 Task: Find an Airbnb in Boblingen, Germany for 7 guests from 10th to 15th July, with 4 bedrooms, 7 beds, 4 bathrooms, and amenities including breakfast, self check-in, Wifi, free parking, TV, and gym, within a price range of ₹10,000 to ₹15,000.
Action: Mouse moved to (483, 125)
Screenshot: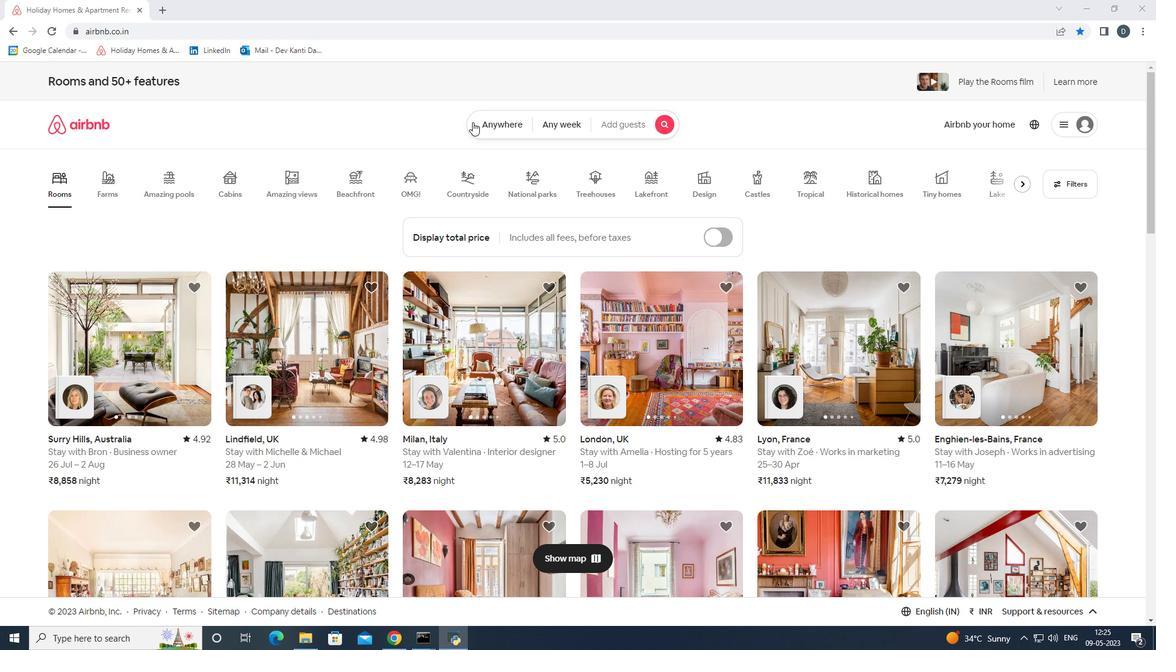 
Action: Mouse pressed left at (483, 125)
Screenshot: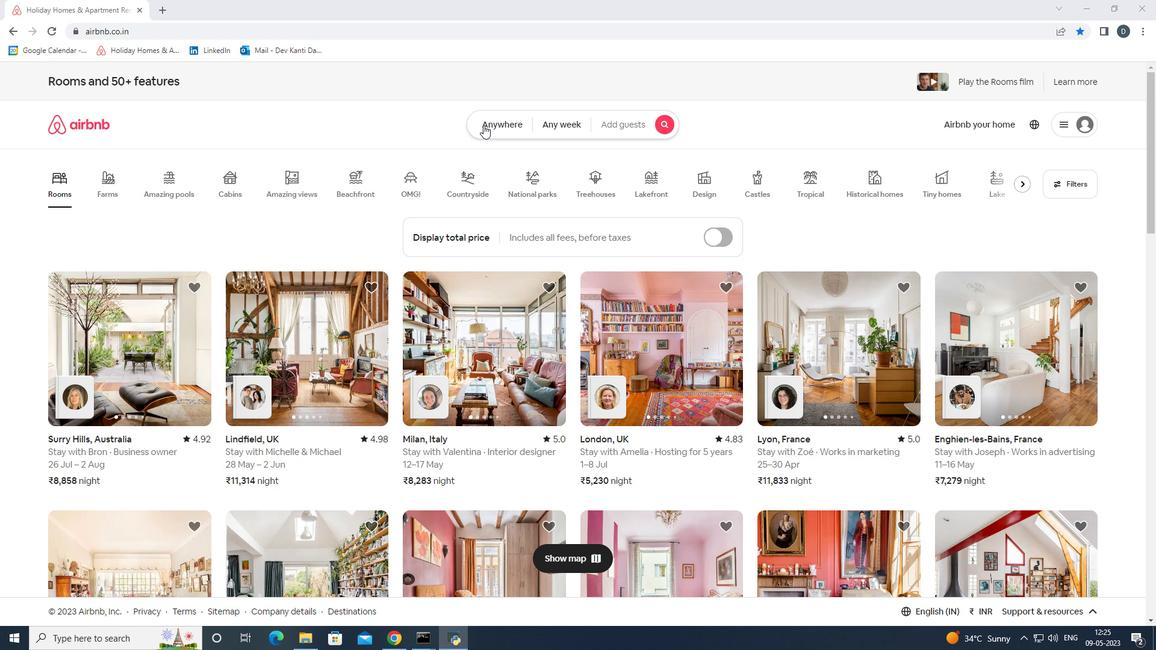 
Action: Mouse moved to (420, 172)
Screenshot: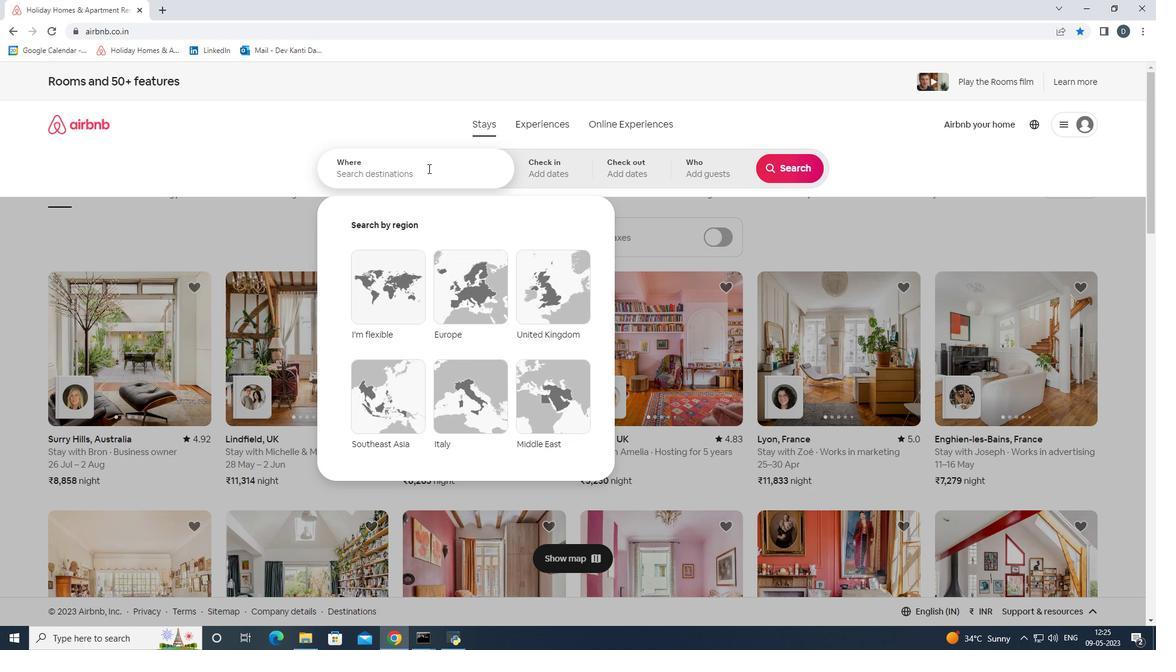 
Action: Mouse pressed left at (420, 172)
Screenshot: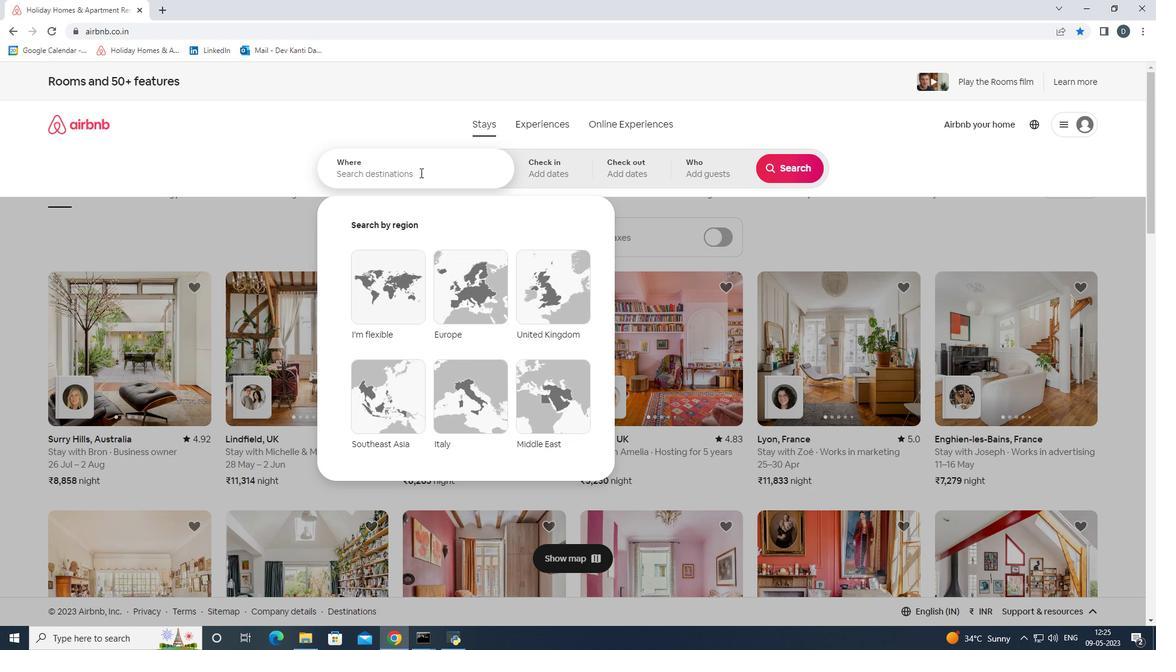 
Action: Mouse moved to (423, 172)
Screenshot: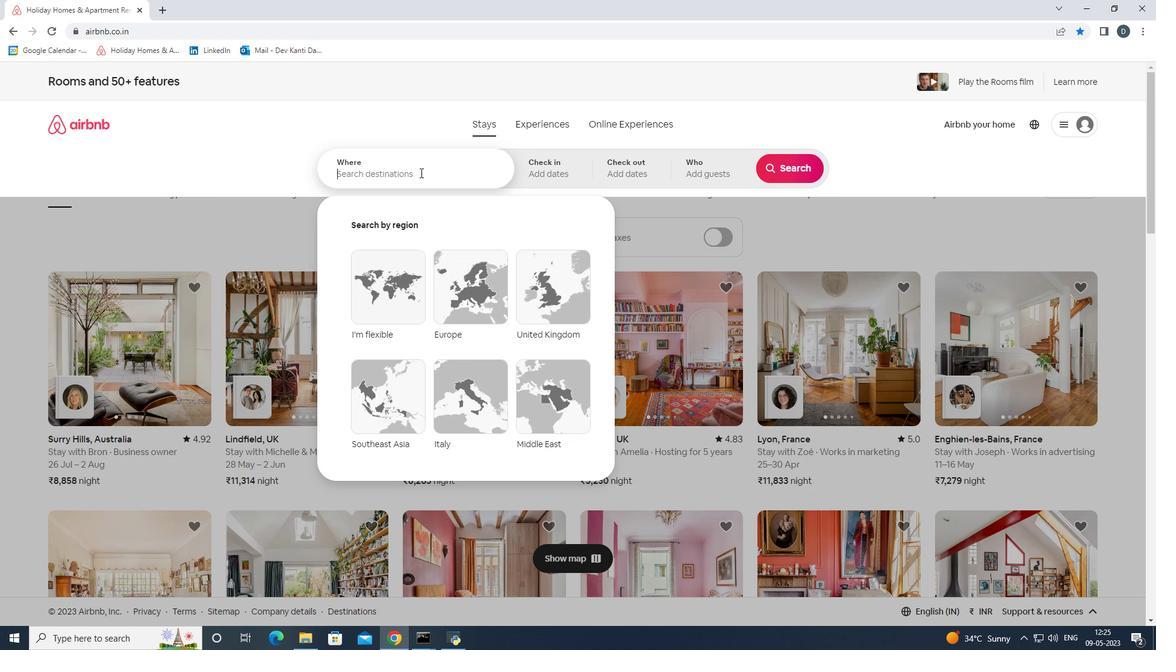 
Action: Key pressed <Key.shift>Boblingen,<Key.space><Key.shift><Key.shift><Key.shift><Key.shift><Key.shift><Key.shift><Key.shift><Key.shift><Key.shift><Key.shift><Key.shift><Key.shift><Key.shift><Key.shift><Key.shift><Key.shift><Key.shift><Key.shift><Key.shift><Key.shift><Key.shift><Key.shift><Key.shift>Germany<Key.enter>
Screenshot: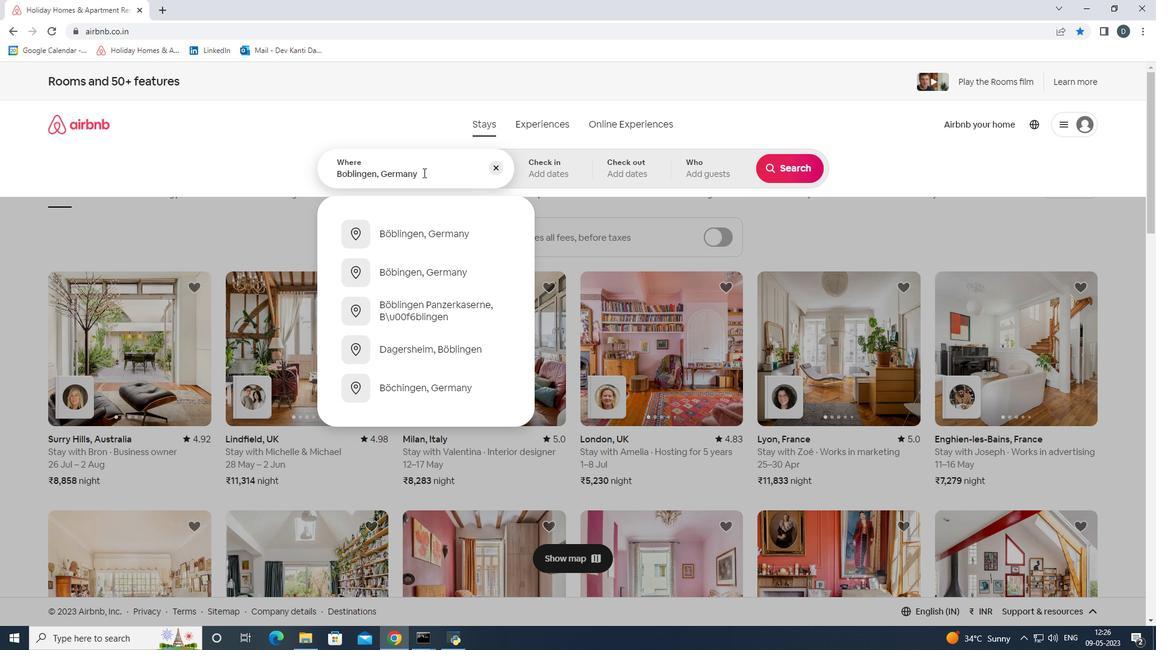 
Action: Mouse moved to (783, 263)
Screenshot: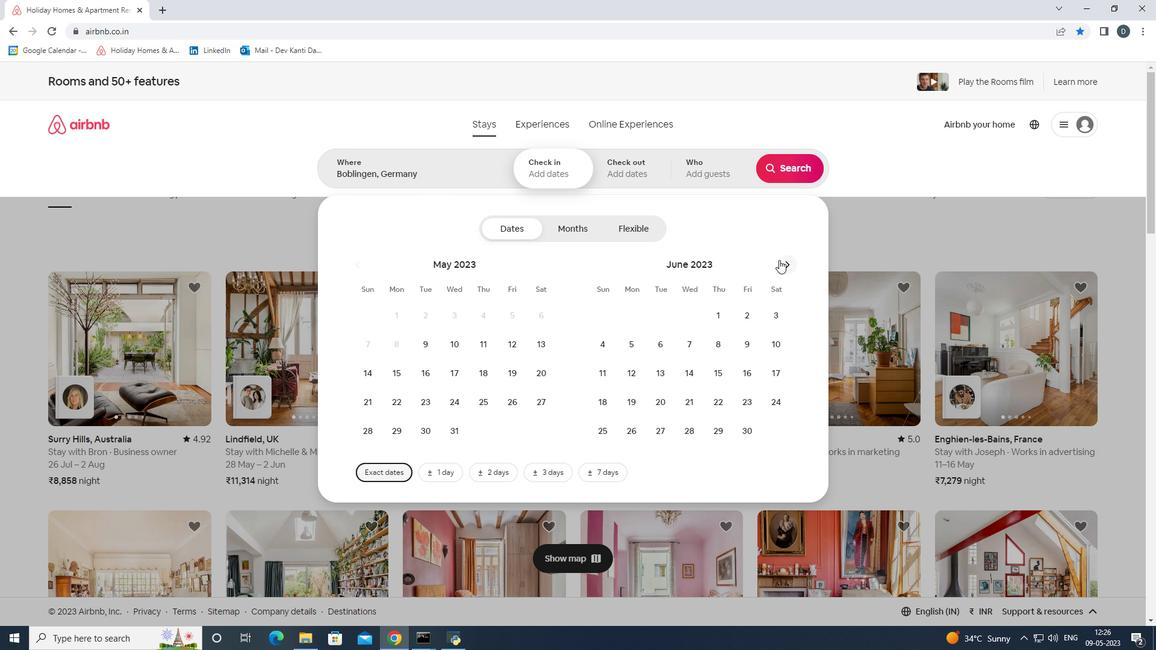 
Action: Mouse pressed left at (783, 263)
Screenshot: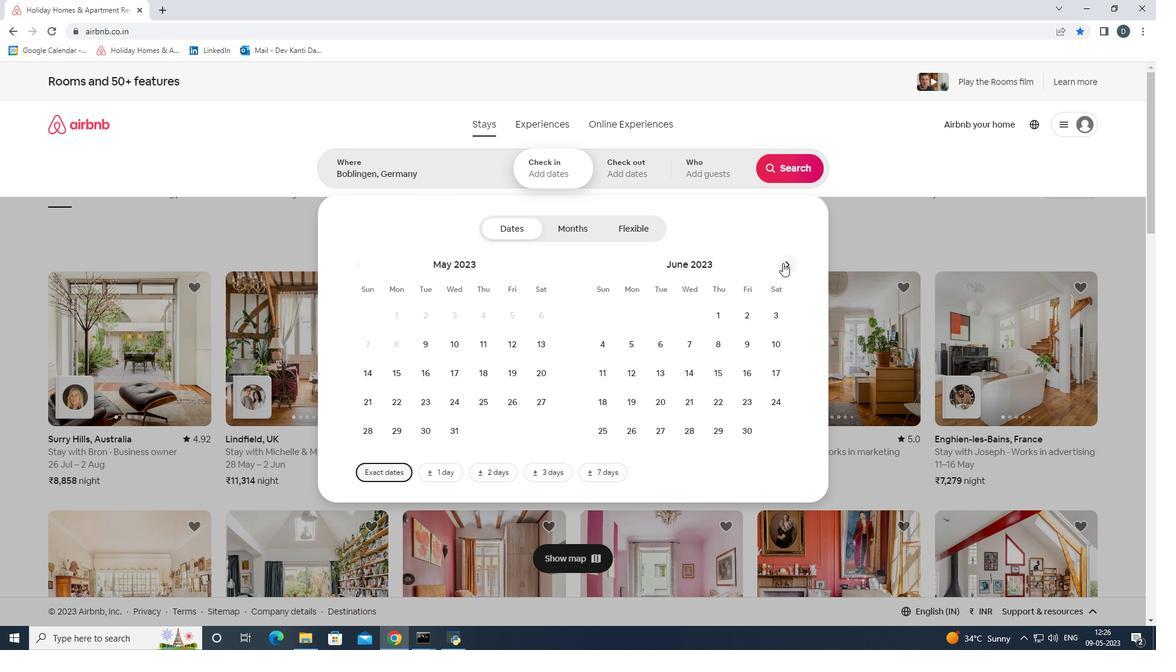 
Action: Mouse moved to (640, 366)
Screenshot: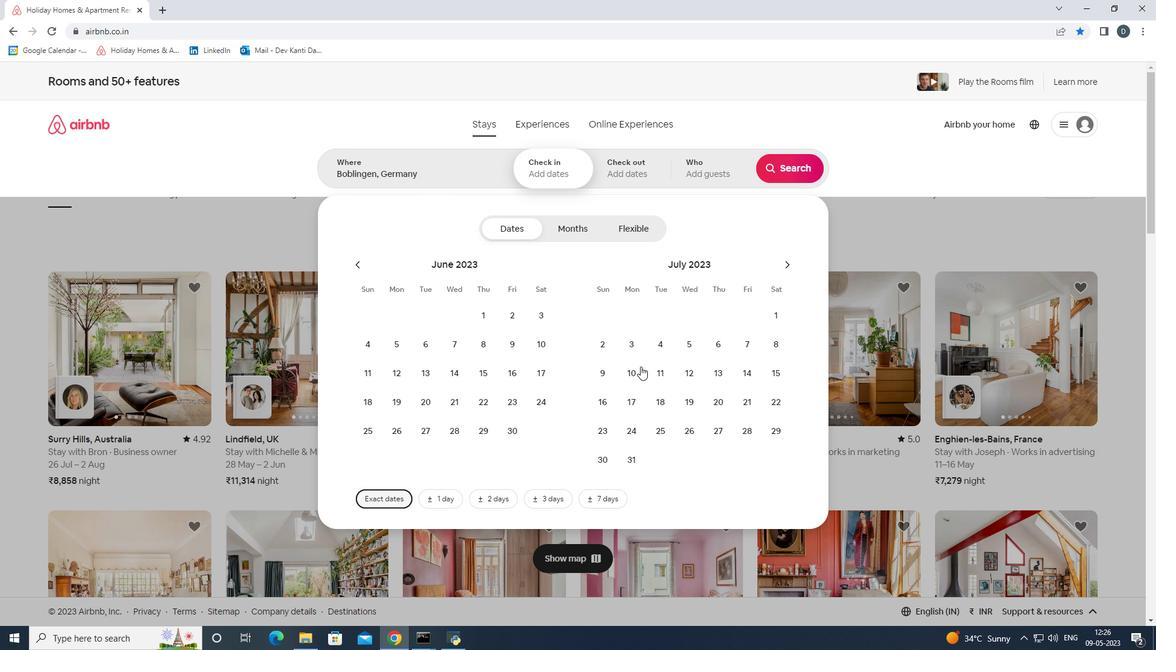 
Action: Mouse pressed left at (640, 366)
Screenshot: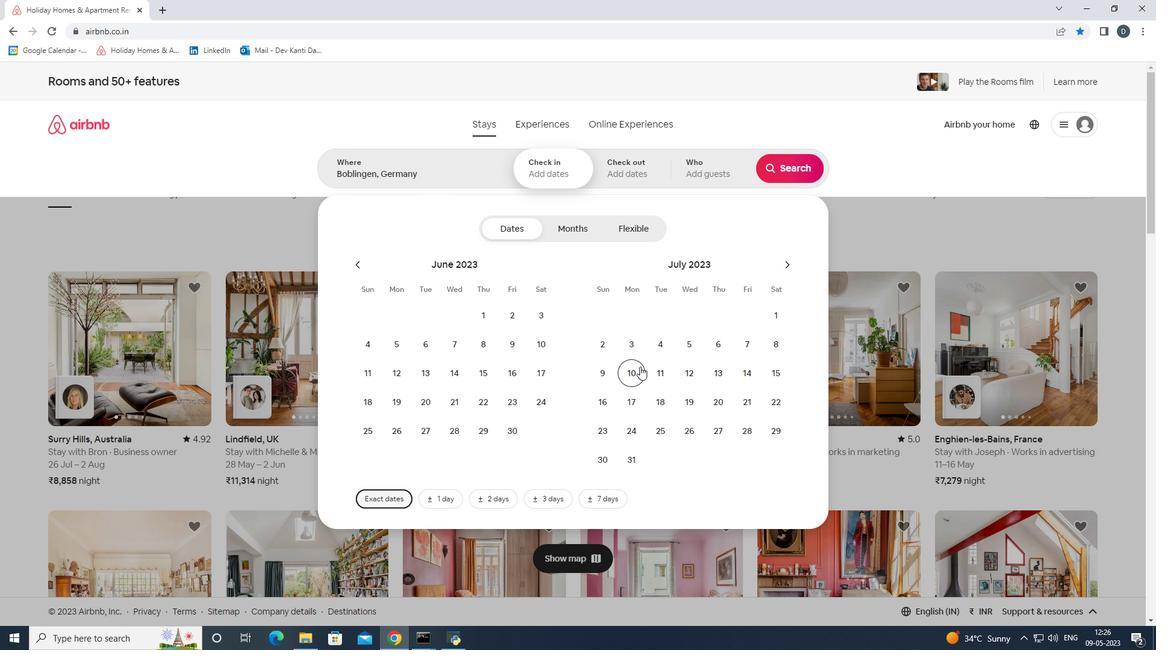 
Action: Mouse moved to (770, 370)
Screenshot: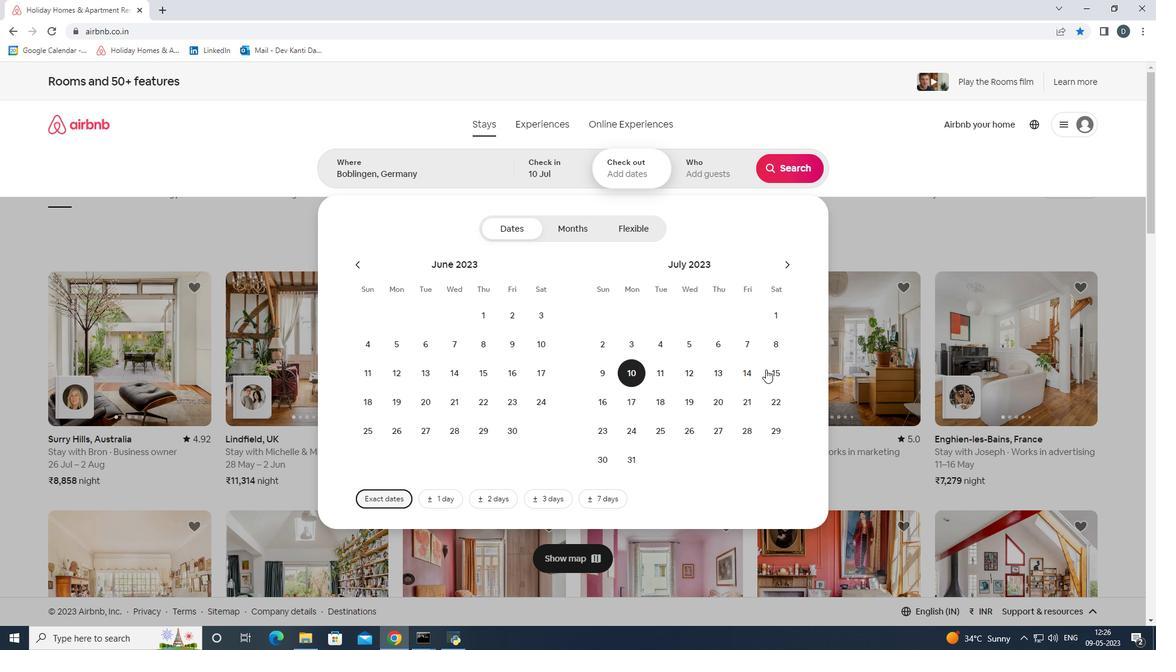 
Action: Mouse pressed left at (770, 370)
Screenshot: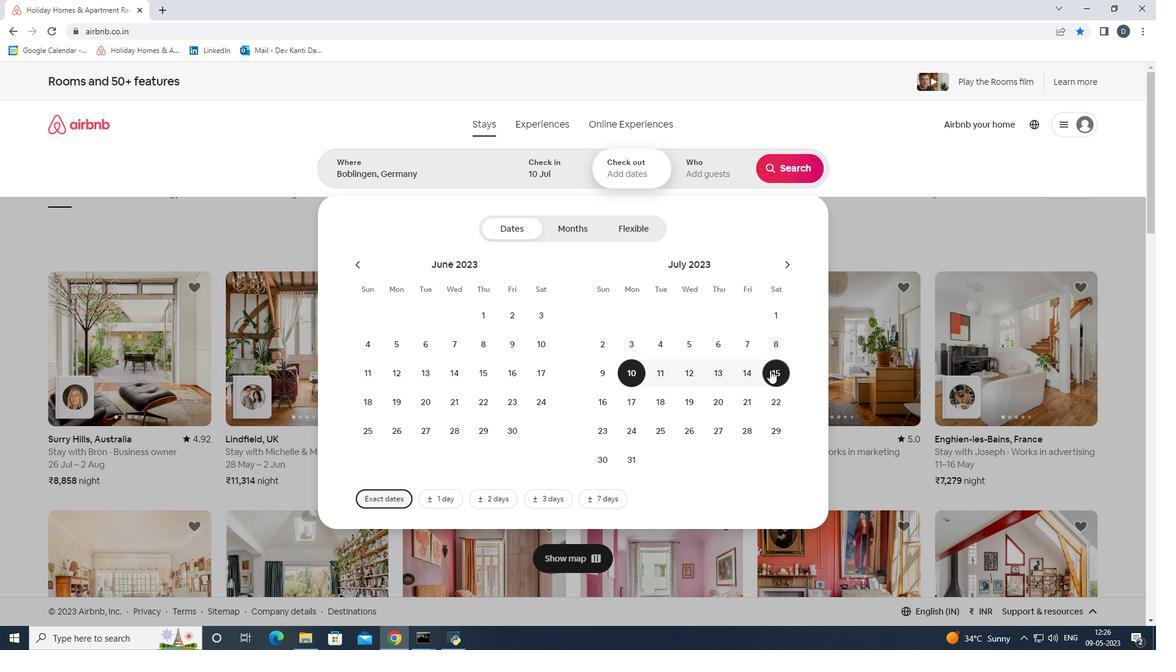 
Action: Mouse moved to (719, 182)
Screenshot: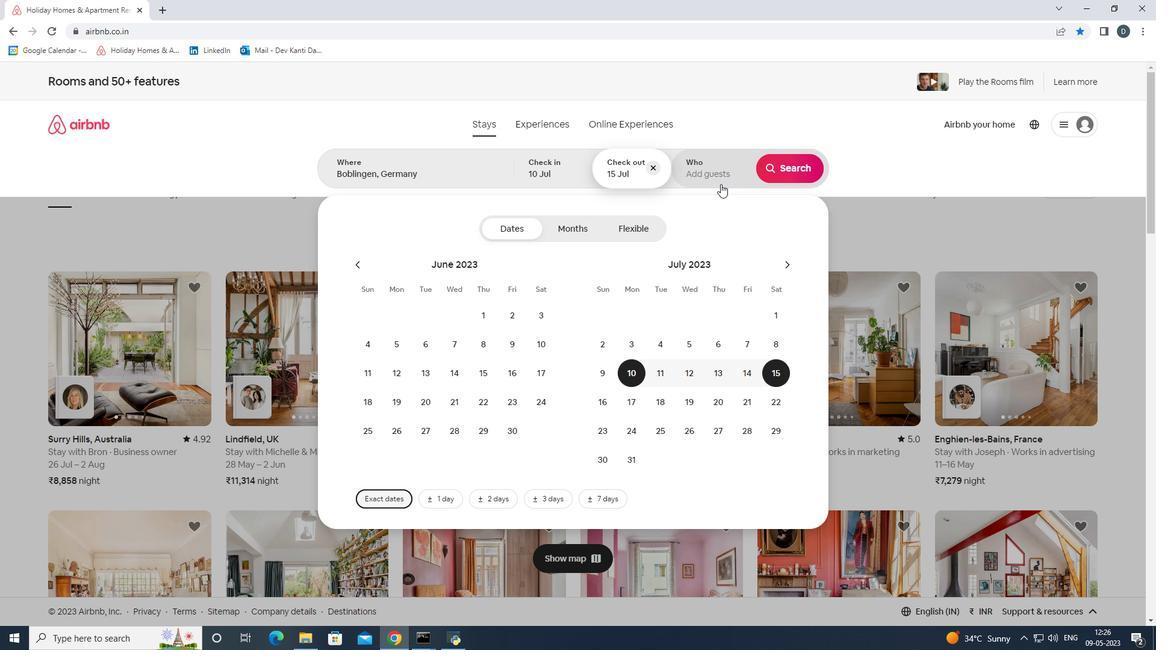 
Action: Mouse pressed left at (719, 182)
Screenshot: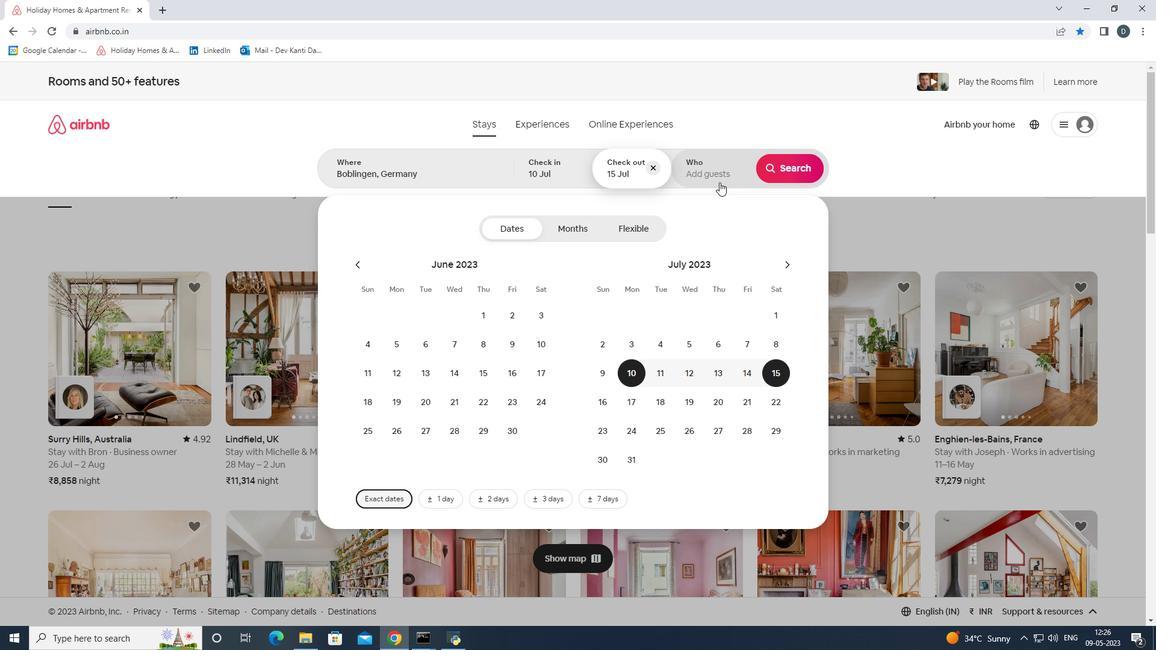 
Action: Mouse moved to (793, 238)
Screenshot: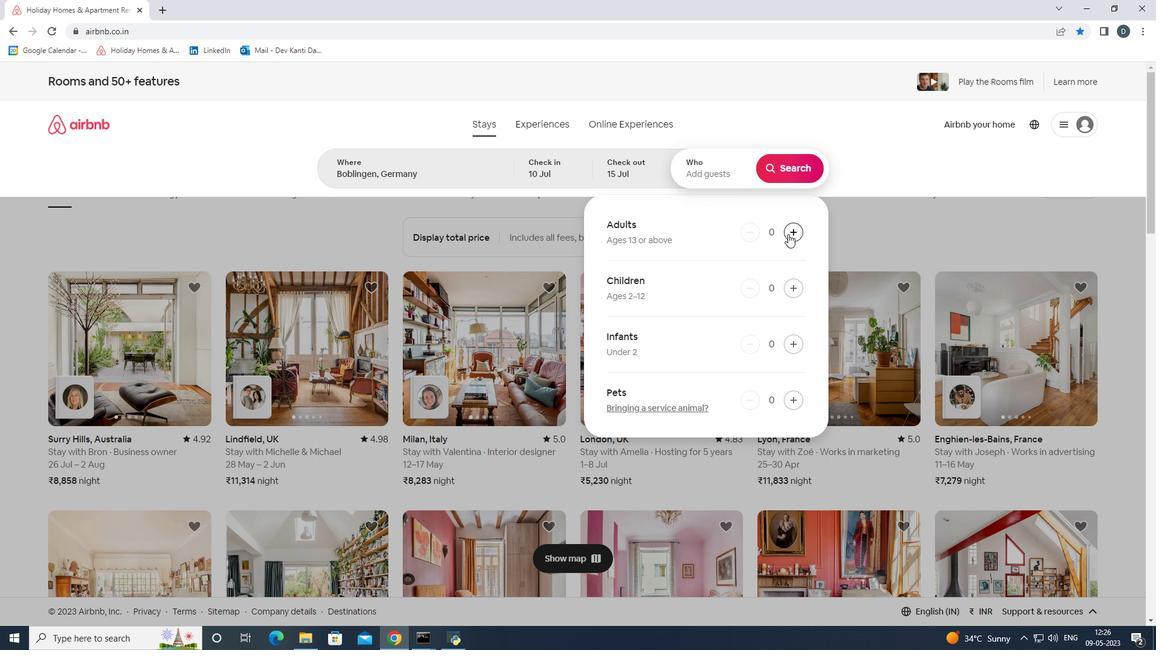 
Action: Mouse pressed left at (793, 238)
Screenshot: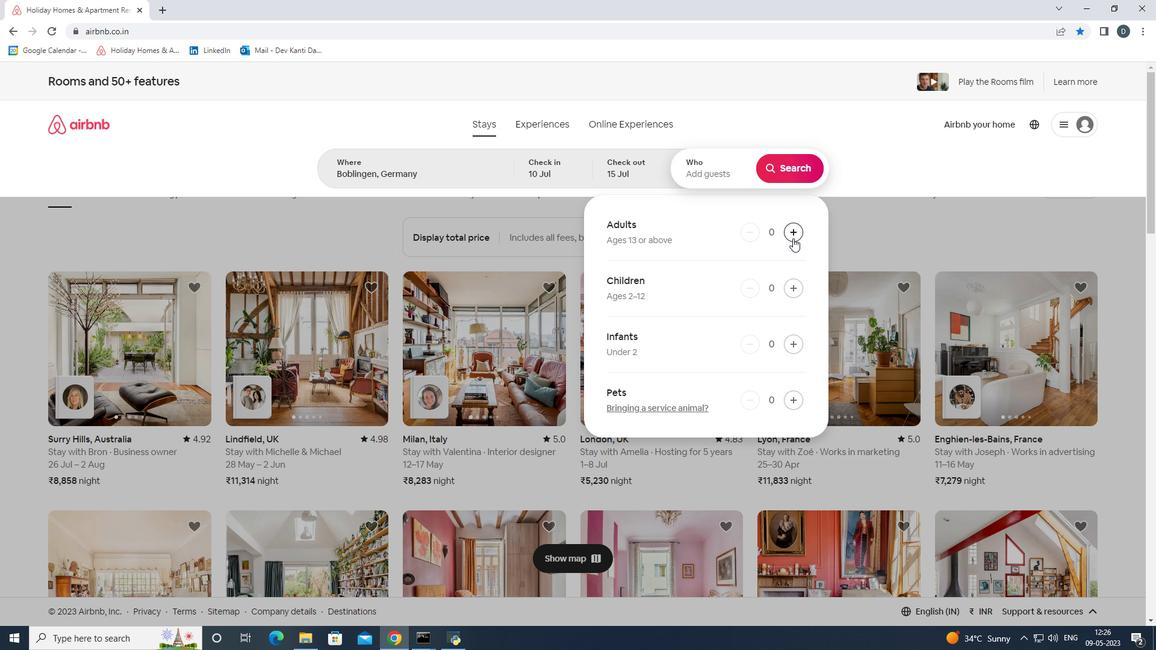 
Action: Mouse pressed left at (793, 238)
Screenshot: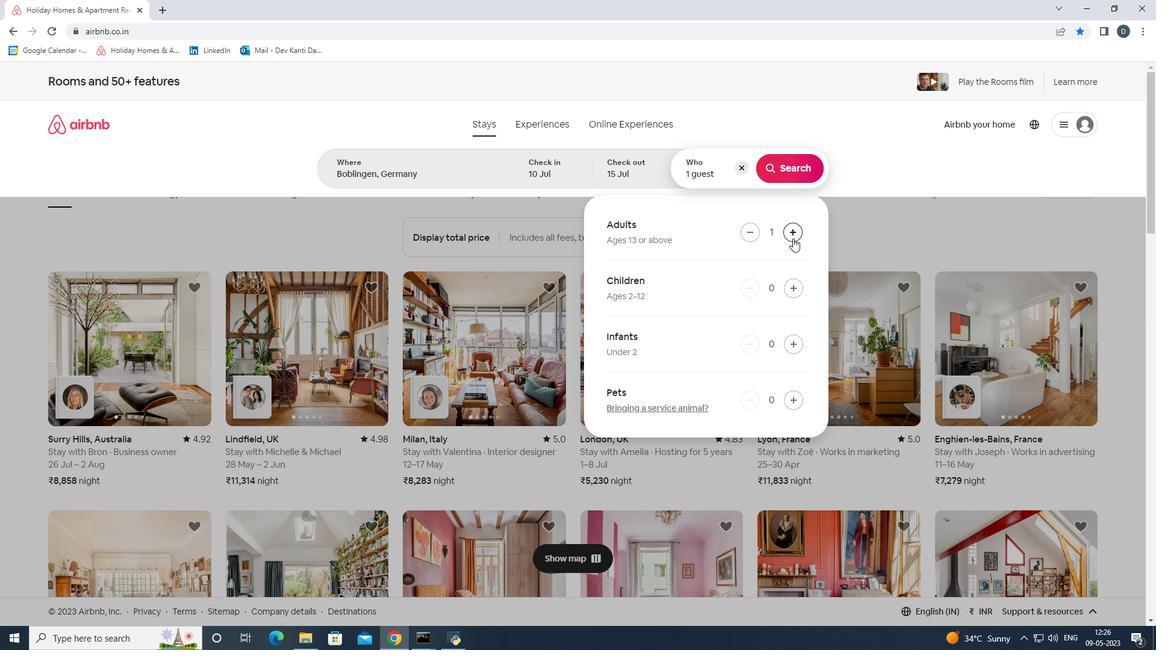 
Action: Mouse pressed left at (793, 238)
Screenshot: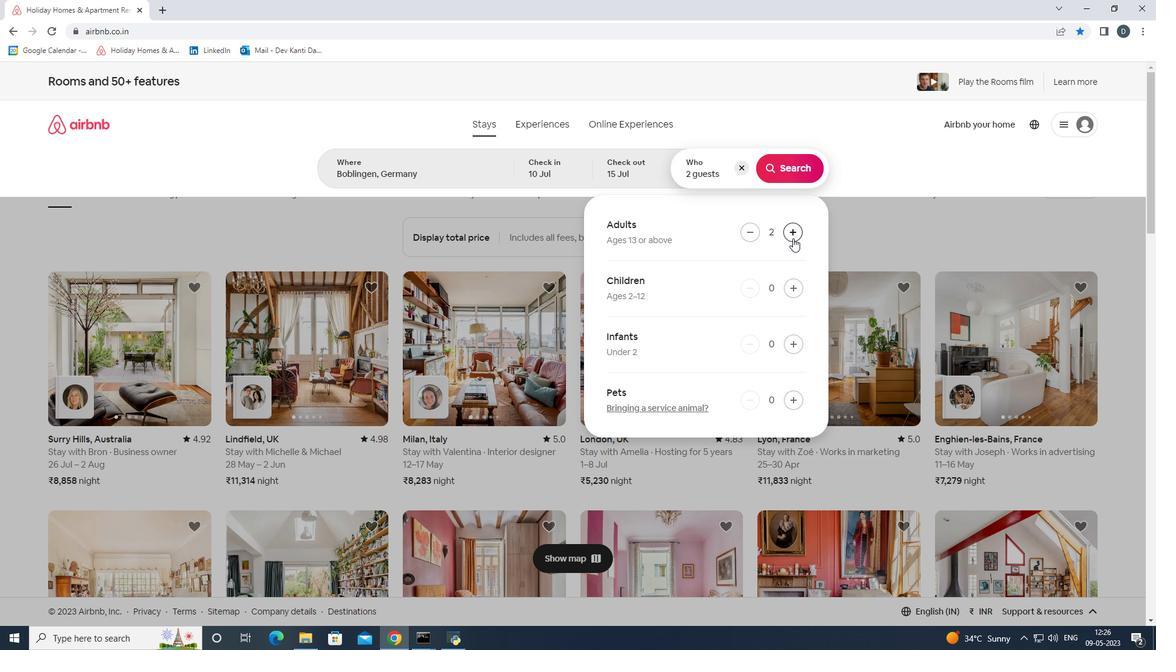 
Action: Mouse moved to (794, 238)
Screenshot: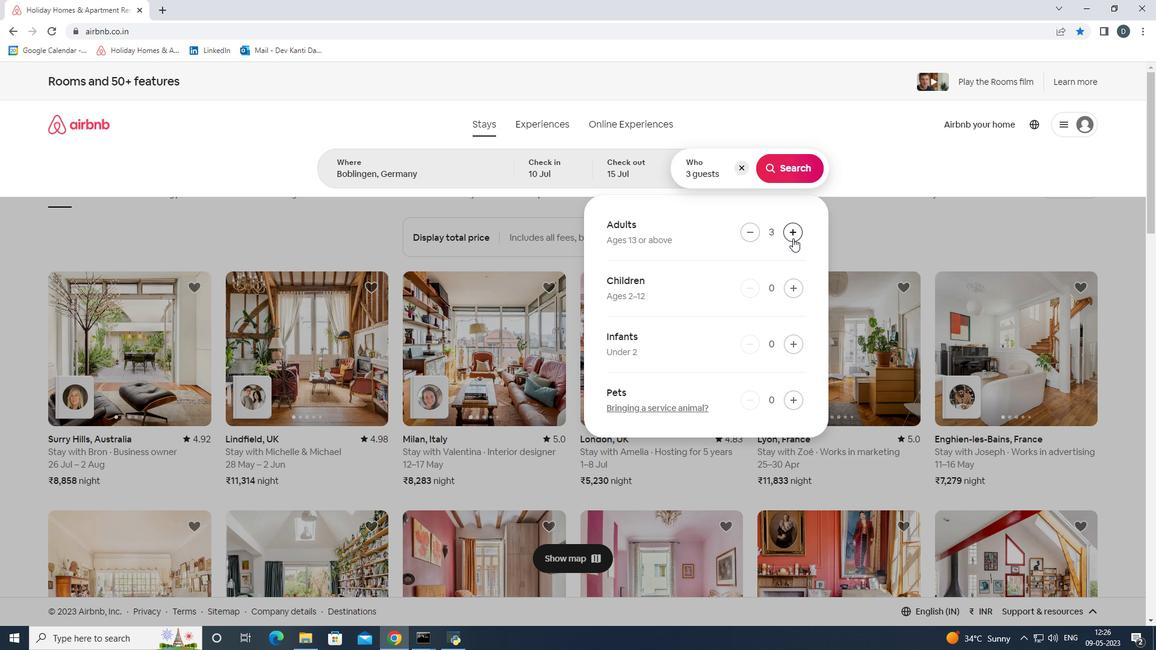 
Action: Mouse pressed left at (794, 238)
Screenshot: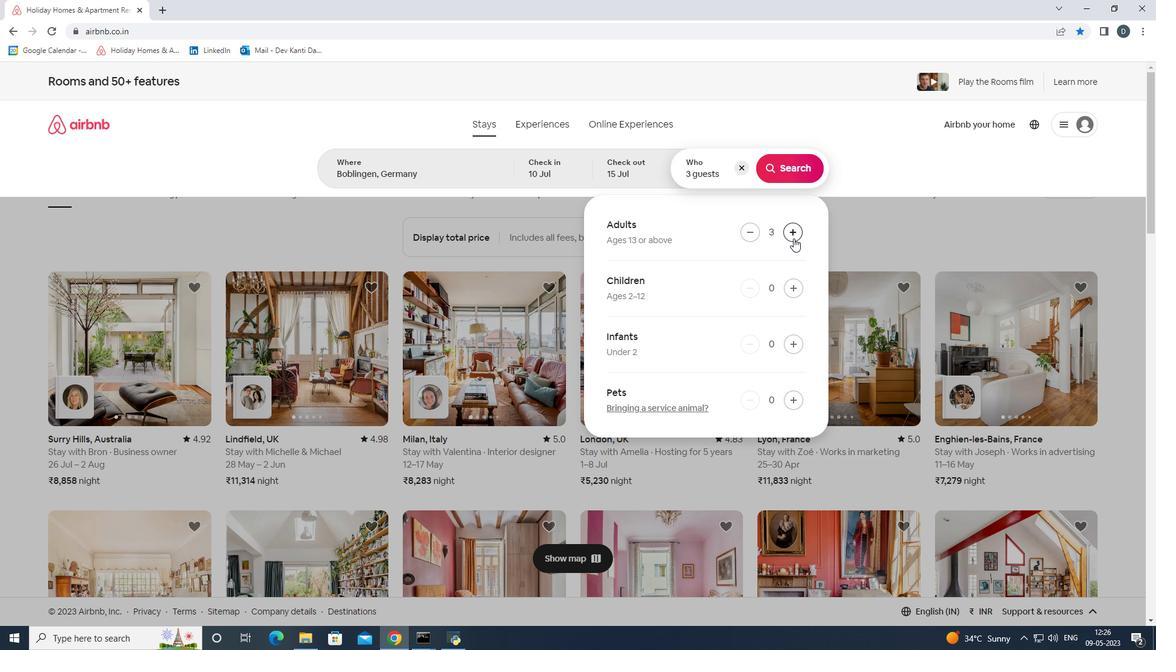 
Action: Mouse pressed left at (794, 238)
Screenshot: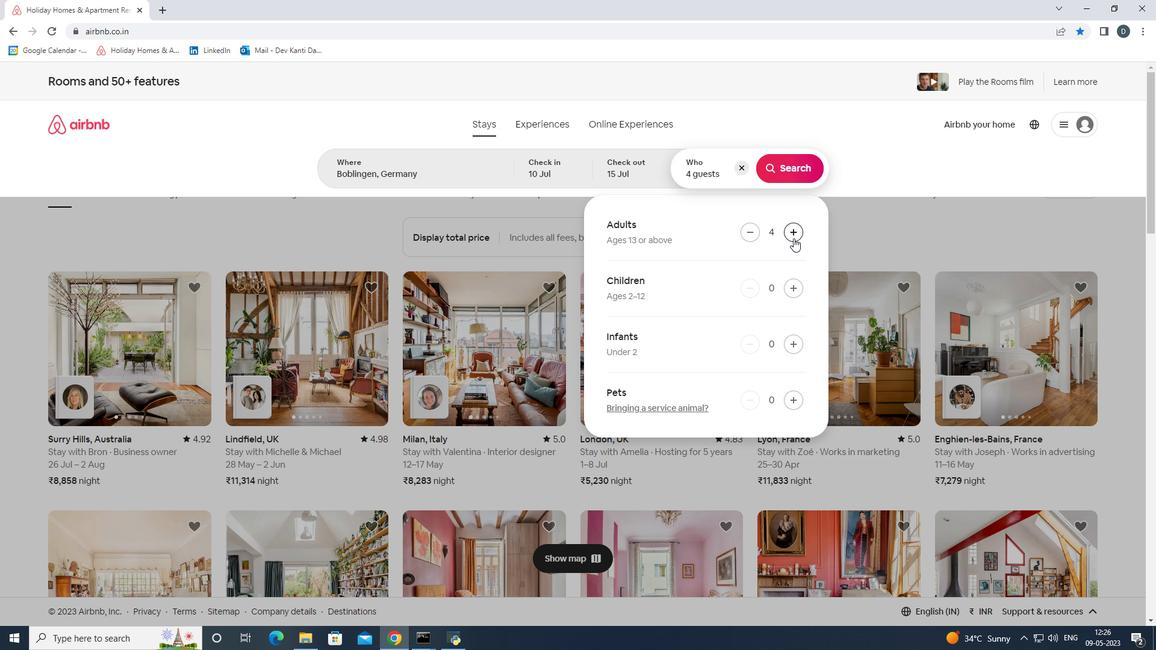 
Action: Mouse pressed left at (794, 238)
Screenshot: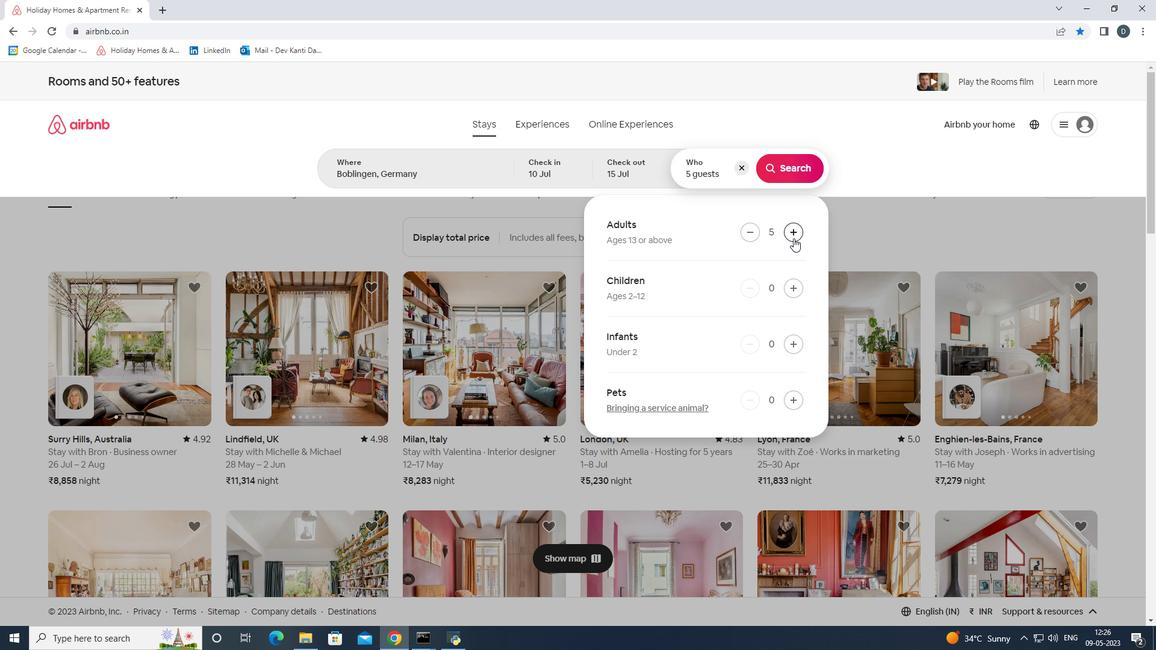 
Action: Mouse pressed left at (794, 238)
Screenshot: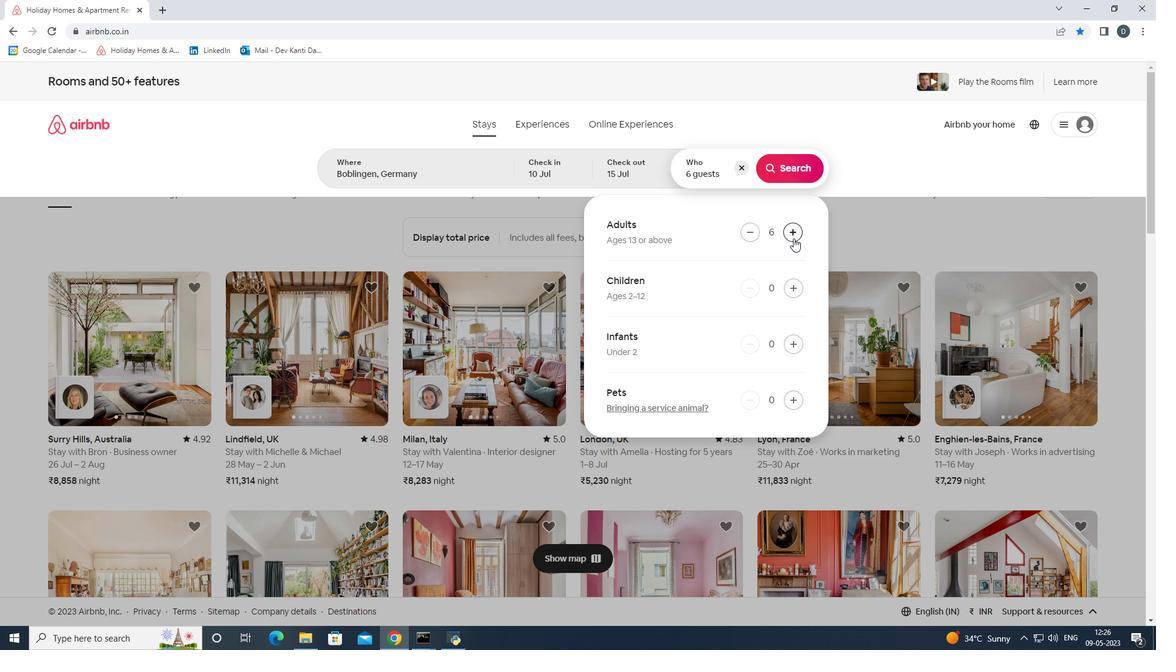 
Action: Mouse moved to (800, 177)
Screenshot: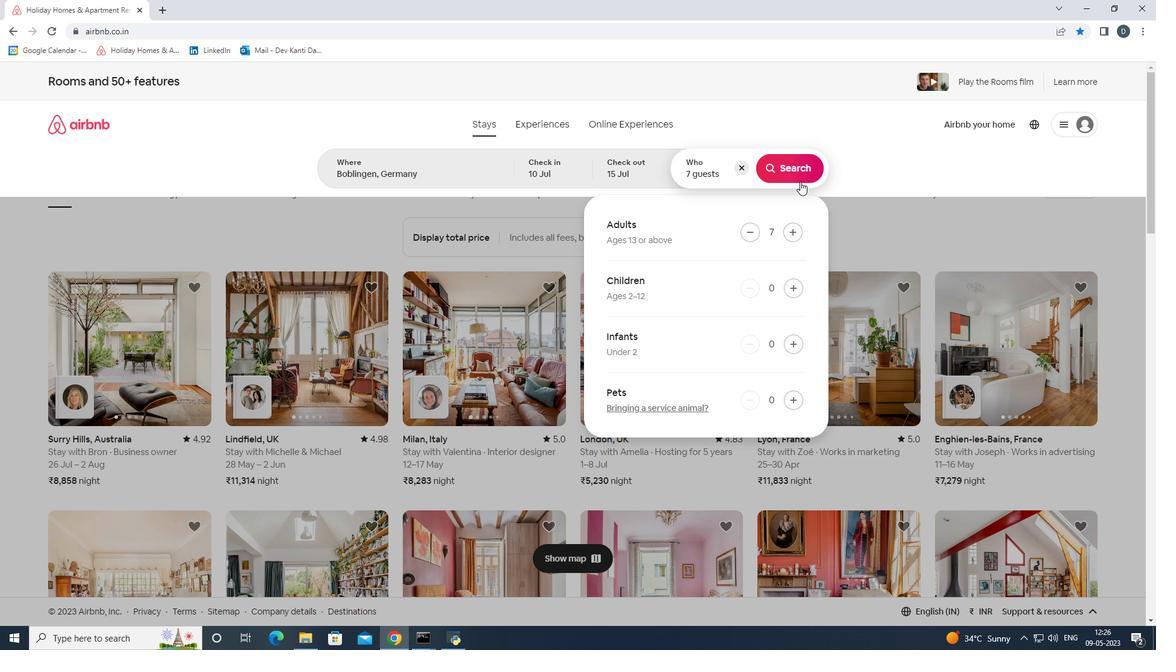 
Action: Mouse pressed left at (800, 177)
Screenshot: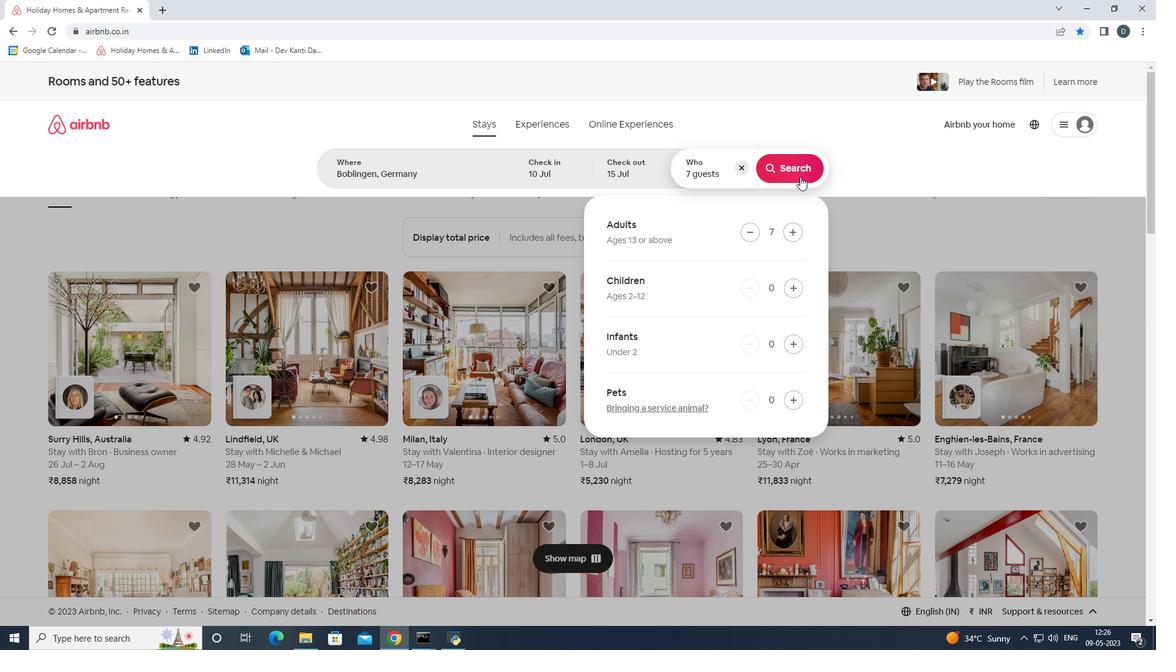 
Action: Mouse moved to (1094, 133)
Screenshot: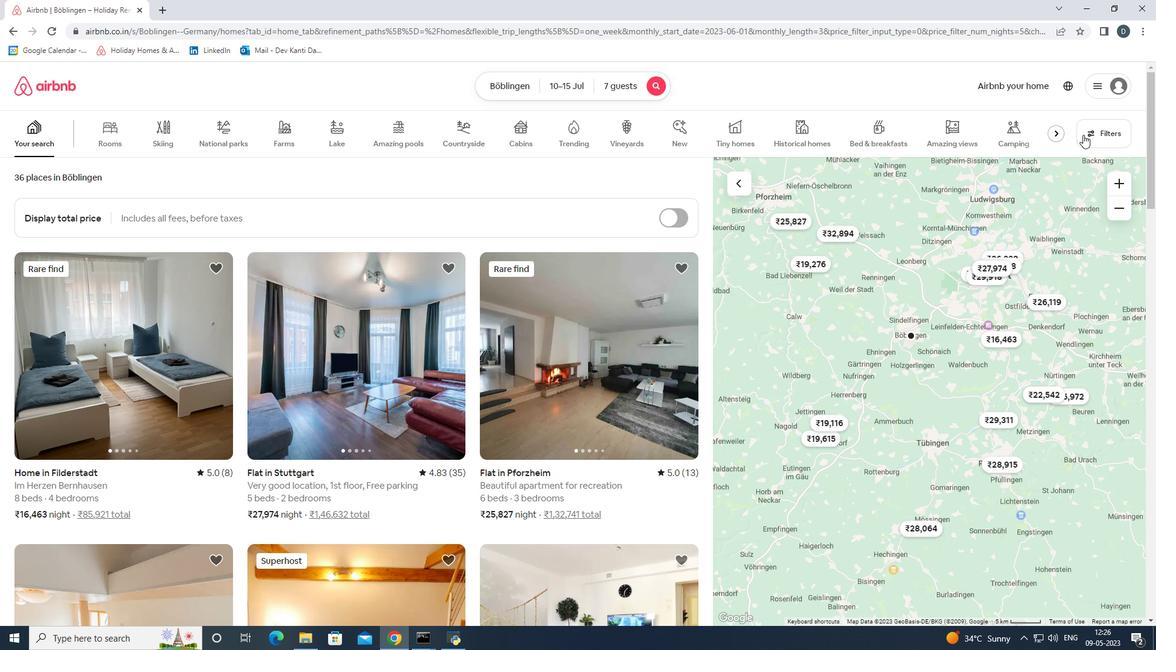 
Action: Mouse pressed left at (1094, 133)
Screenshot: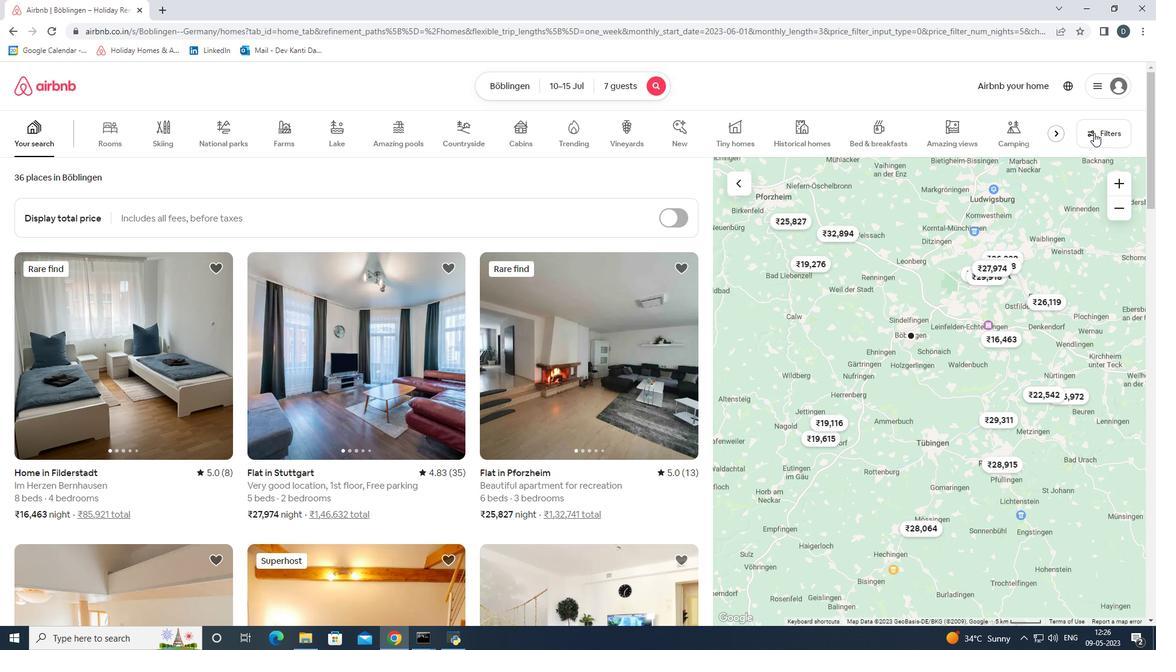 
Action: Mouse moved to (522, 426)
Screenshot: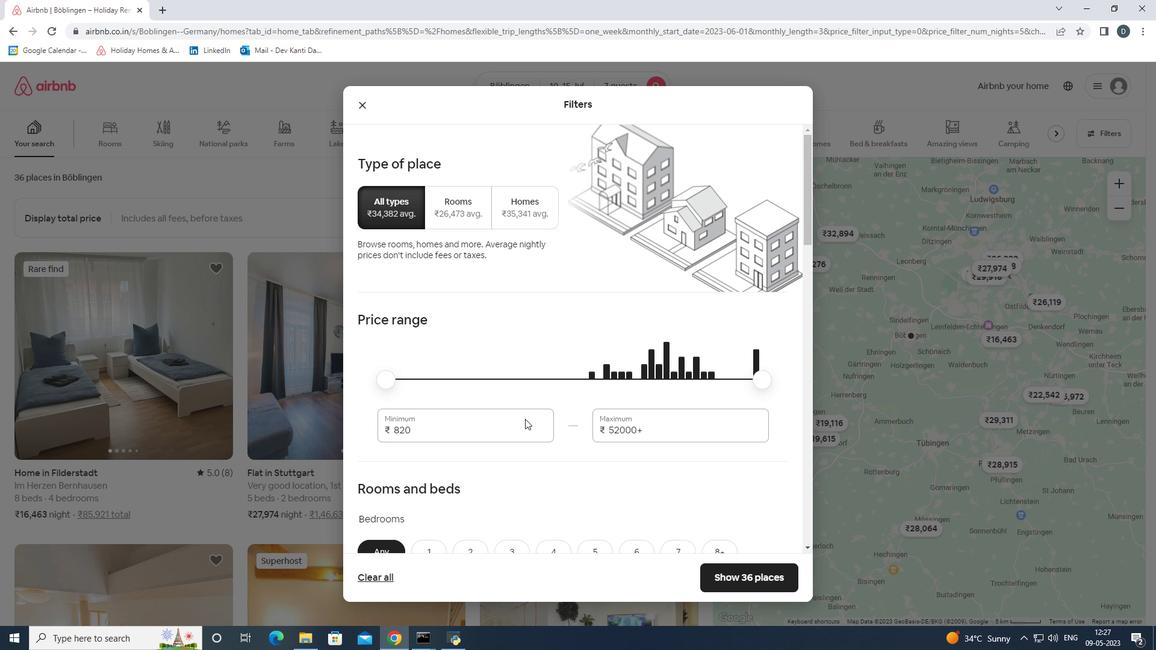 
Action: Mouse pressed left at (522, 426)
Screenshot: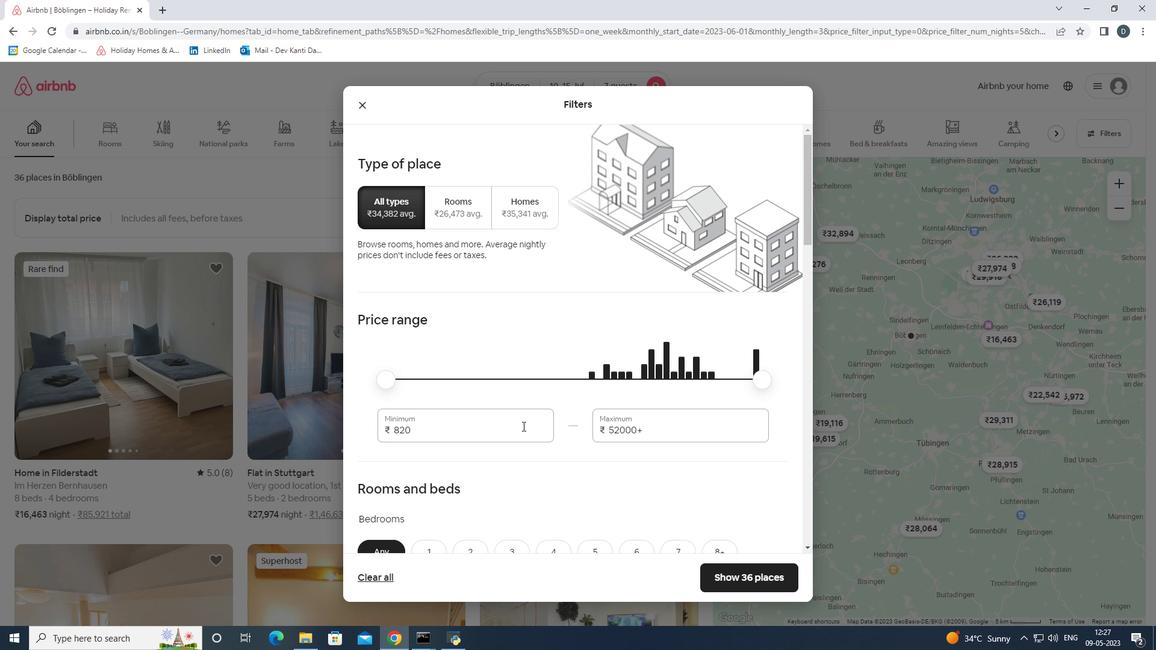 
Action: Mouse pressed left at (522, 426)
Screenshot: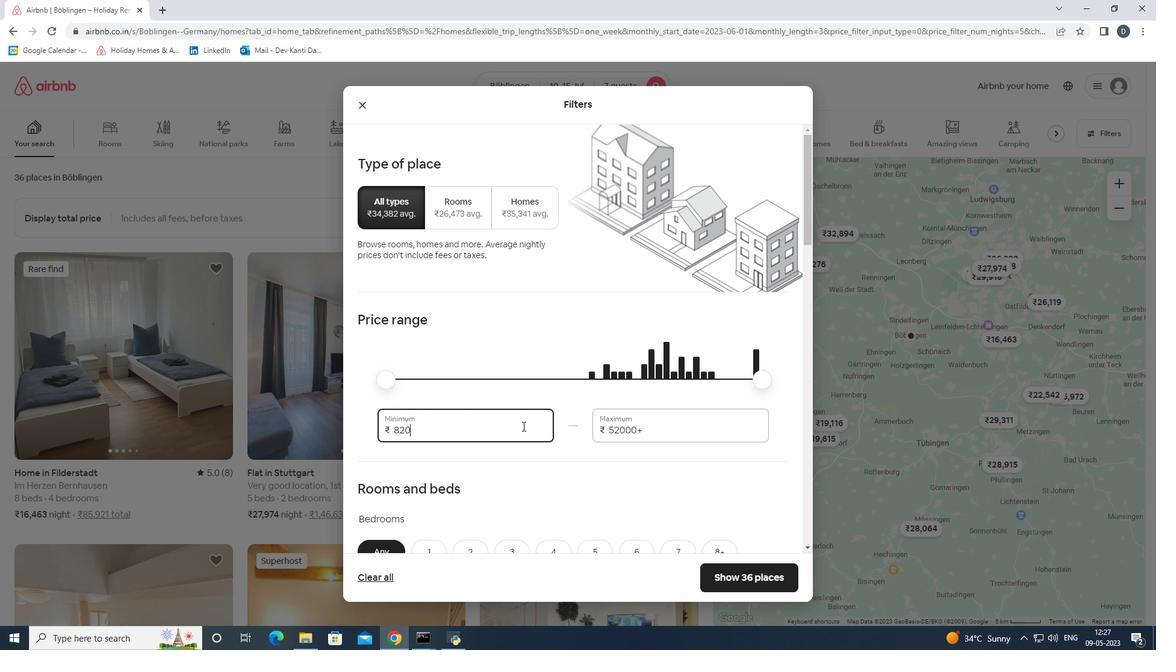 
Action: Key pressed 10000<Key.tab>15000
Screenshot: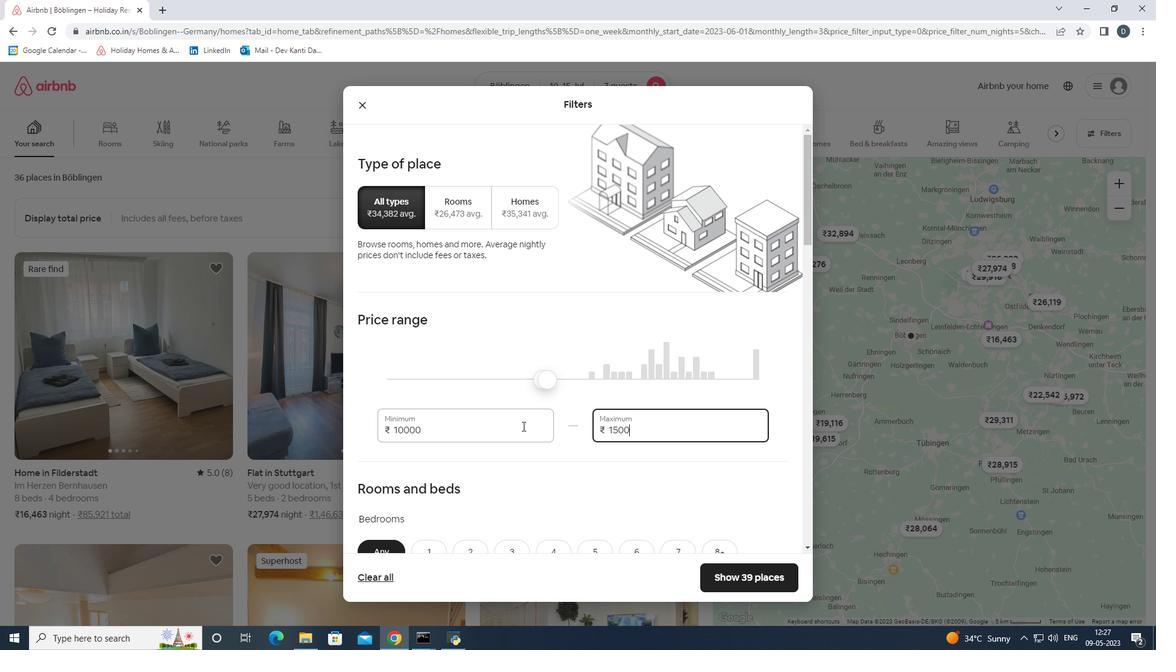 
Action: Mouse moved to (546, 347)
Screenshot: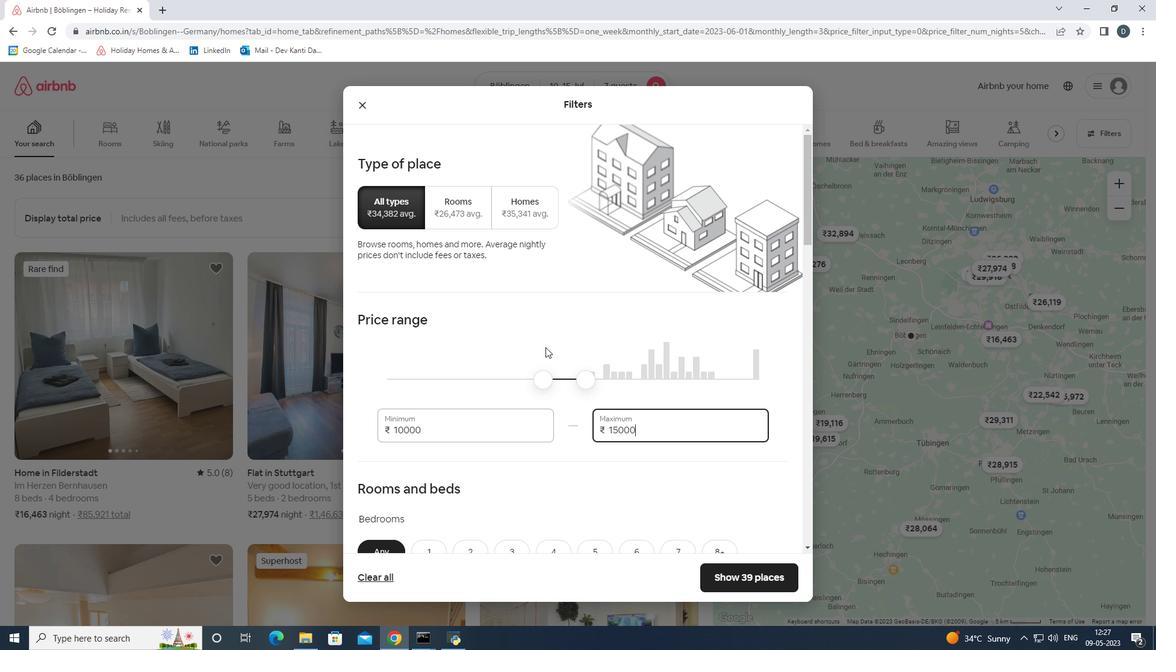 
Action: Mouse scrolled (546, 347) with delta (0, 0)
Screenshot: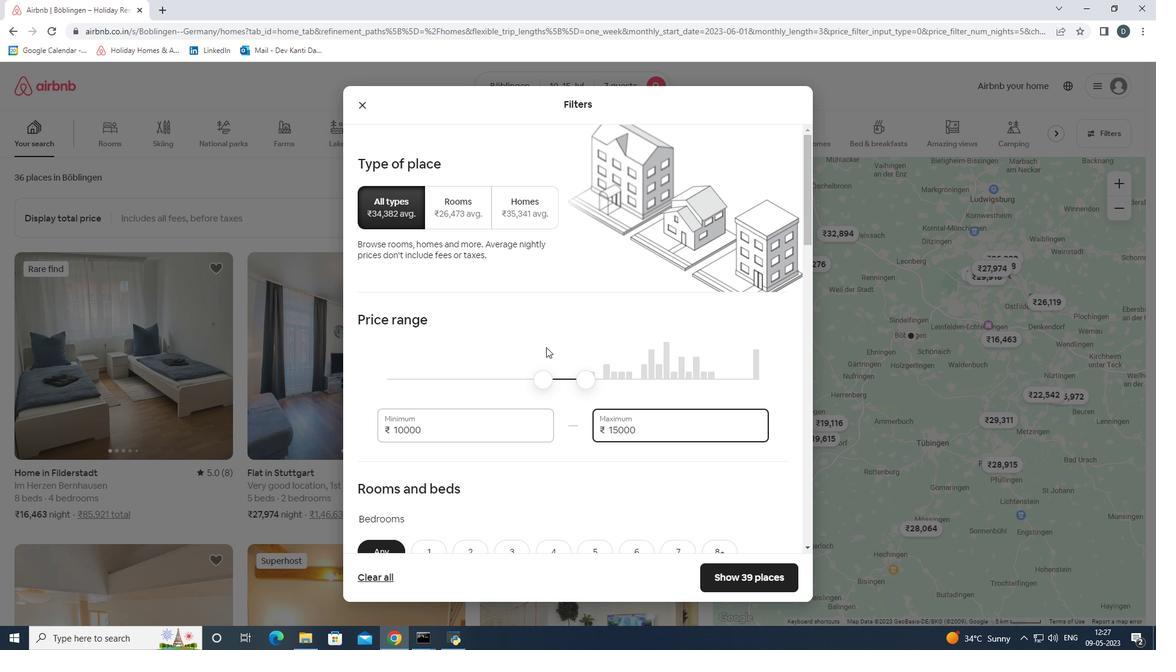 
Action: Mouse scrolled (546, 347) with delta (0, 0)
Screenshot: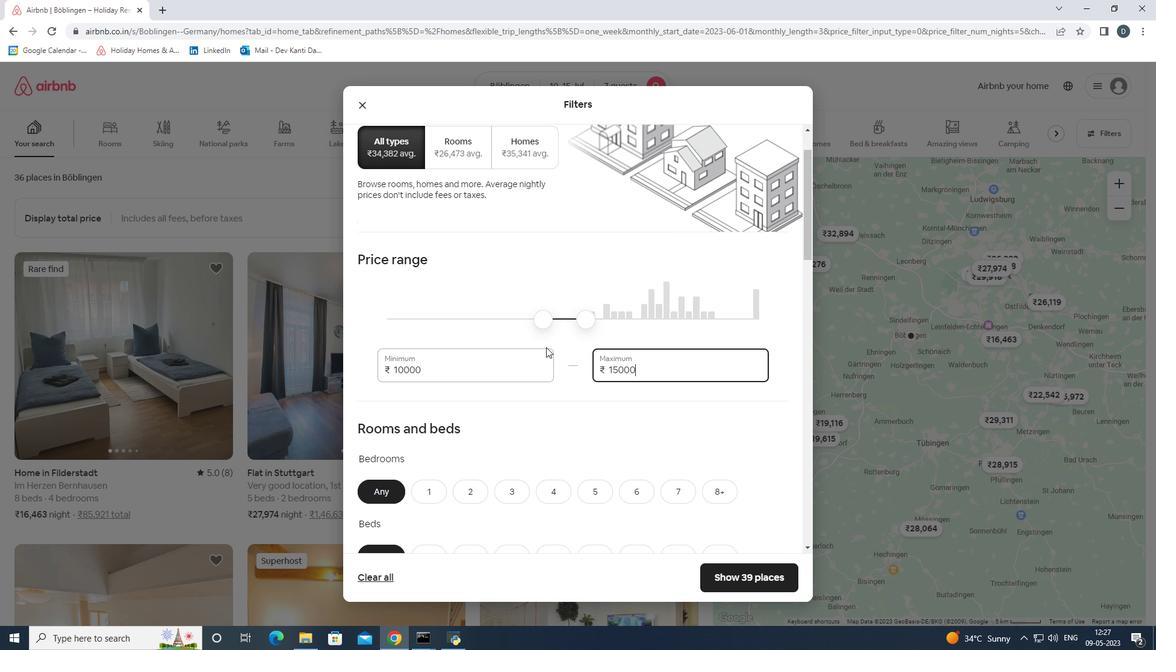 
Action: Mouse scrolled (546, 347) with delta (0, 0)
Screenshot: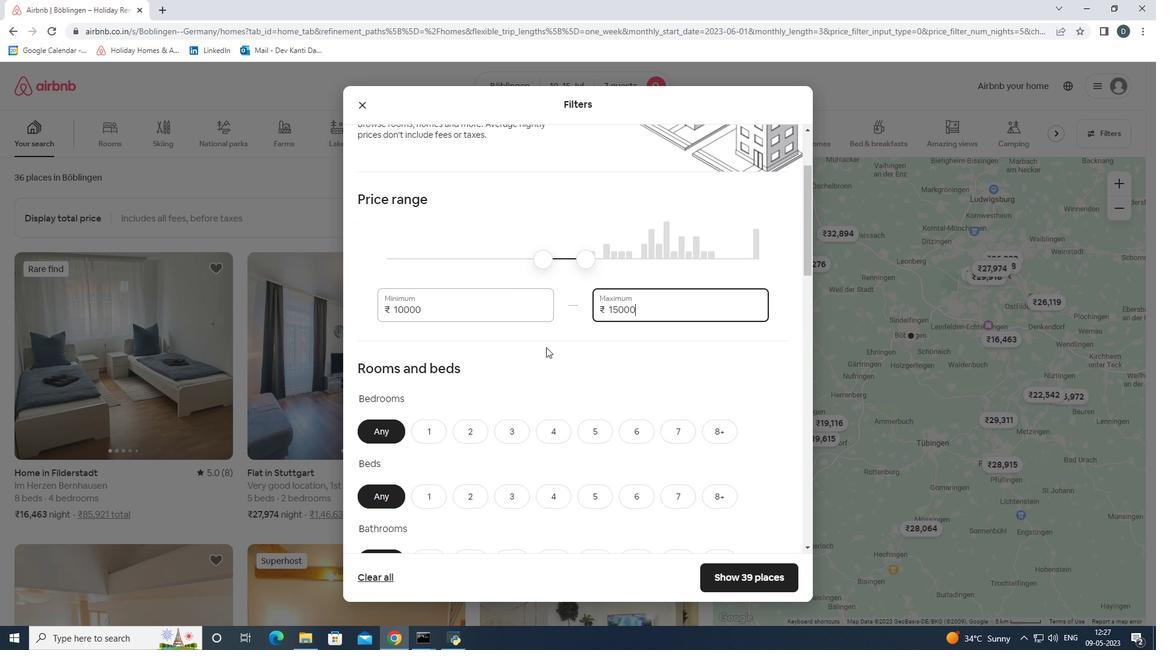
Action: Mouse moved to (547, 363)
Screenshot: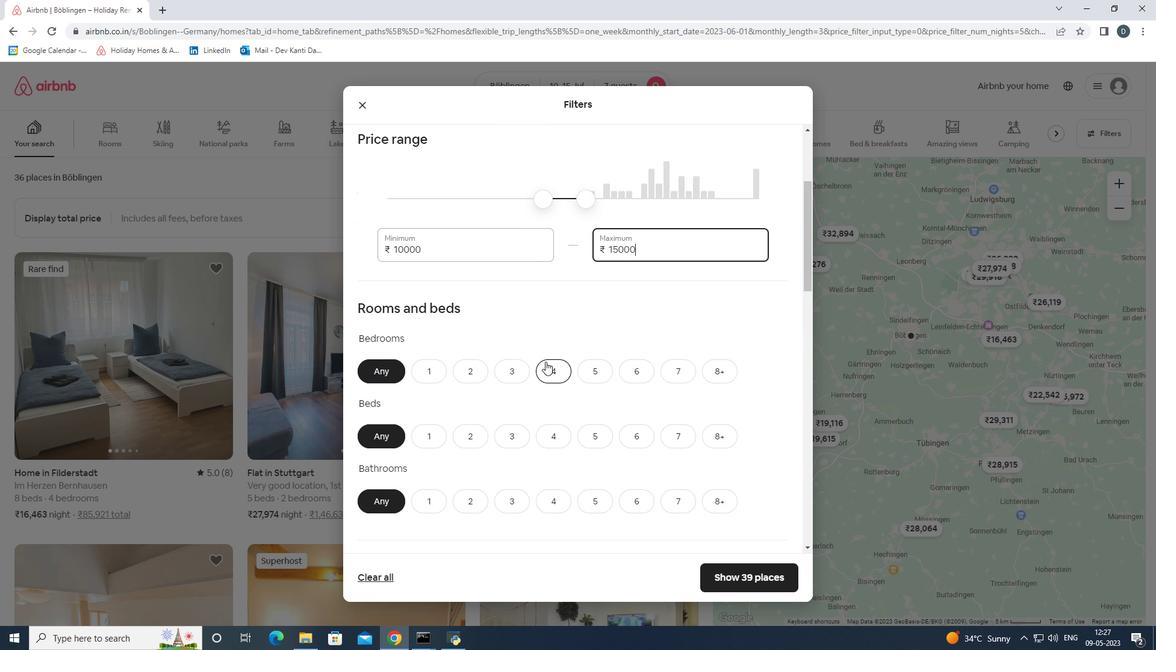 
Action: Mouse pressed left at (547, 363)
Screenshot: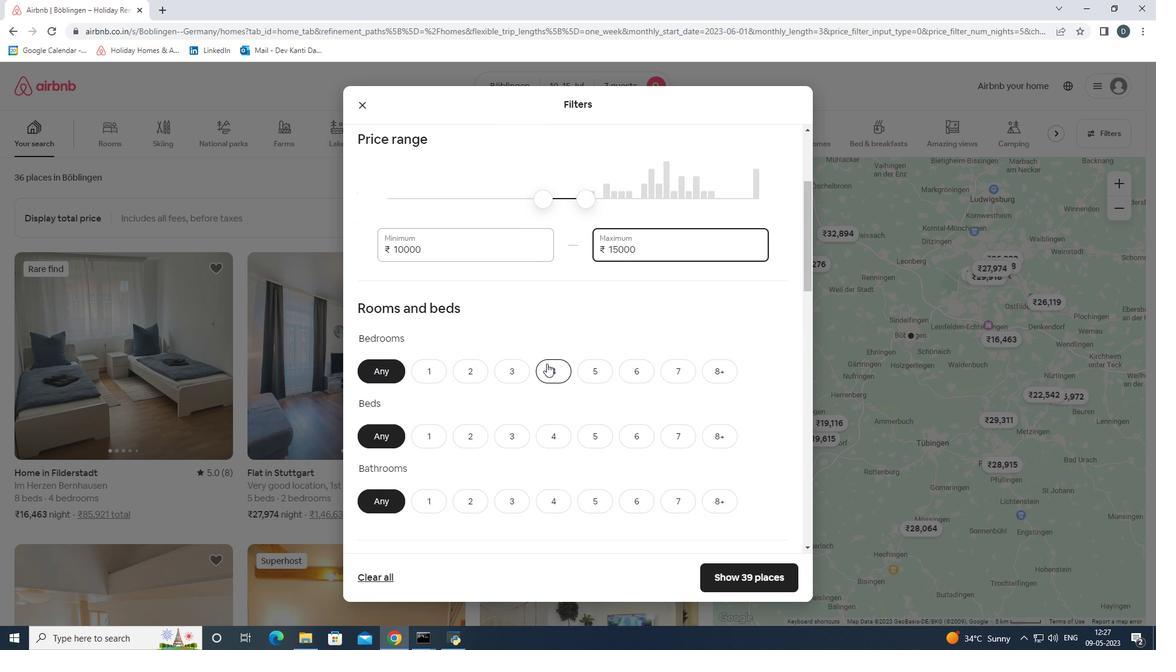 
Action: Mouse scrolled (547, 363) with delta (0, 0)
Screenshot: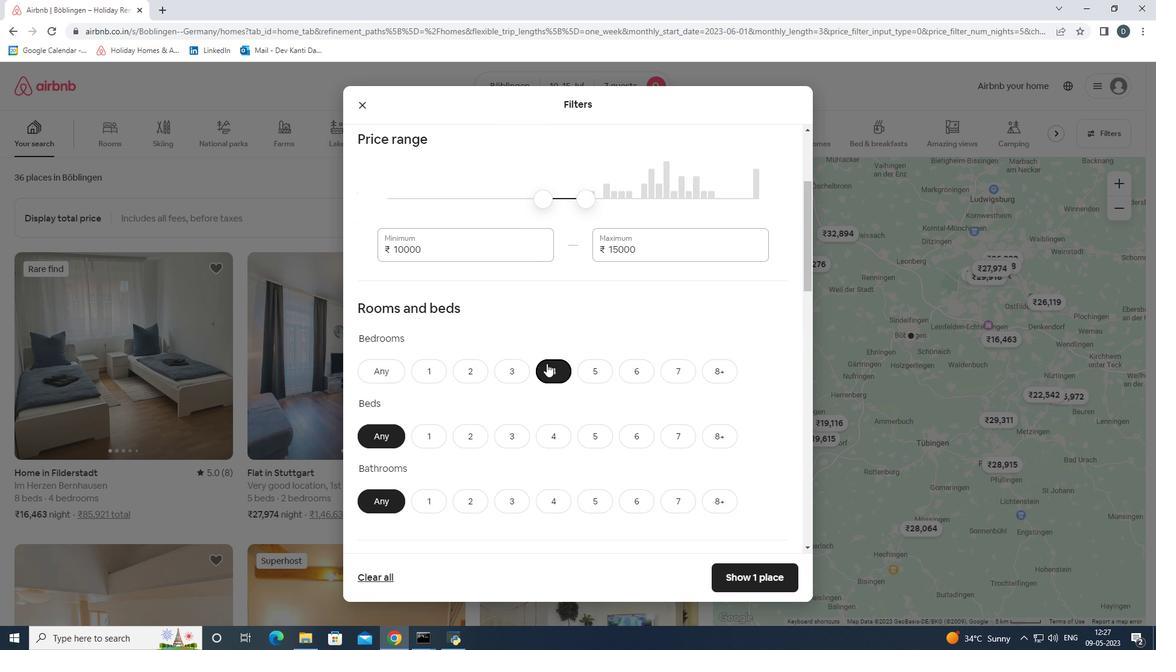 
Action: Mouse moved to (675, 375)
Screenshot: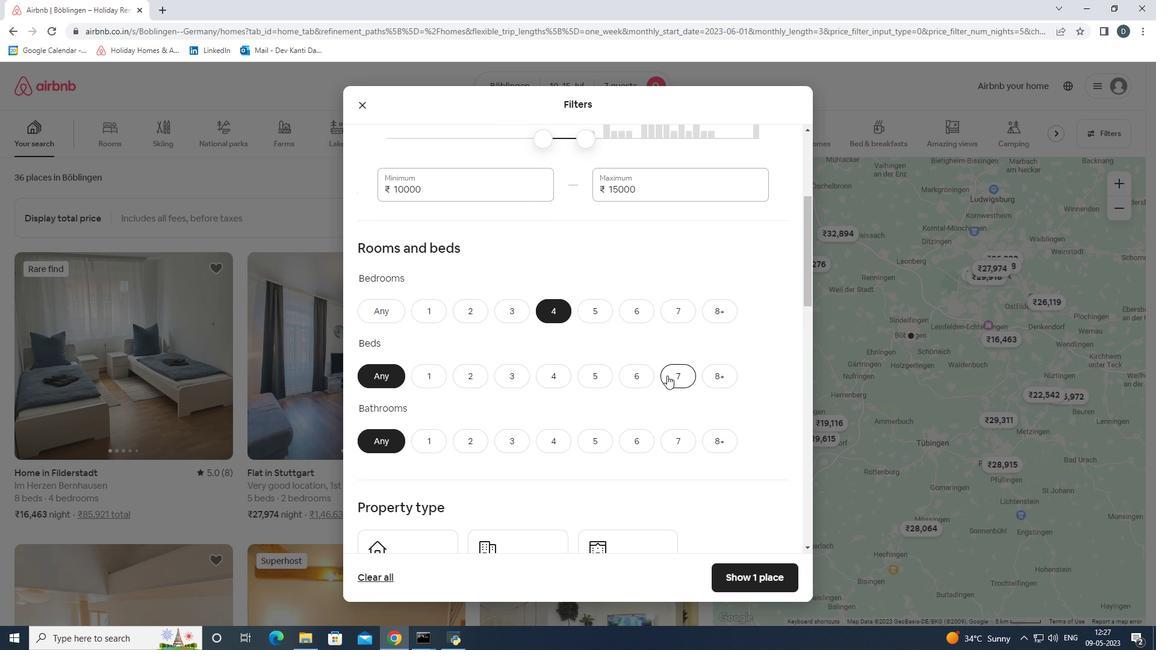 
Action: Mouse pressed left at (675, 375)
Screenshot: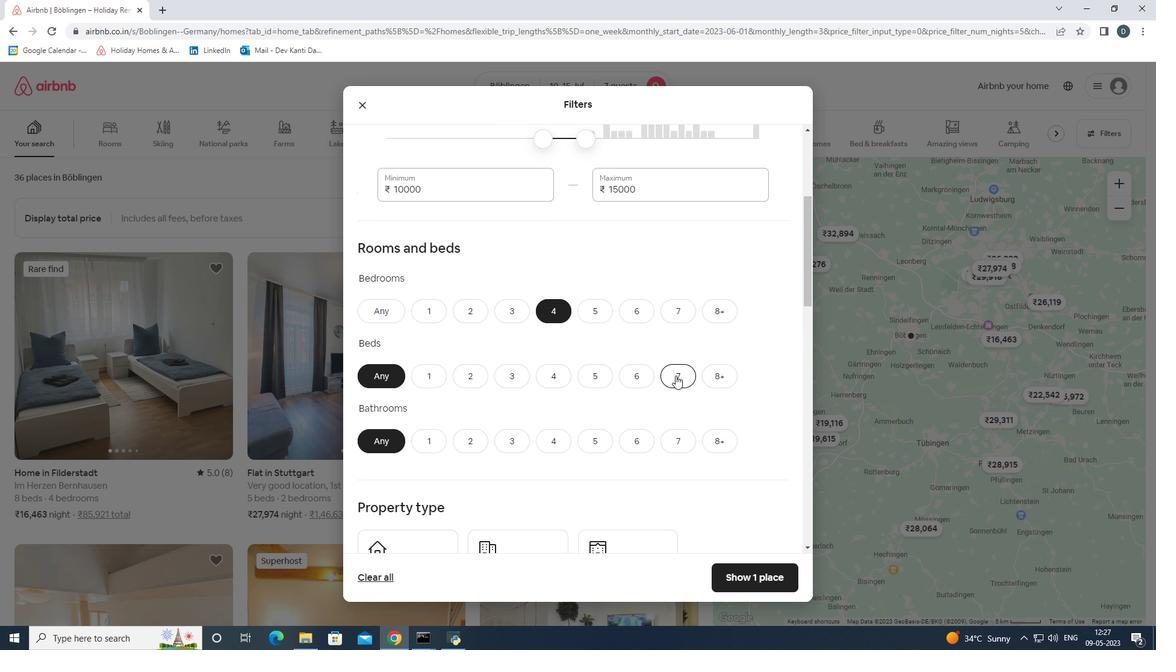 
Action: Mouse moved to (548, 436)
Screenshot: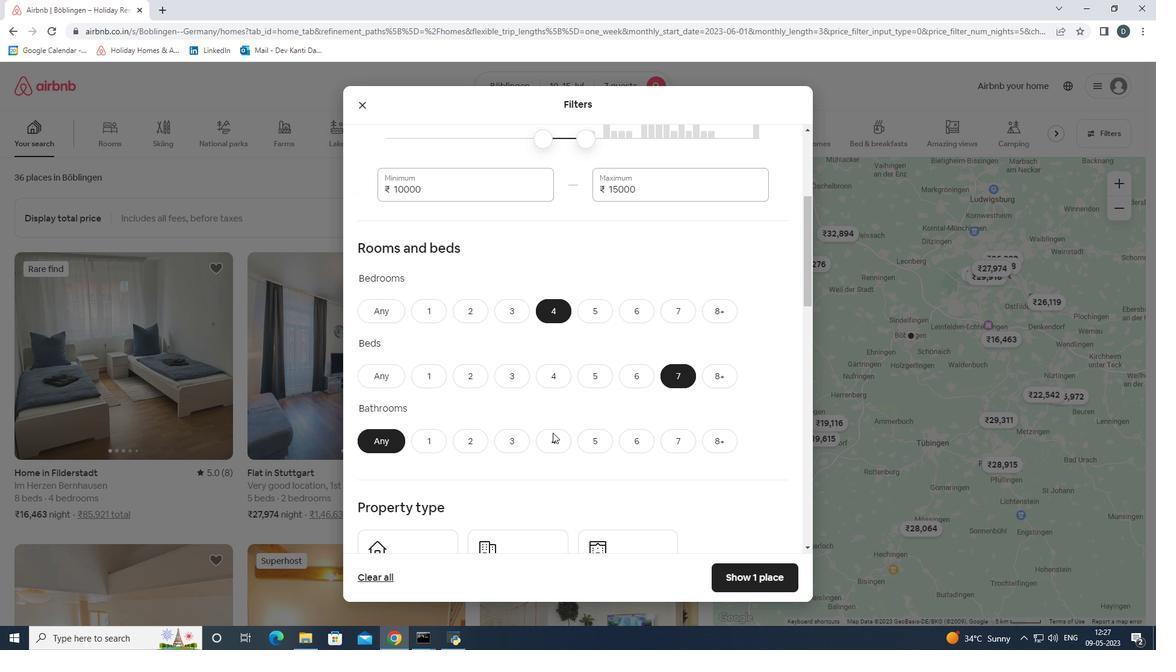 
Action: Mouse pressed left at (548, 436)
Screenshot: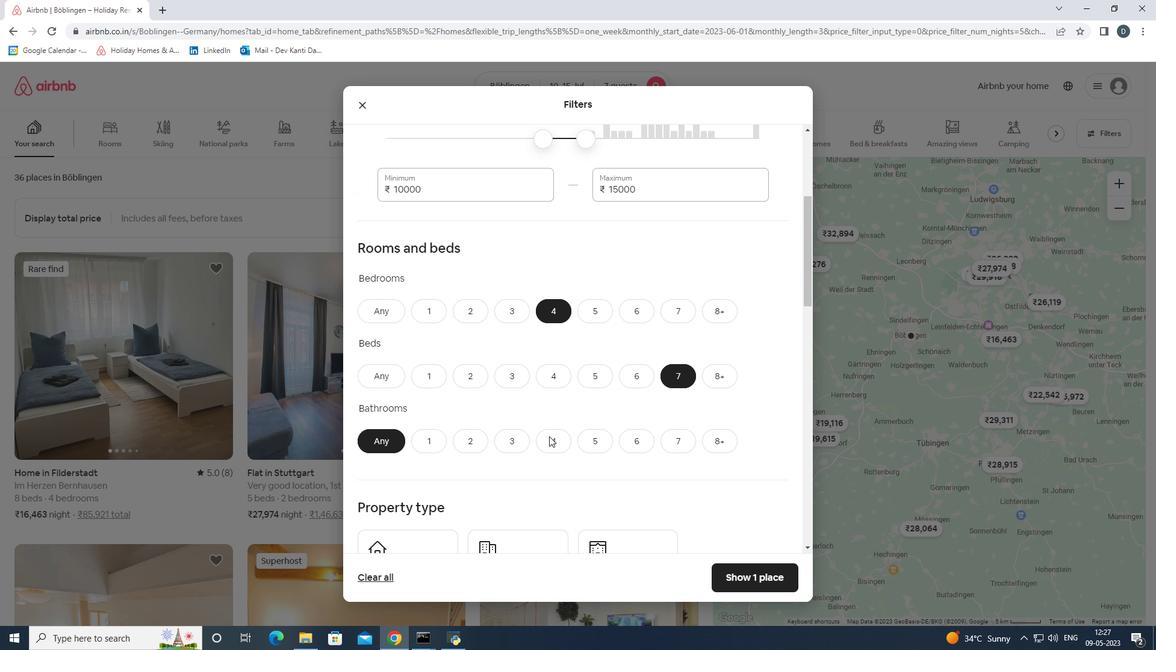 
Action: Mouse scrolled (548, 436) with delta (0, 0)
Screenshot: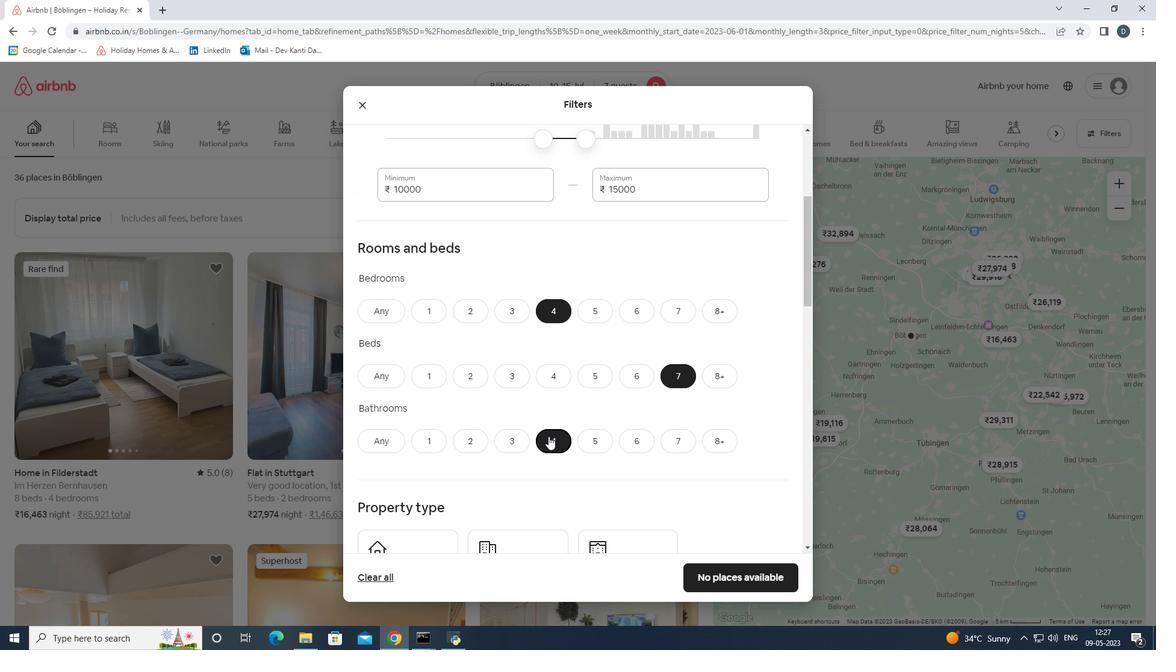 
Action: Mouse scrolled (548, 436) with delta (0, 0)
Screenshot: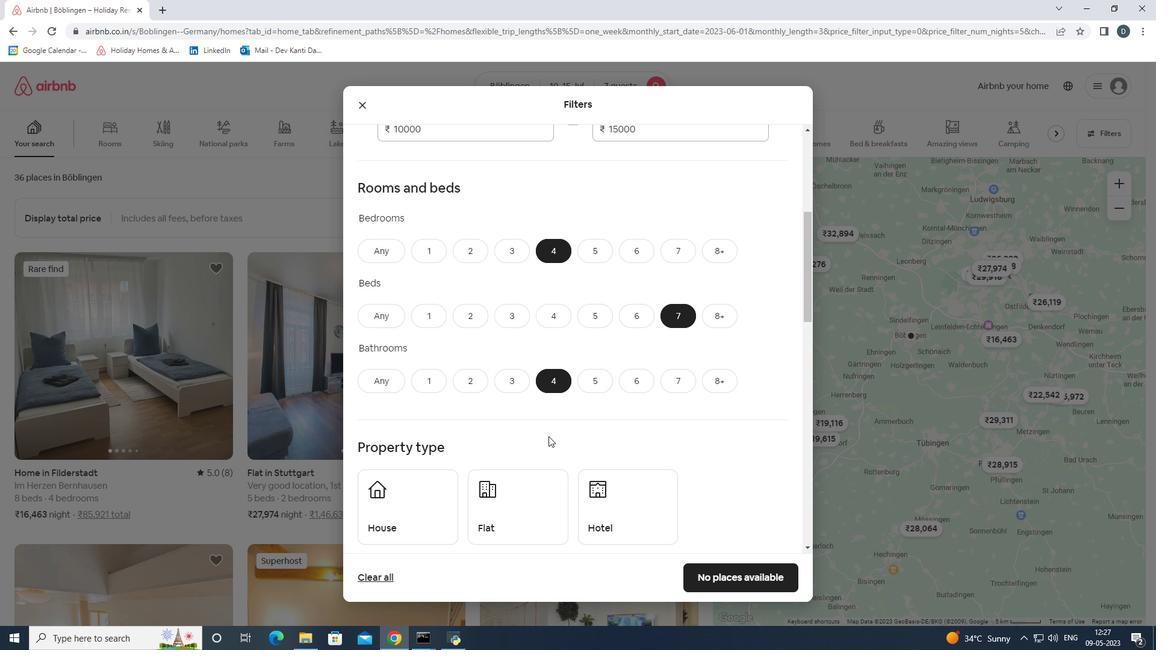 
Action: Mouse moved to (412, 441)
Screenshot: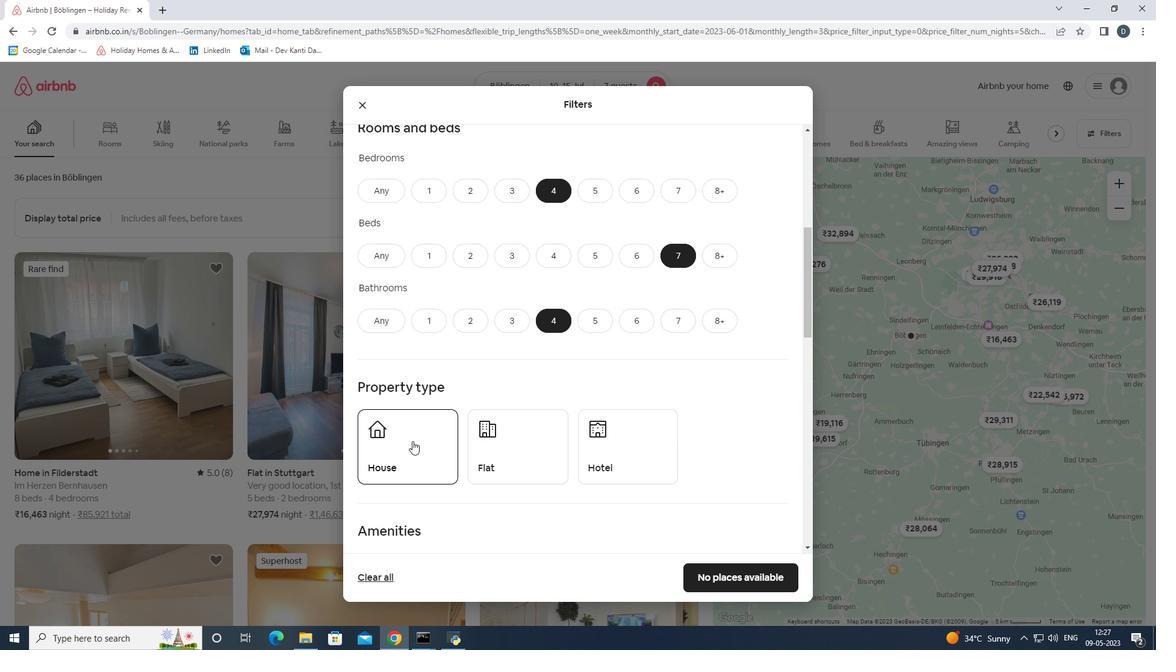 
Action: Mouse pressed left at (412, 441)
Screenshot: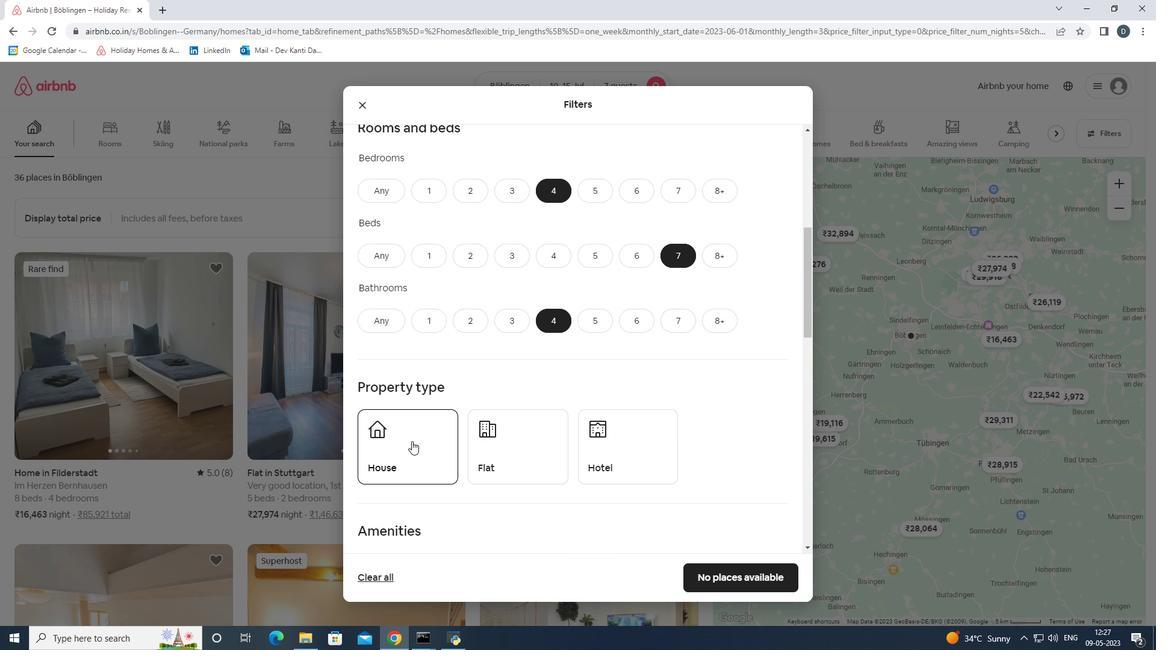 
Action: Mouse moved to (507, 437)
Screenshot: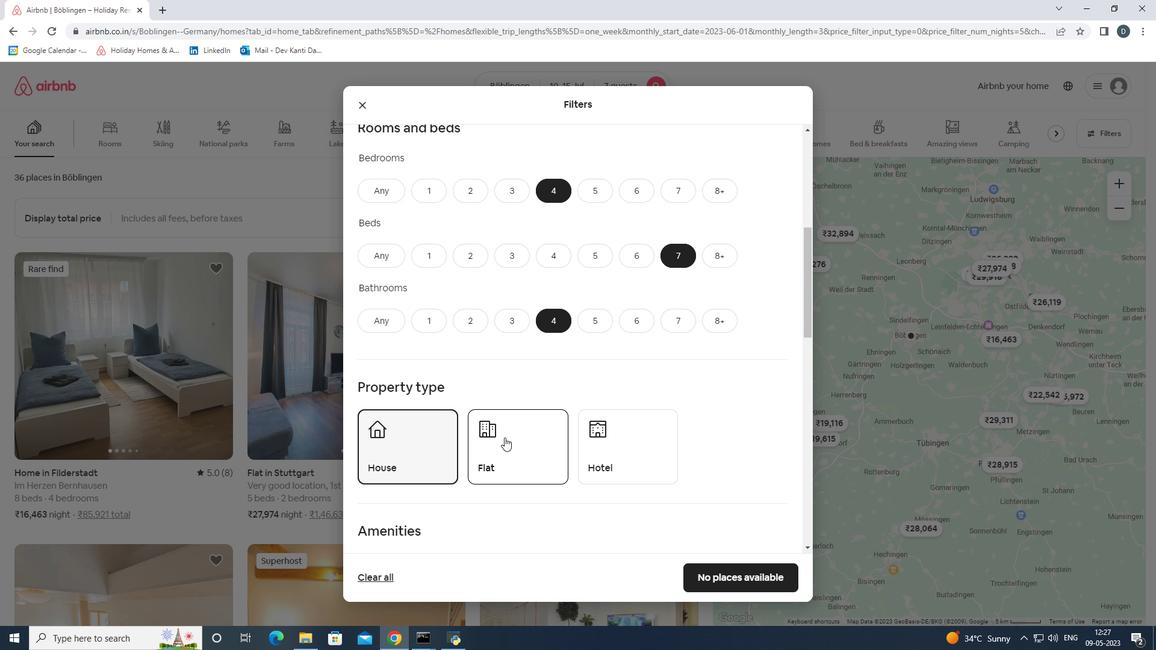 
Action: Mouse pressed left at (507, 437)
Screenshot: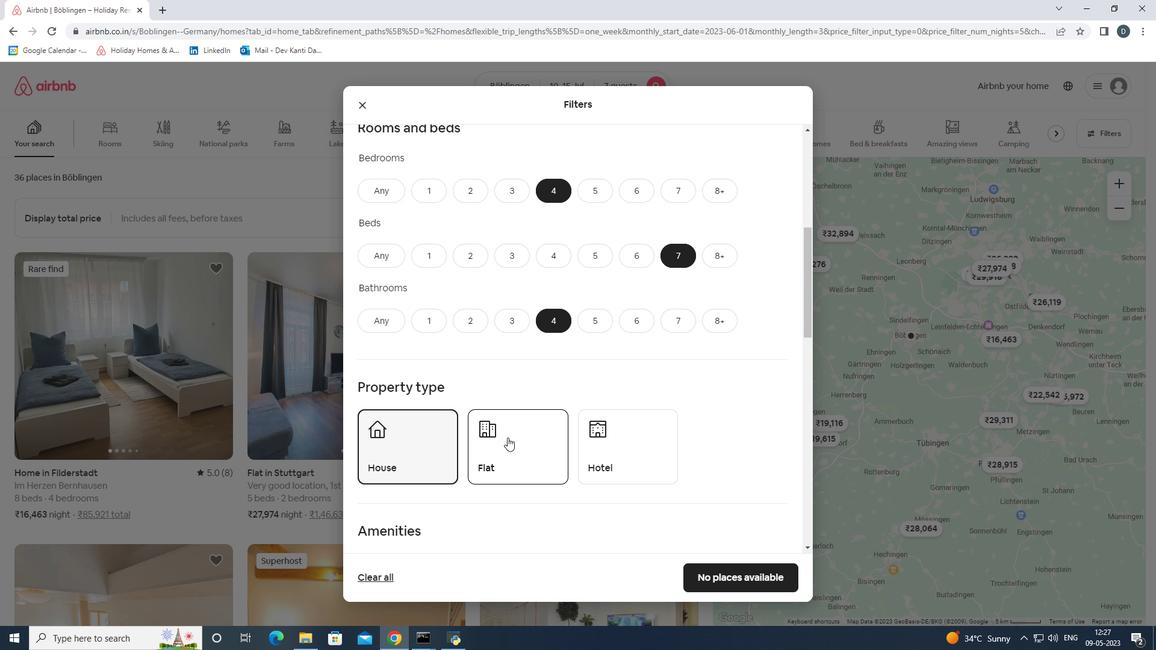 
Action: Mouse scrolled (507, 437) with delta (0, 0)
Screenshot: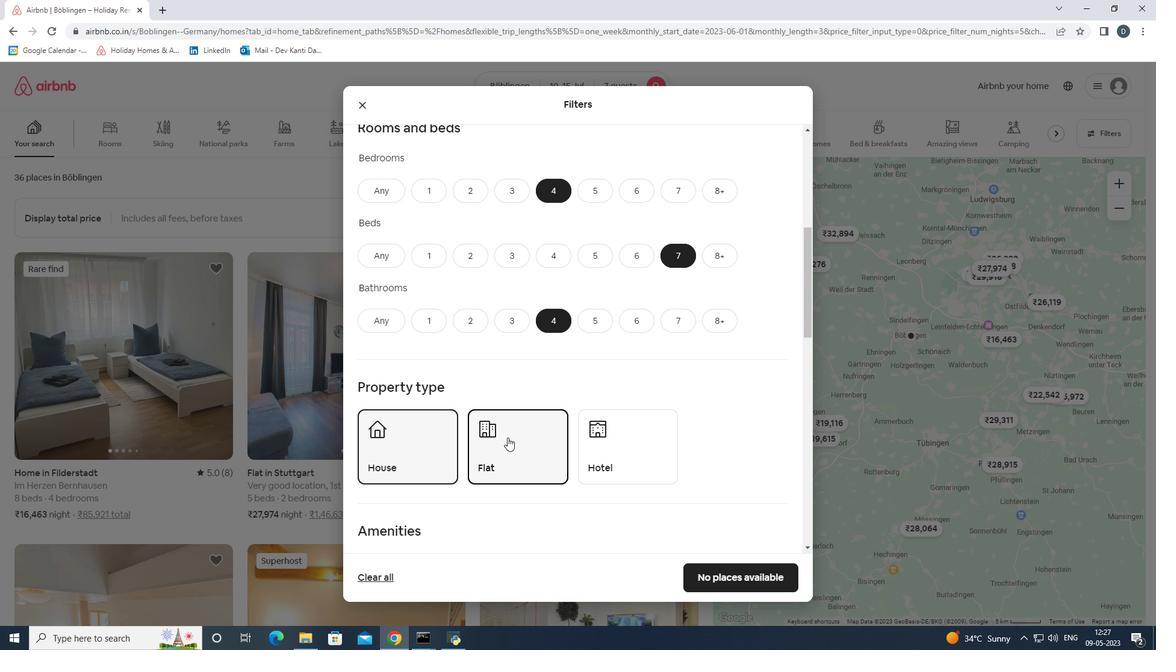
Action: Mouse moved to (509, 436)
Screenshot: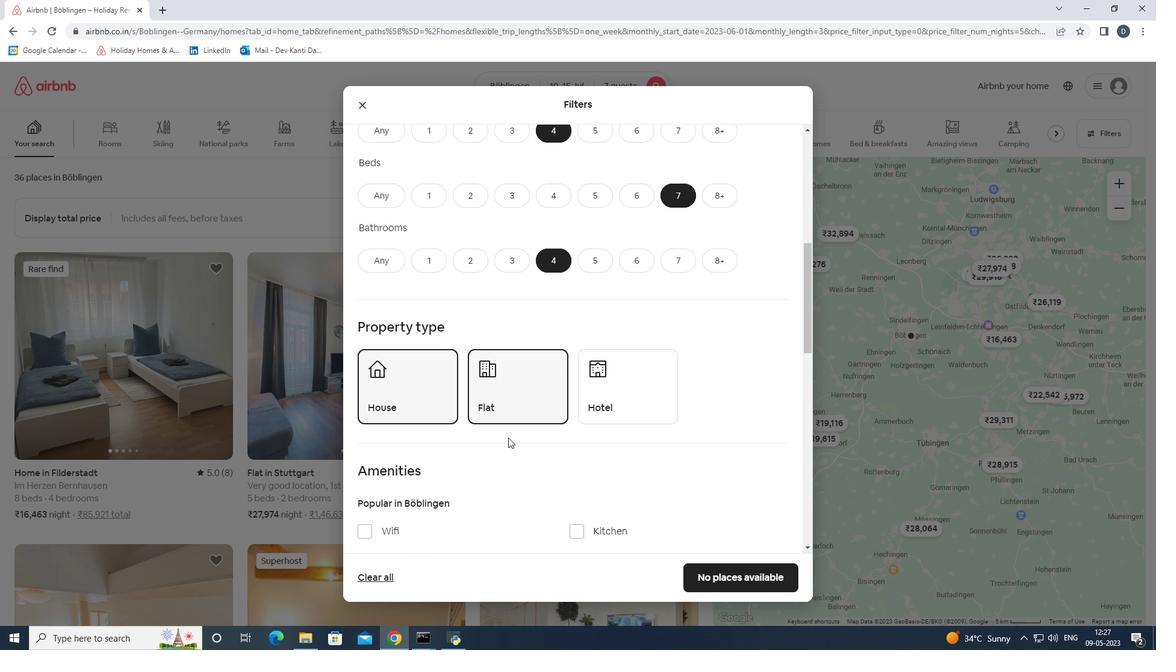 
Action: Mouse scrolled (509, 436) with delta (0, 0)
Screenshot: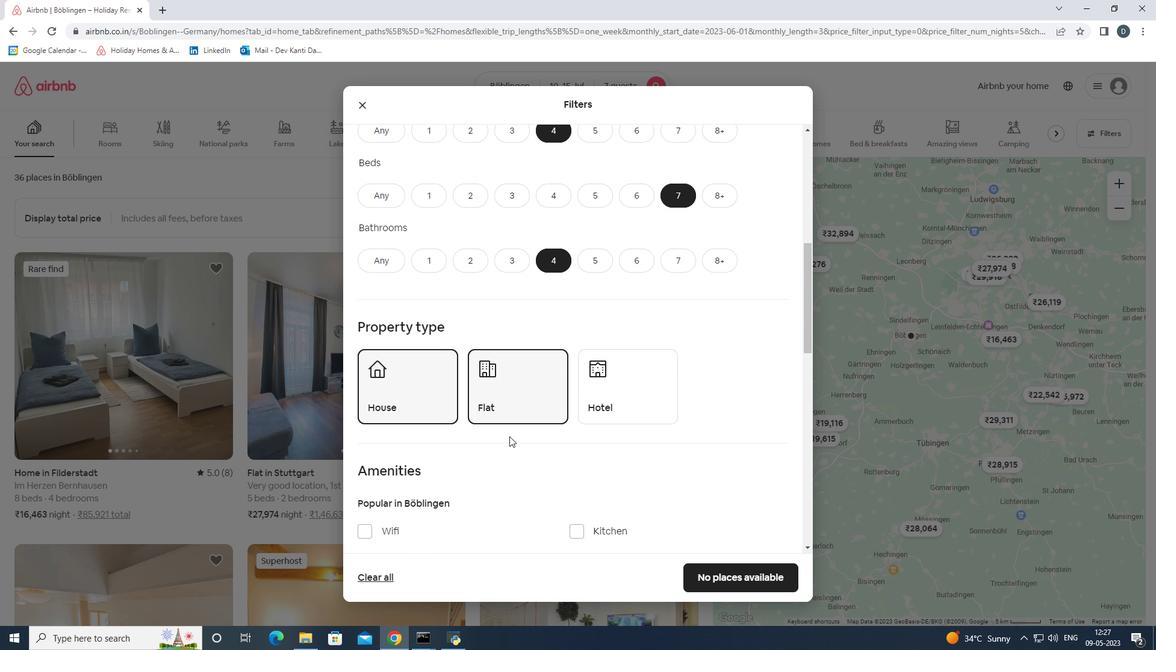 
Action: Mouse moved to (509, 436)
Screenshot: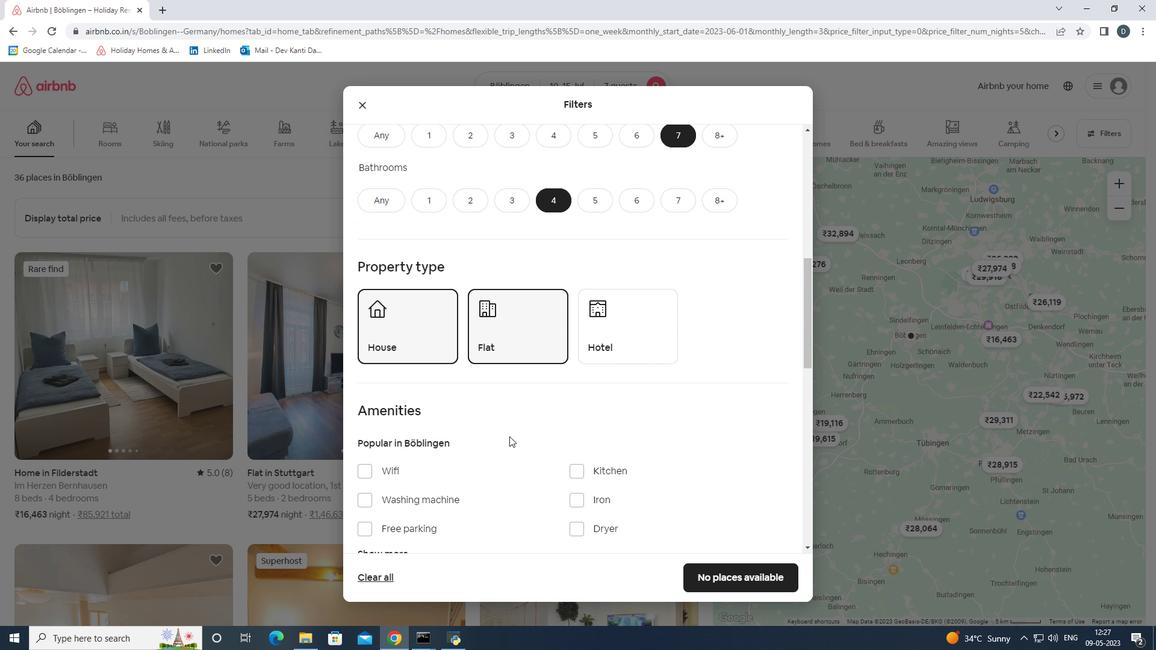 
Action: Mouse scrolled (509, 435) with delta (0, 0)
Screenshot: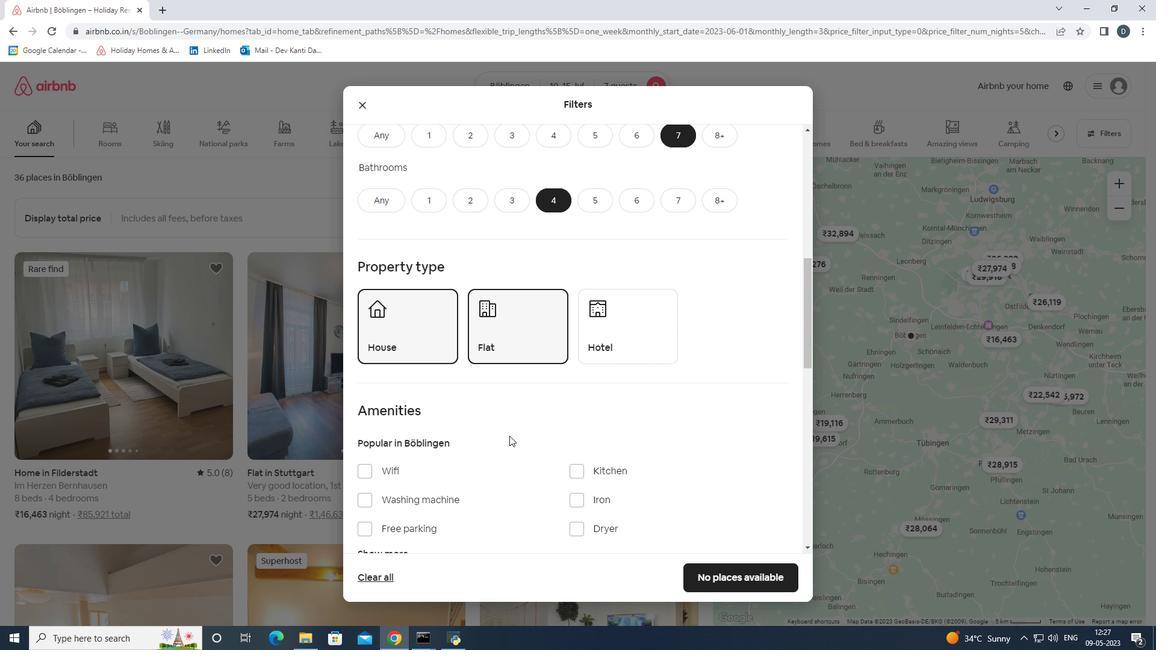 
Action: Mouse moved to (509, 433)
Screenshot: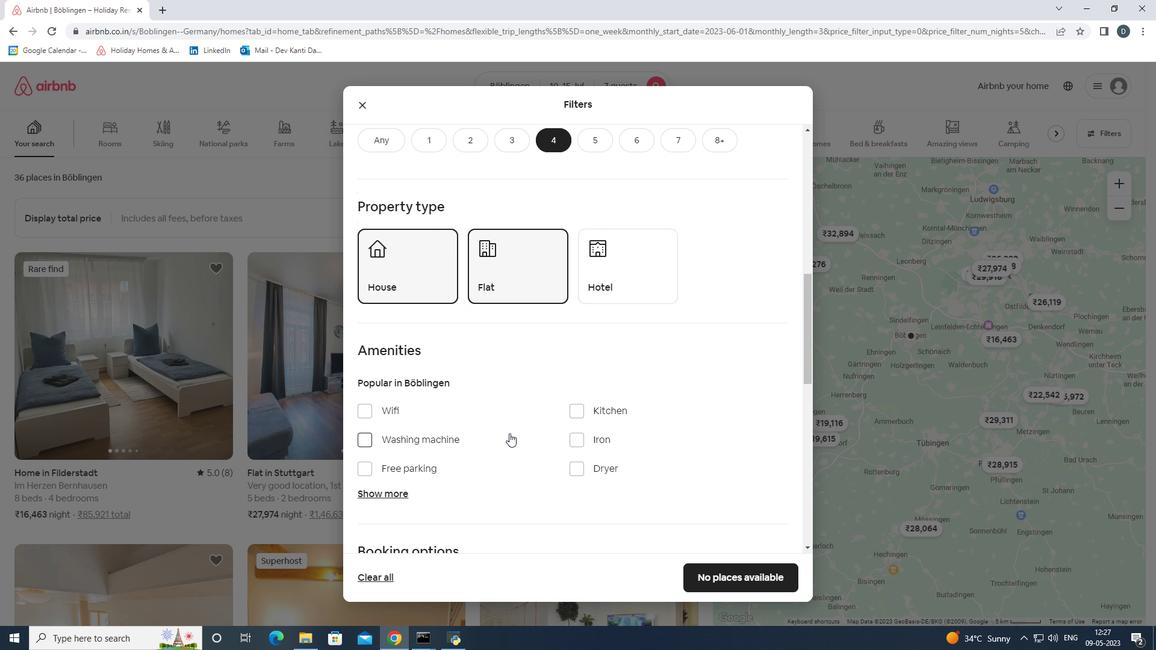 
Action: Mouse scrolled (509, 432) with delta (0, 0)
Screenshot: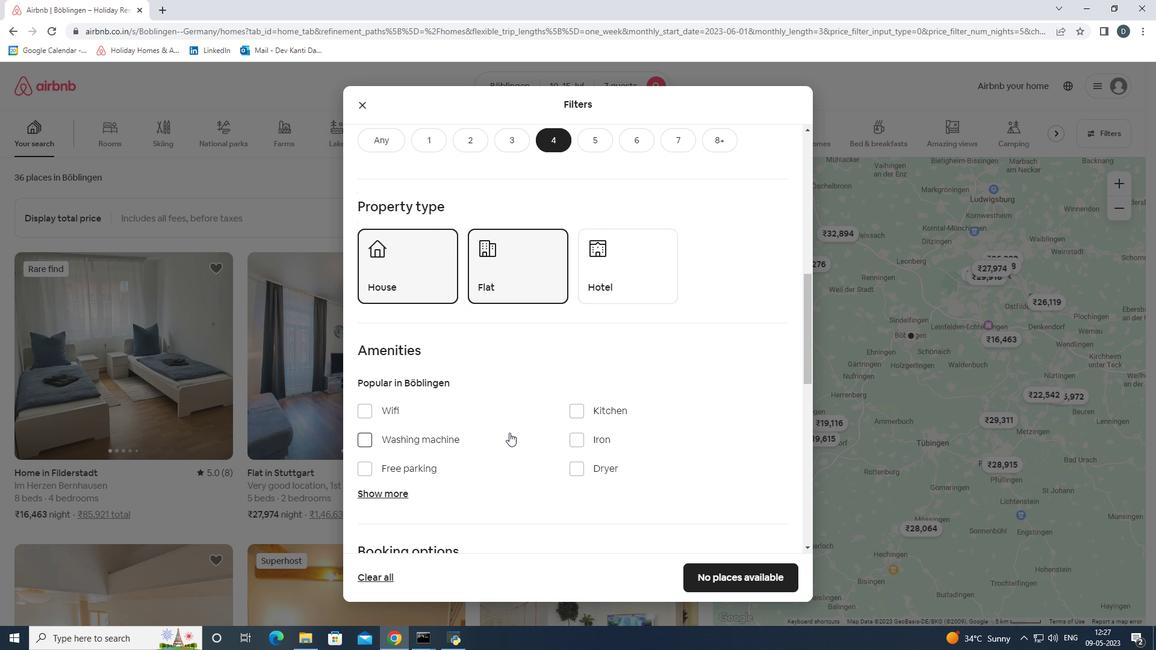 
Action: Mouse moved to (390, 354)
Screenshot: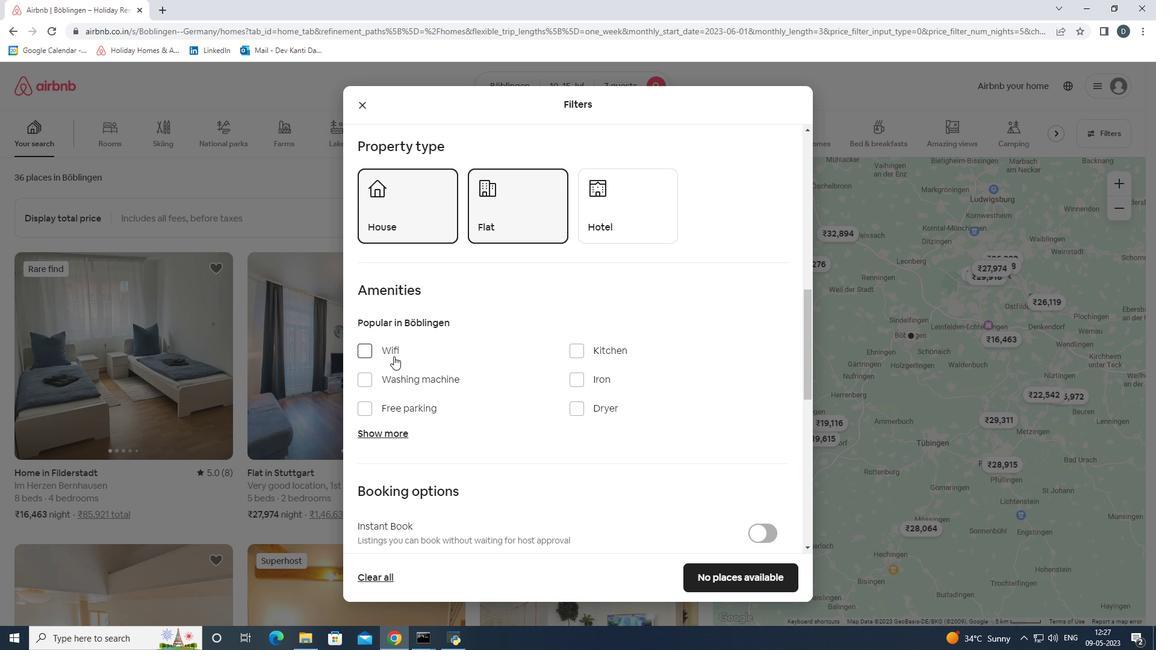 
Action: Mouse pressed left at (390, 354)
Screenshot: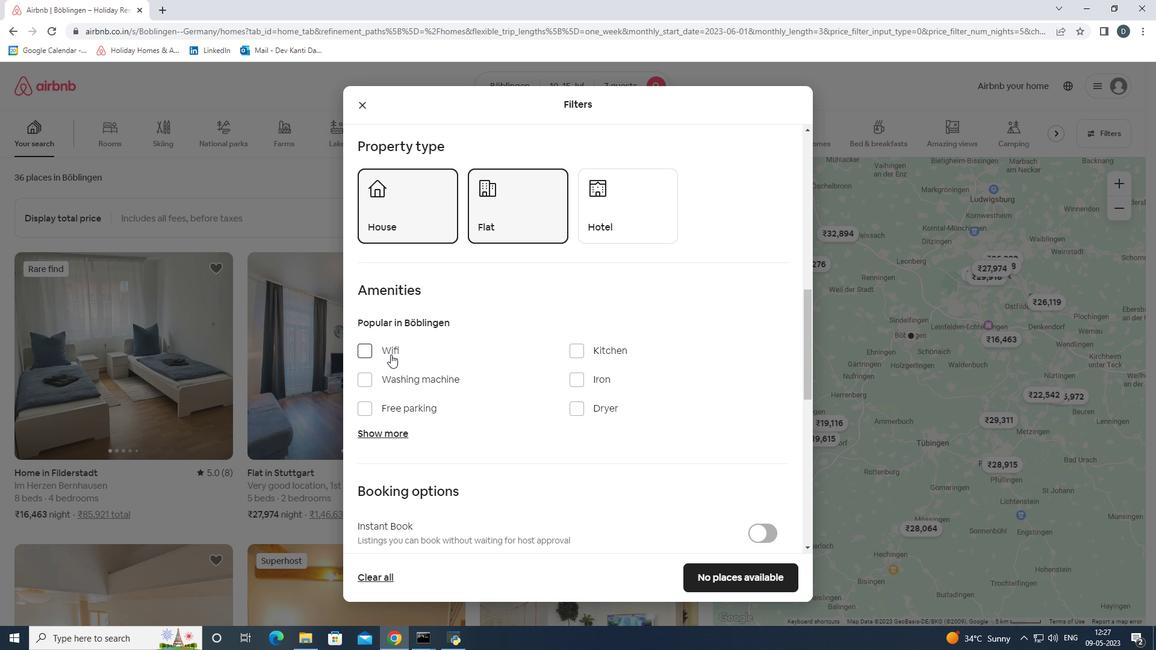 
Action: Mouse moved to (390, 407)
Screenshot: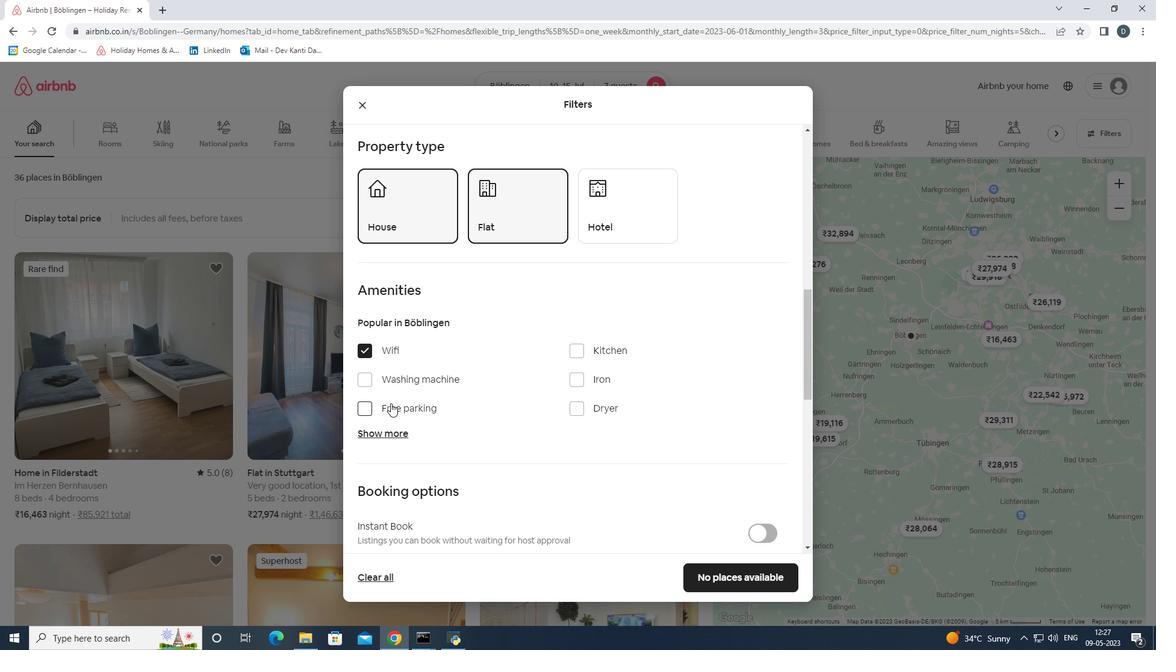 
Action: Mouse pressed left at (390, 407)
Screenshot: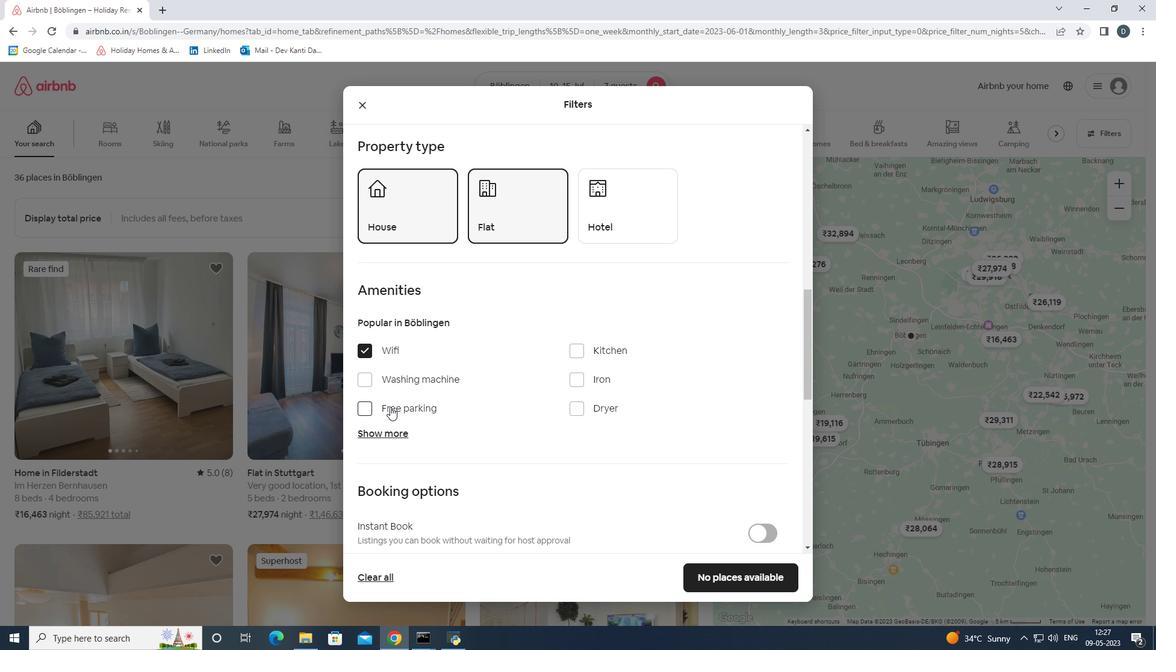 
Action: Mouse moved to (390, 428)
Screenshot: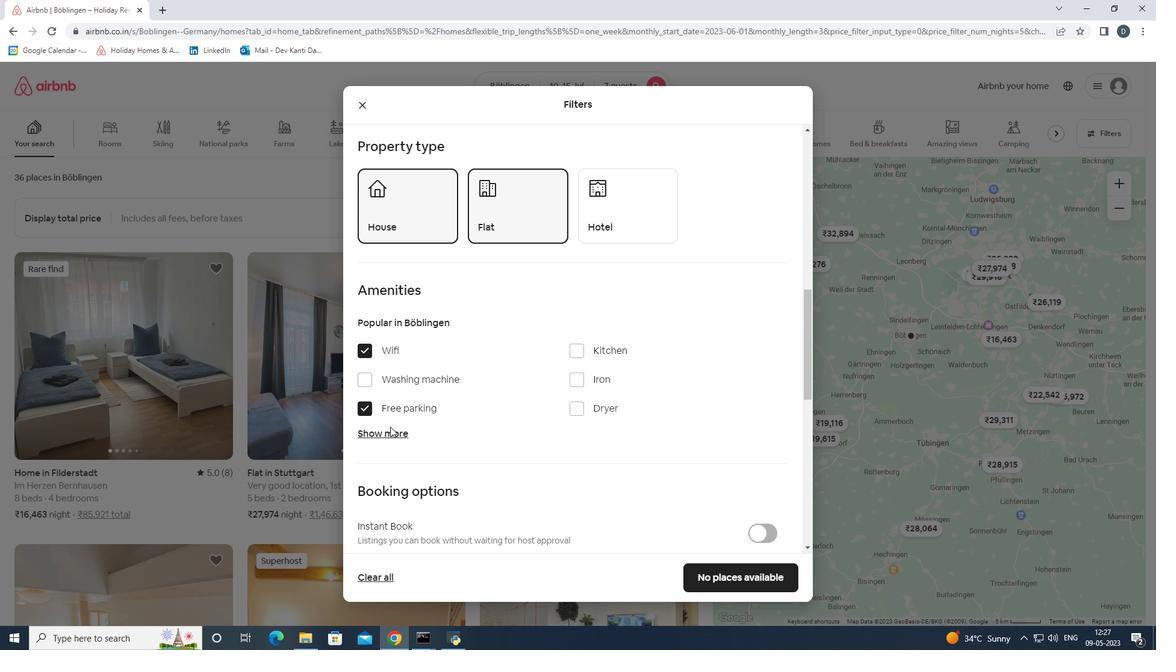 
Action: Mouse pressed left at (390, 428)
Screenshot: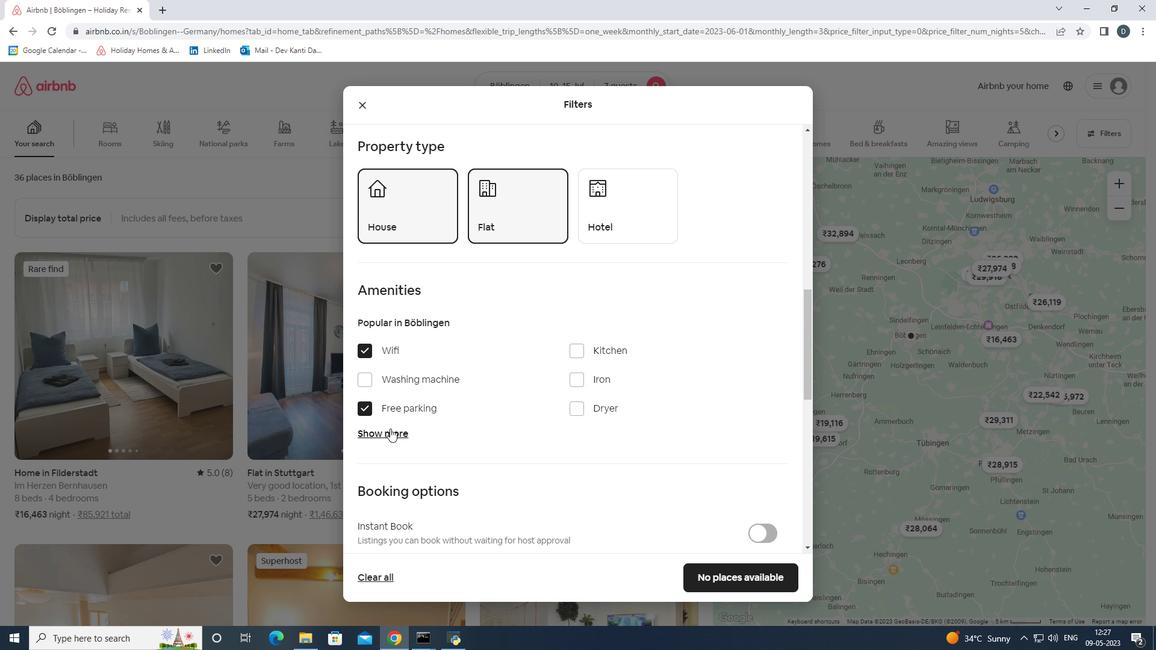 
Action: Mouse moved to (495, 451)
Screenshot: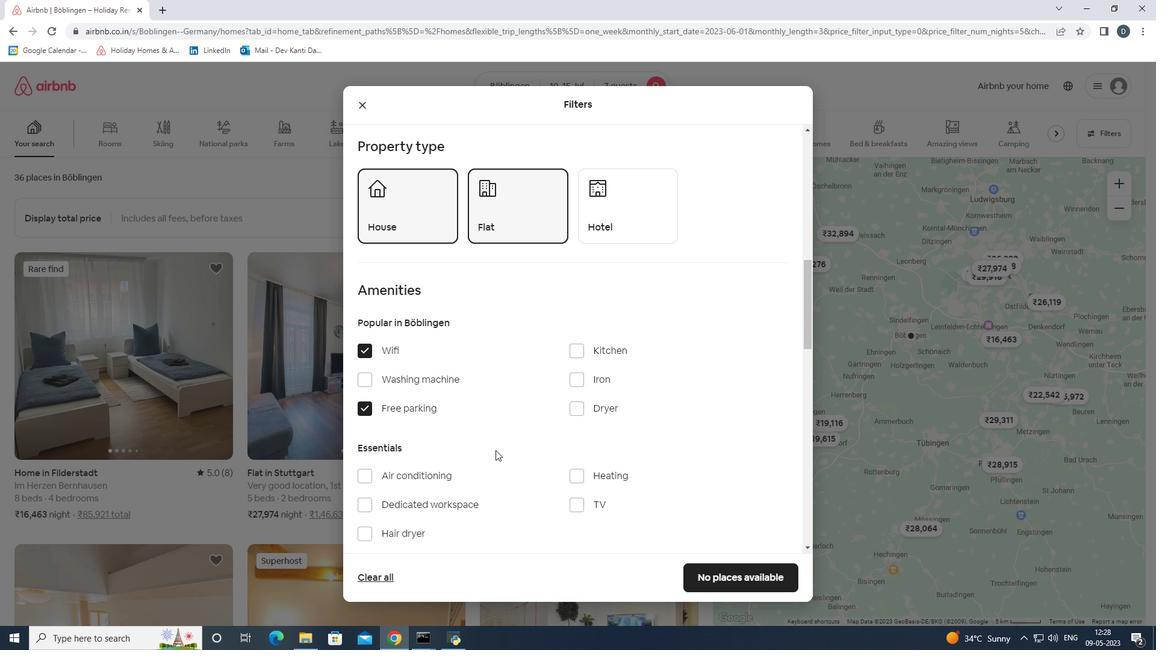 
Action: Mouse scrolled (495, 451) with delta (0, 0)
Screenshot: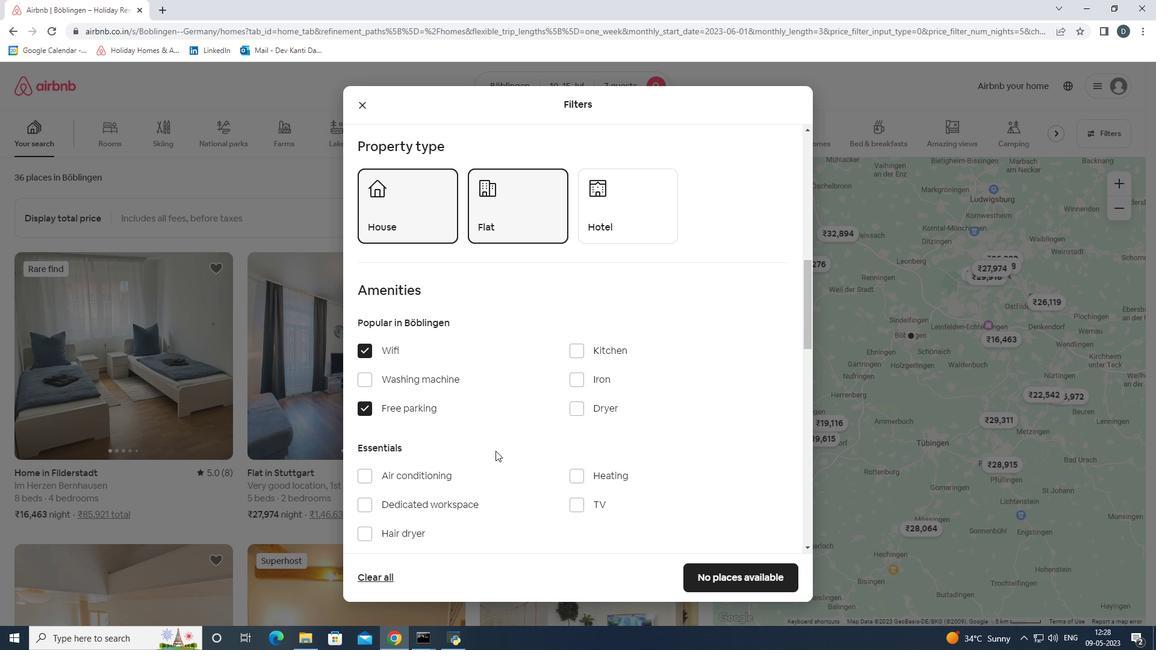 
Action: Mouse moved to (577, 440)
Screenshot: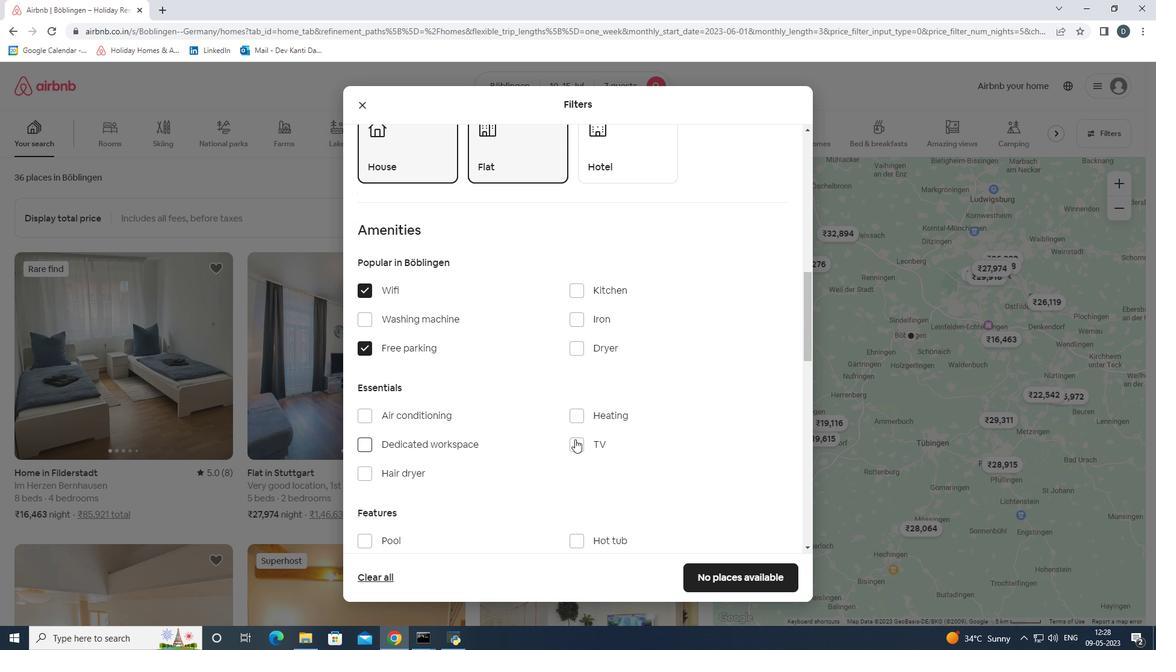 
Action: Mouse pressed left at (577, 440)
Screenshot: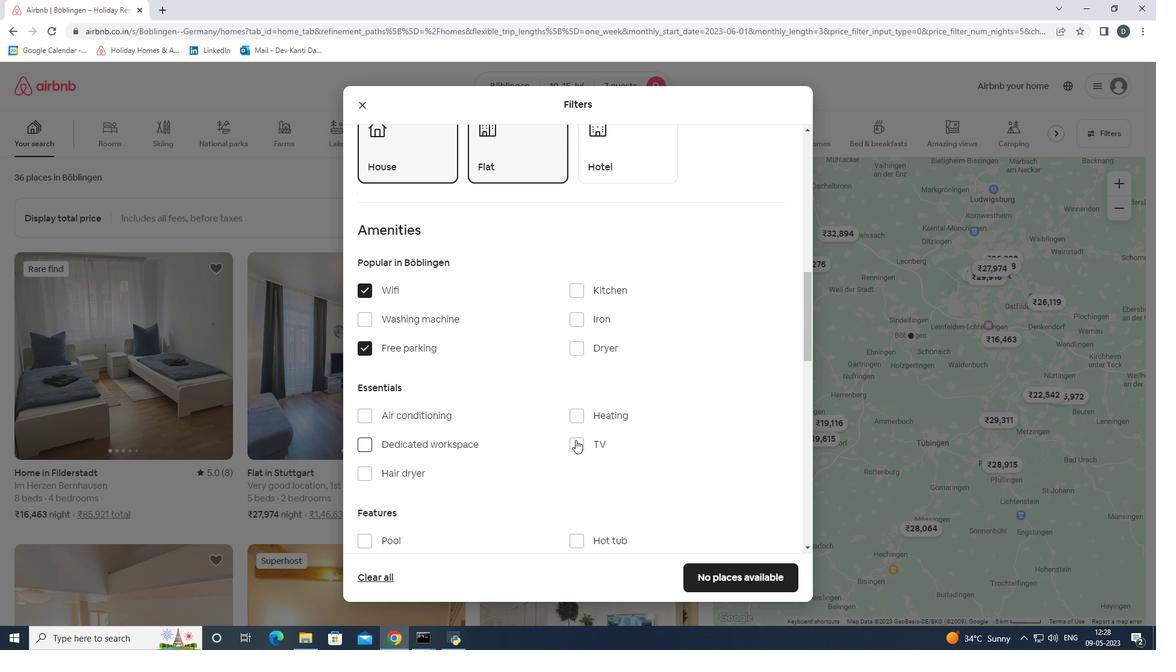 
Action: Mouse scrolled (577, 440) with delta (0, 0)
Screenshot: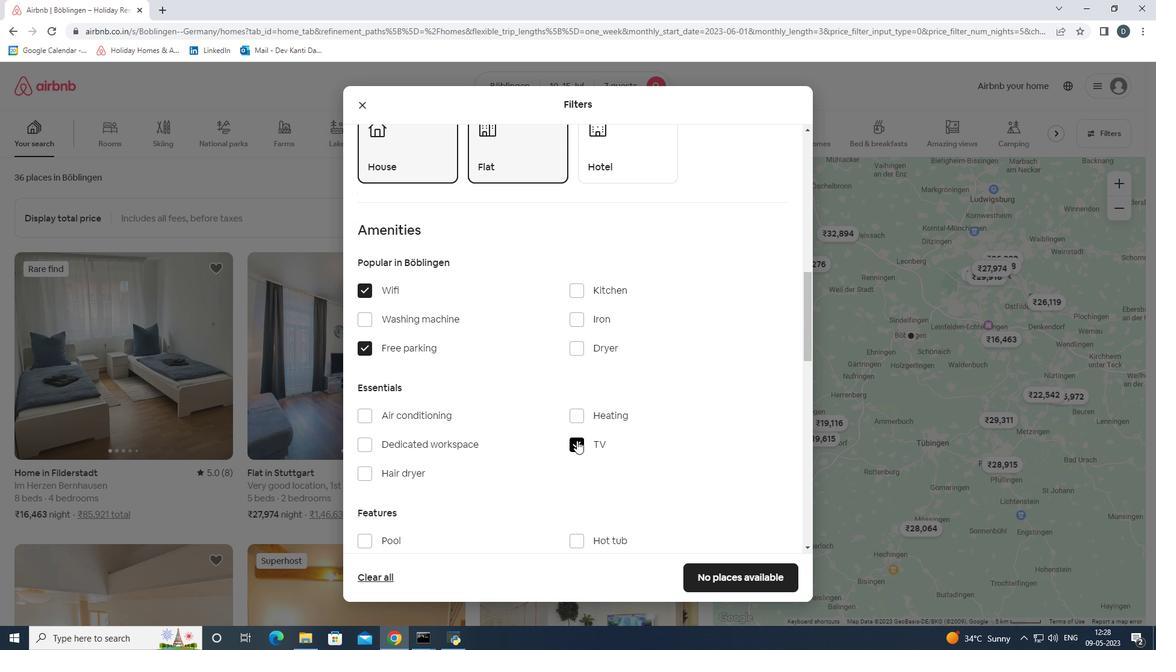 
Action: Mouse scrolled (577, 440) with delta (0, 0)
Screenshot: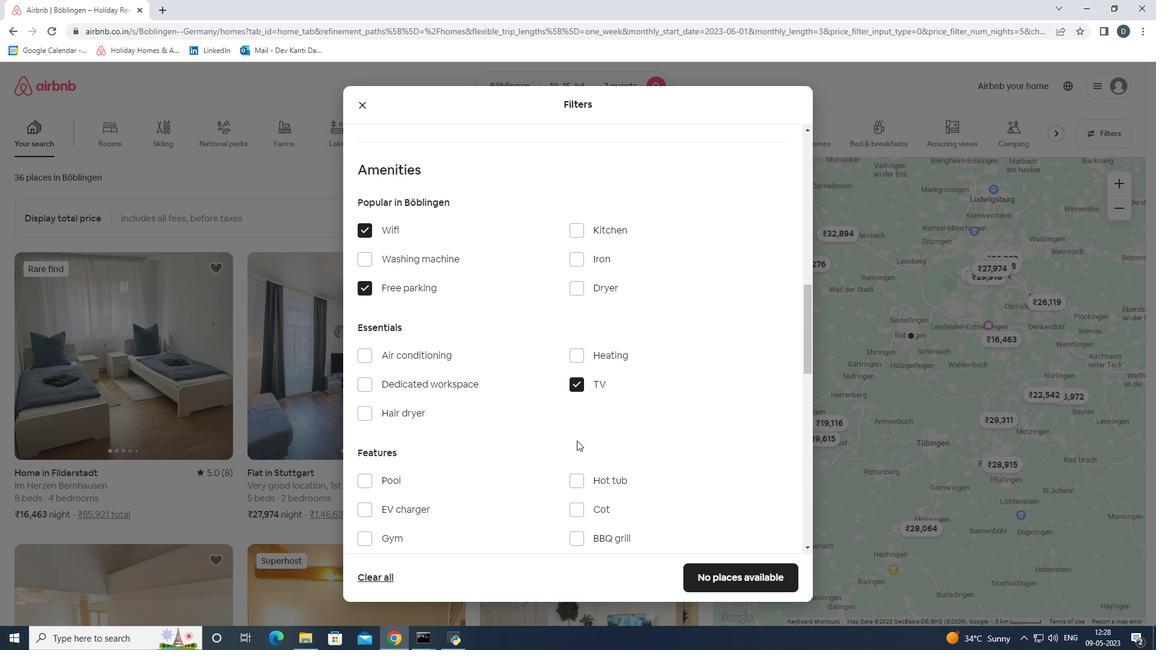 
Action: Mouse moved to (383, 474)
Screenshot: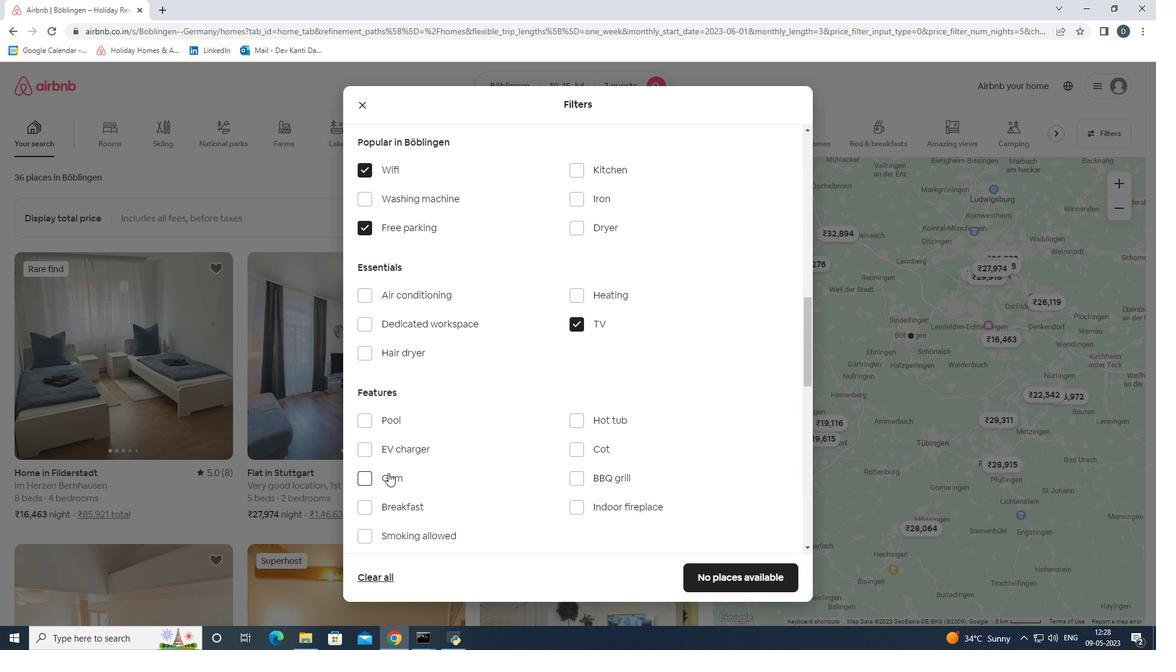 
Action: Mouse pressed left at (383, 474)
Screenshot: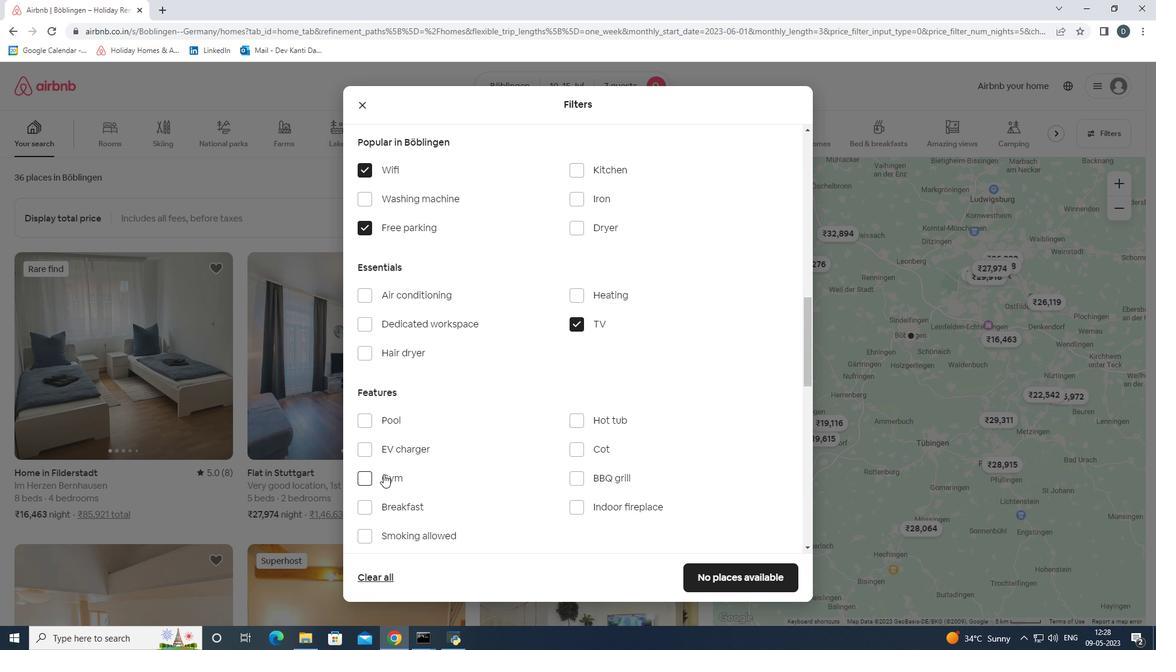 
Action: Mouse moved to (371, 502)
Screenshot: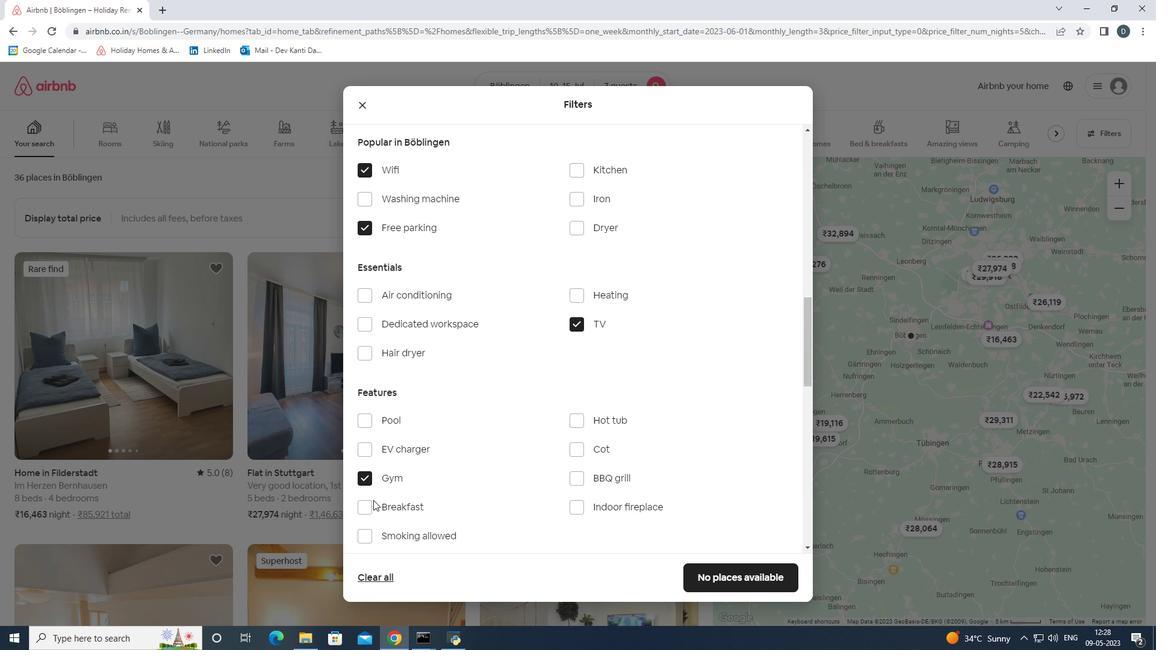 
Action: Mouse pressed left at (371, 502)
Screenshot: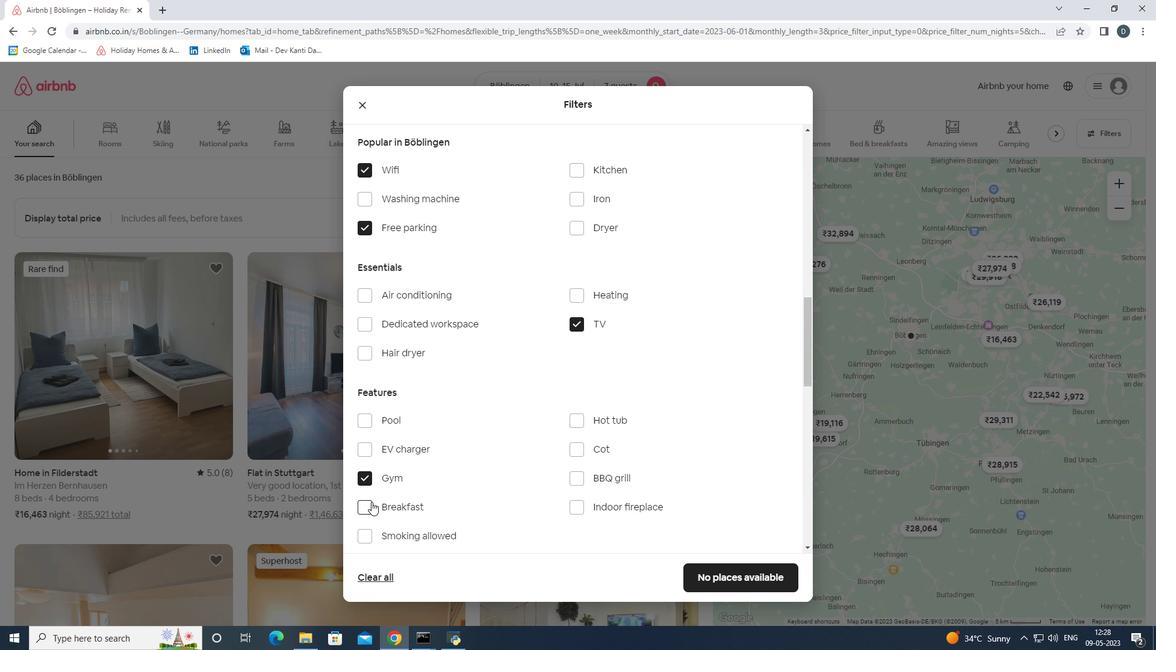 
Action: Mouse moved to (544, 469)
Screenshot: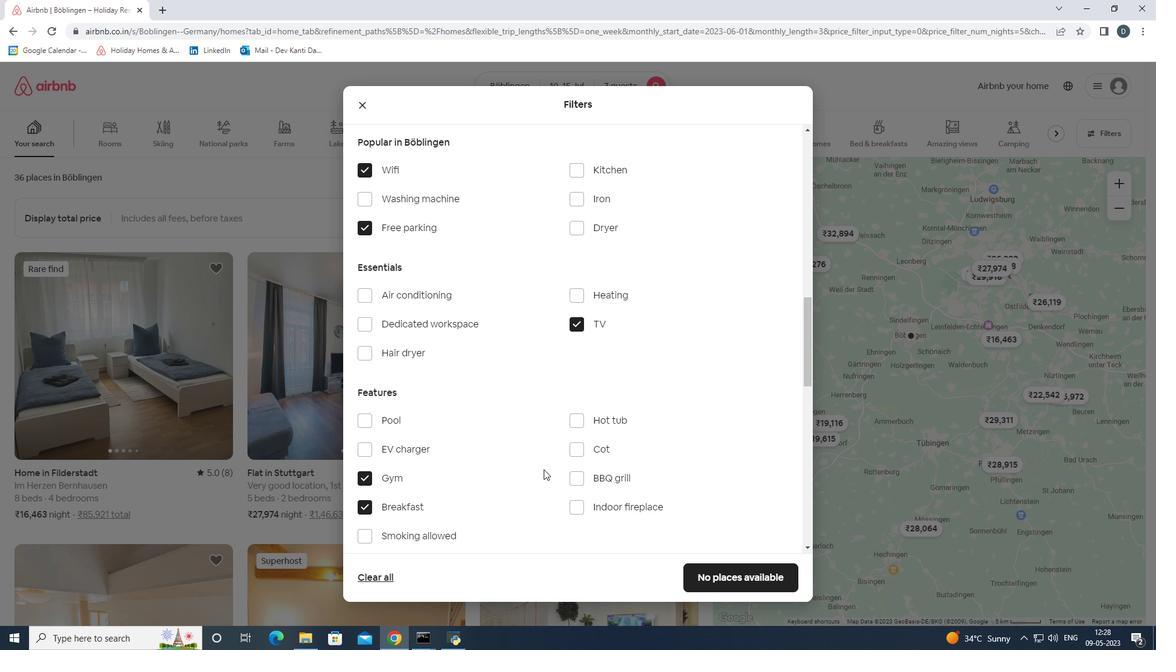 
Action: Mouse scrolled (544, 468) with delta (0, 0)
Screenshot: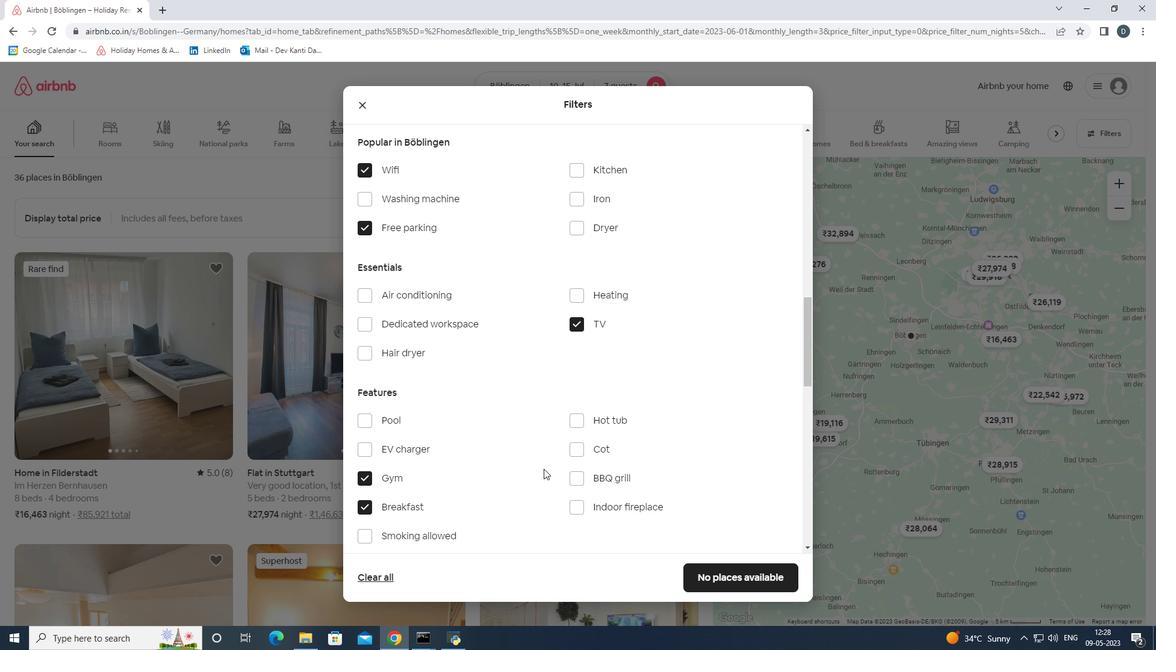
Action: Mouse moved to (544, 468)
Screenshot: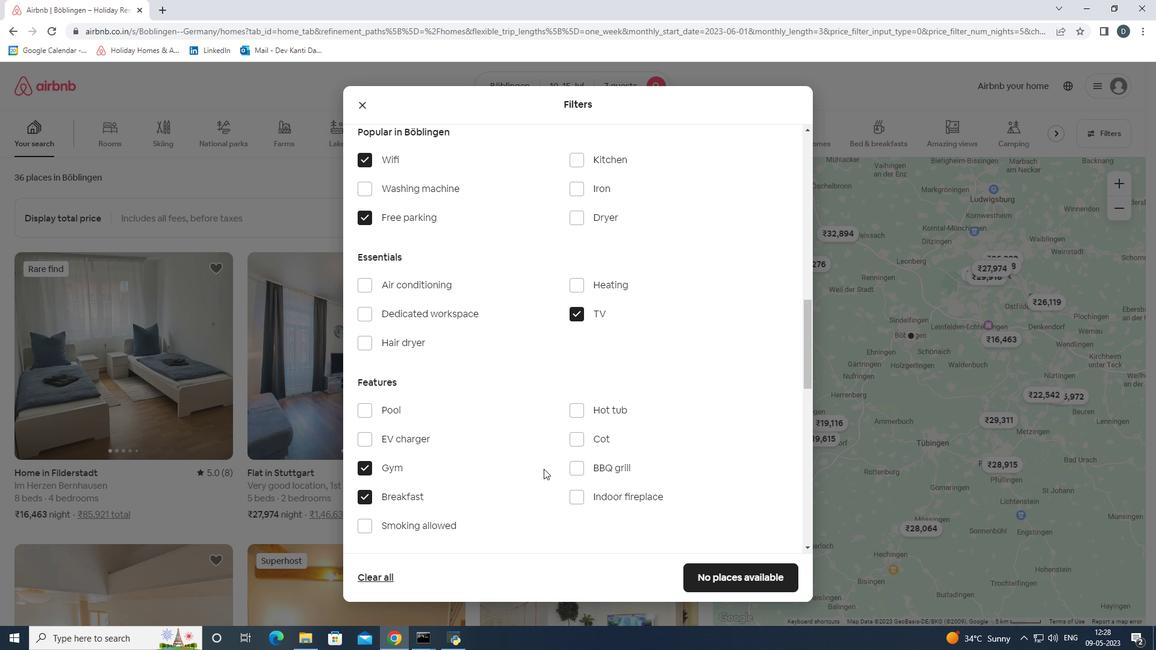 
Action: Mouse scrolled (544, 468) with delta (0, 0)
Screenshot: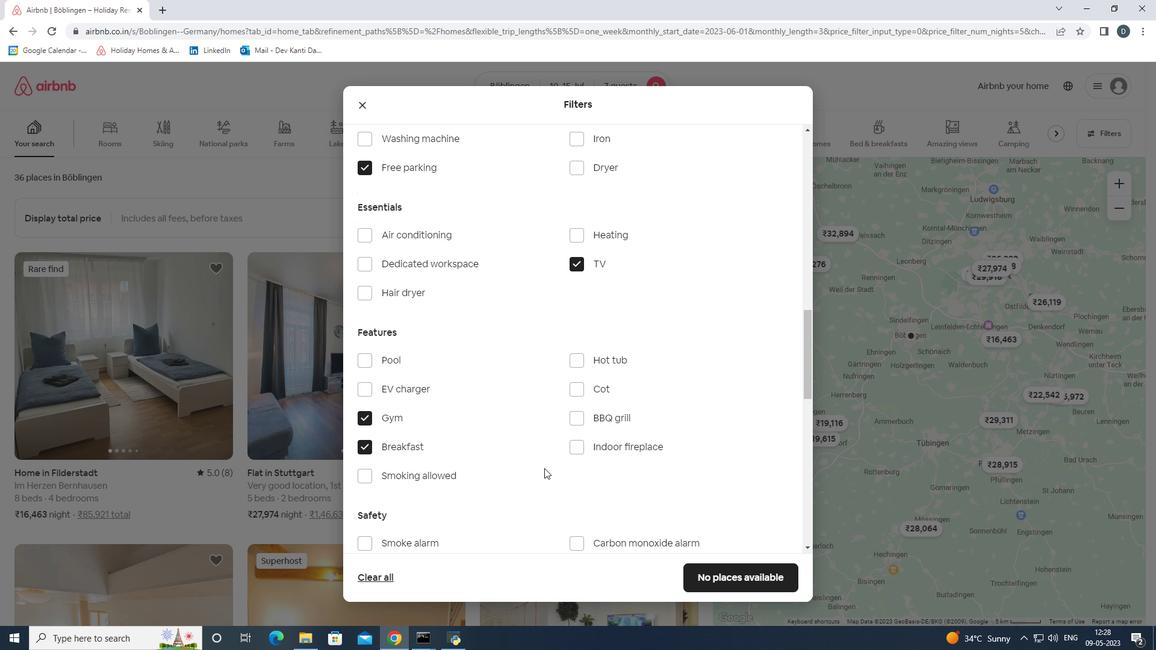 
Action: Mouse scrolled (544, 468) with delta (0, 0)
Screenshot: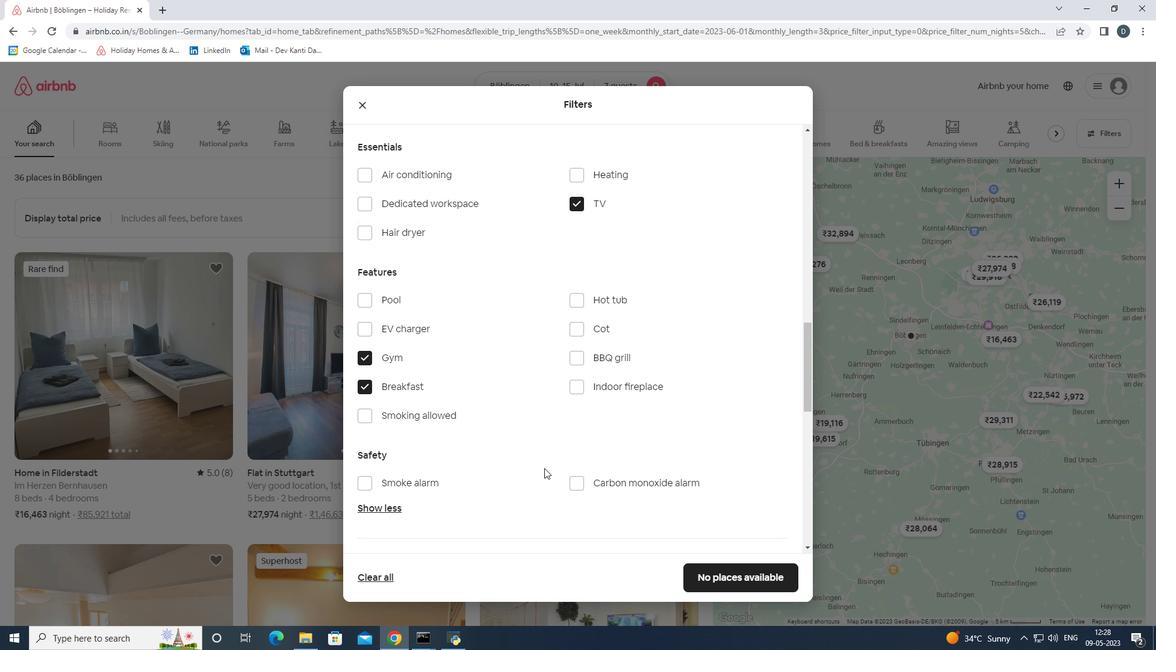 
Action: Mouse scrolled (544, 468) with delta (0, 0)
Screenshot: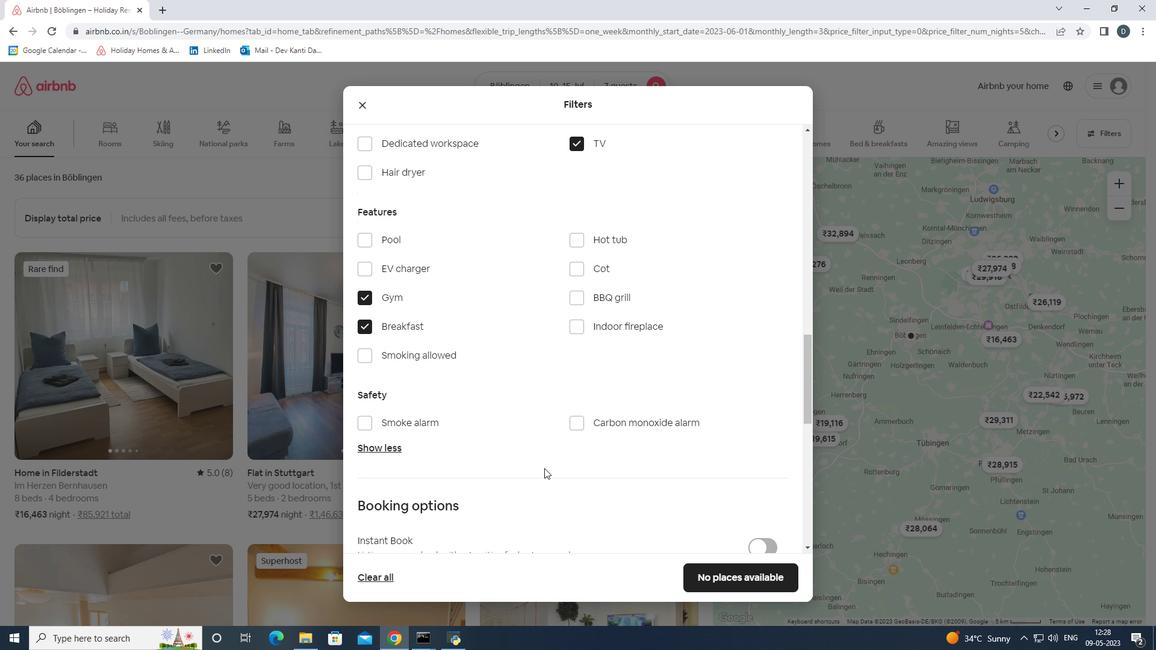 
Action: Mouse moved to (547, 465)
Screenshot: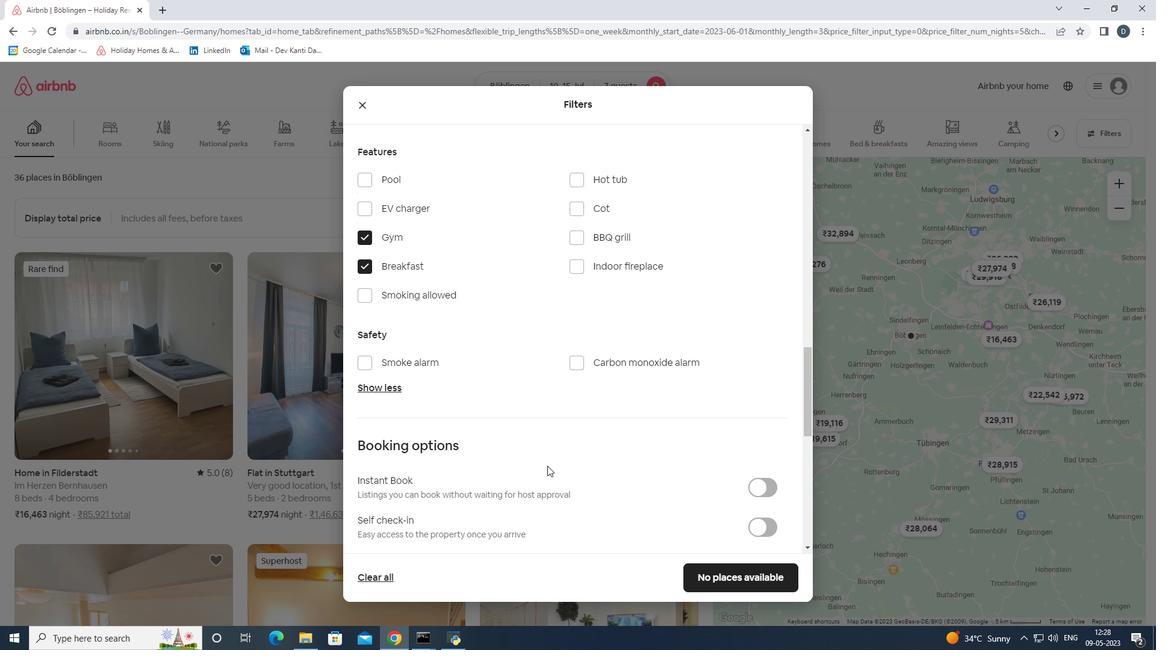 
Action: Mouse scrolled (547, 464) with delta (0, 0)
Screenshot: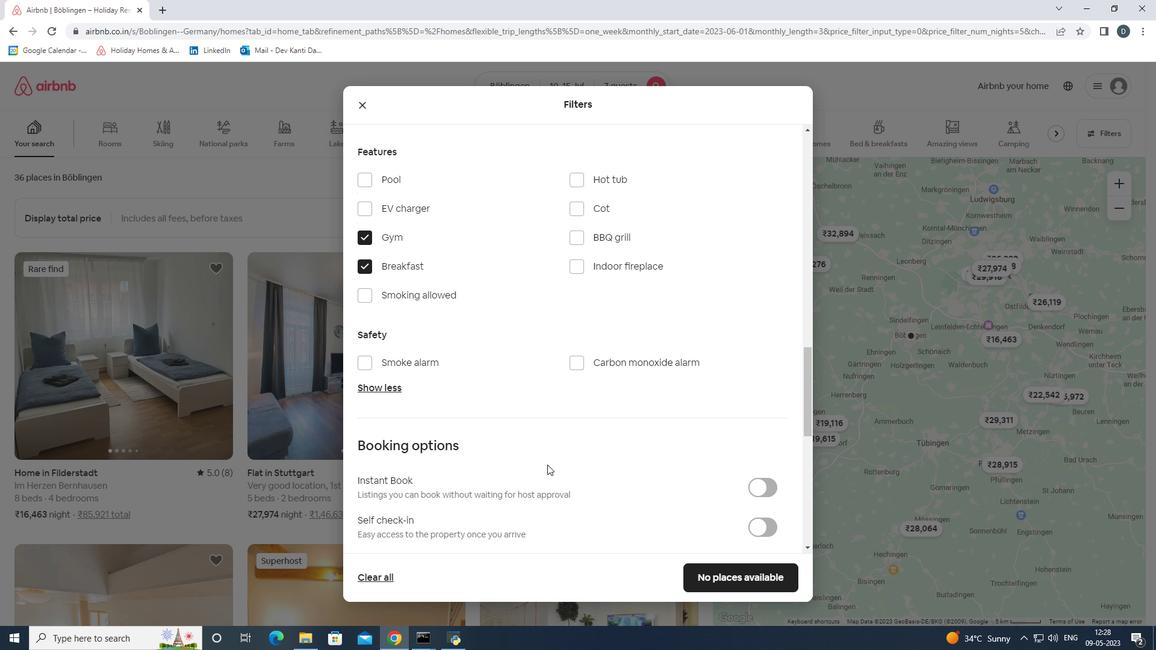 
Action: Mouse scrolled (547, 464) with delta (0, 0)
Screenshot: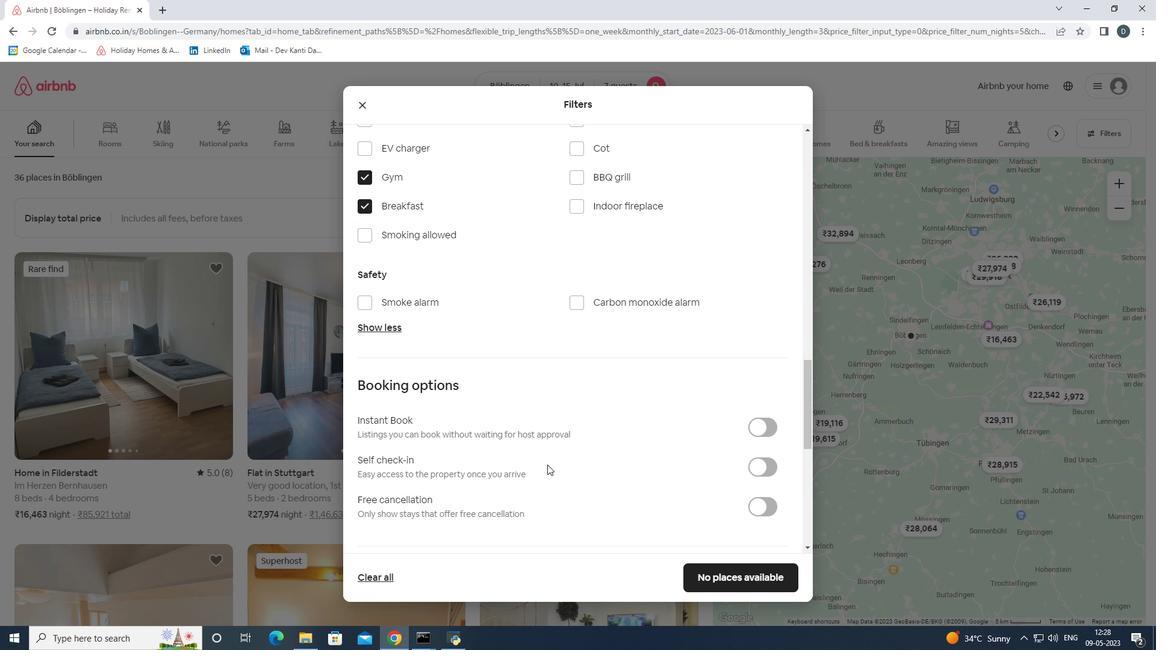
Action: Mouse moved to (763, 407)
Screenshot: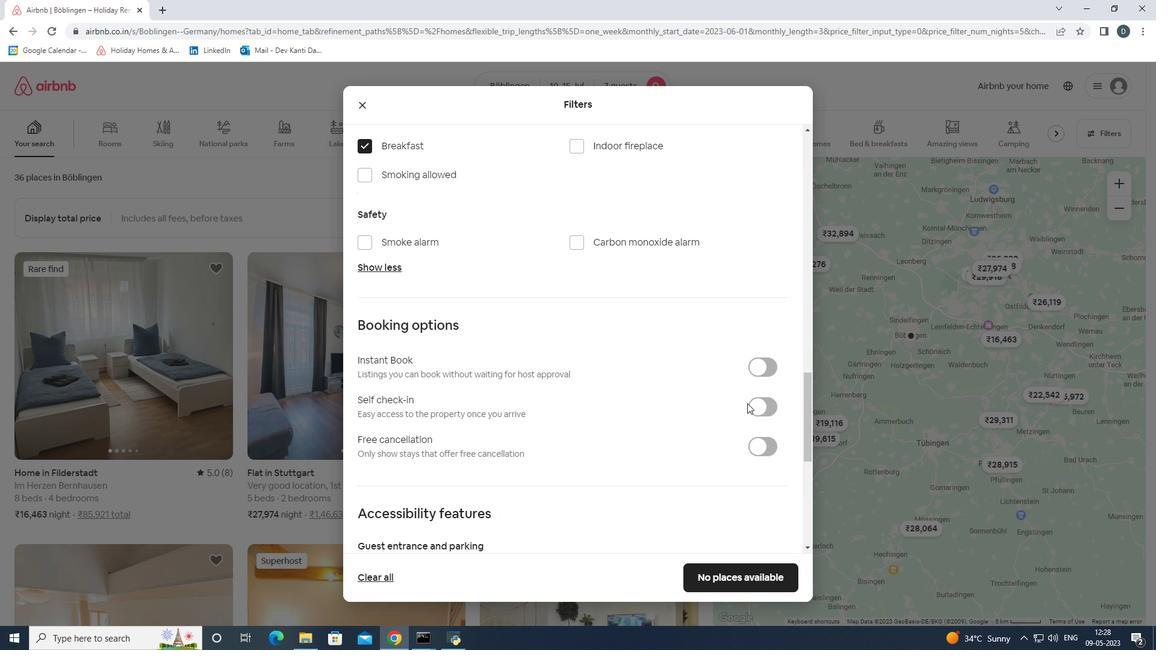 
Action: Mouse pressed left at (763, 407)
Screenshot: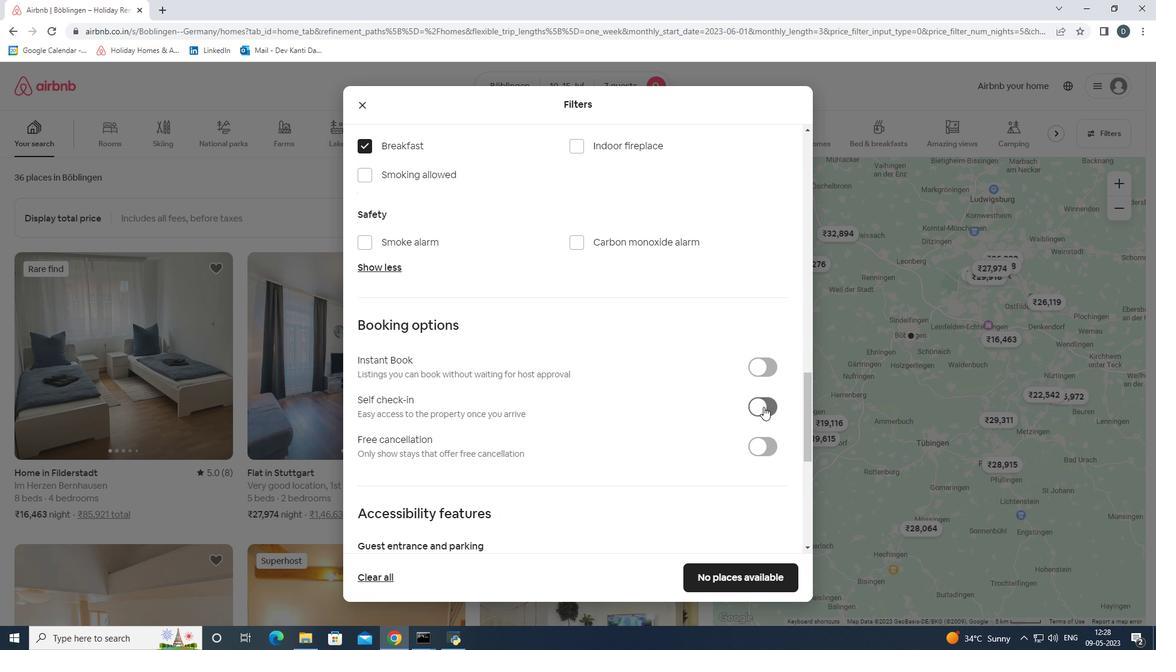 
Action: Mouse moved to (764, 407)
Screenshot: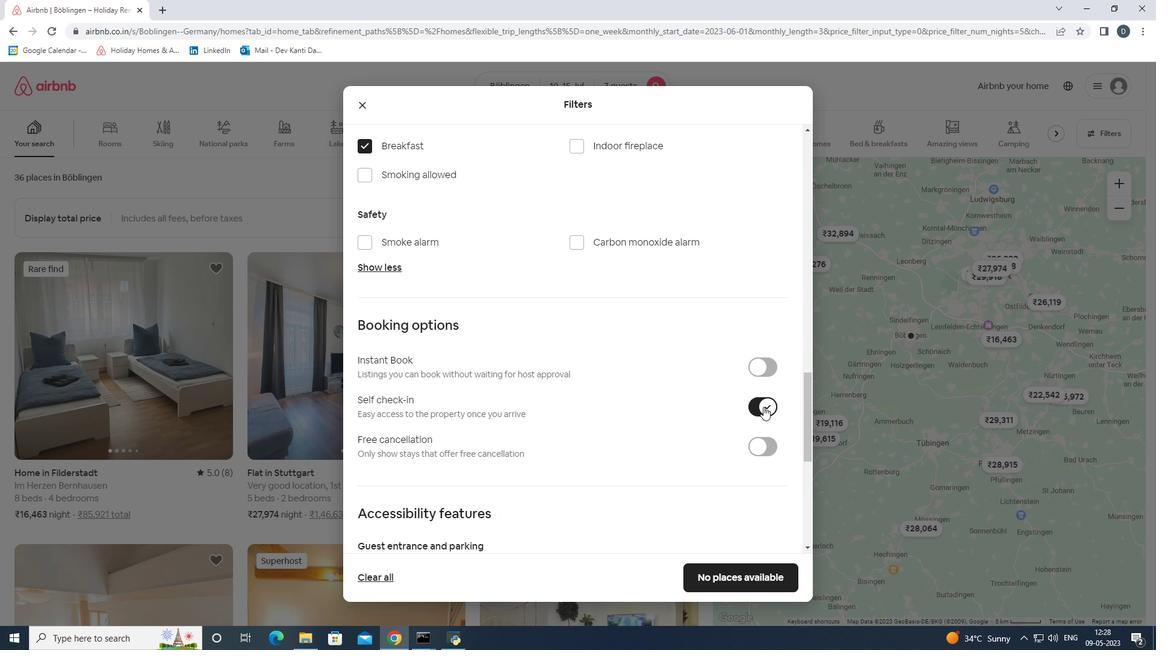 
Action: Mouse scrolled (764, 406) with delta (0, 0)
Screenshot: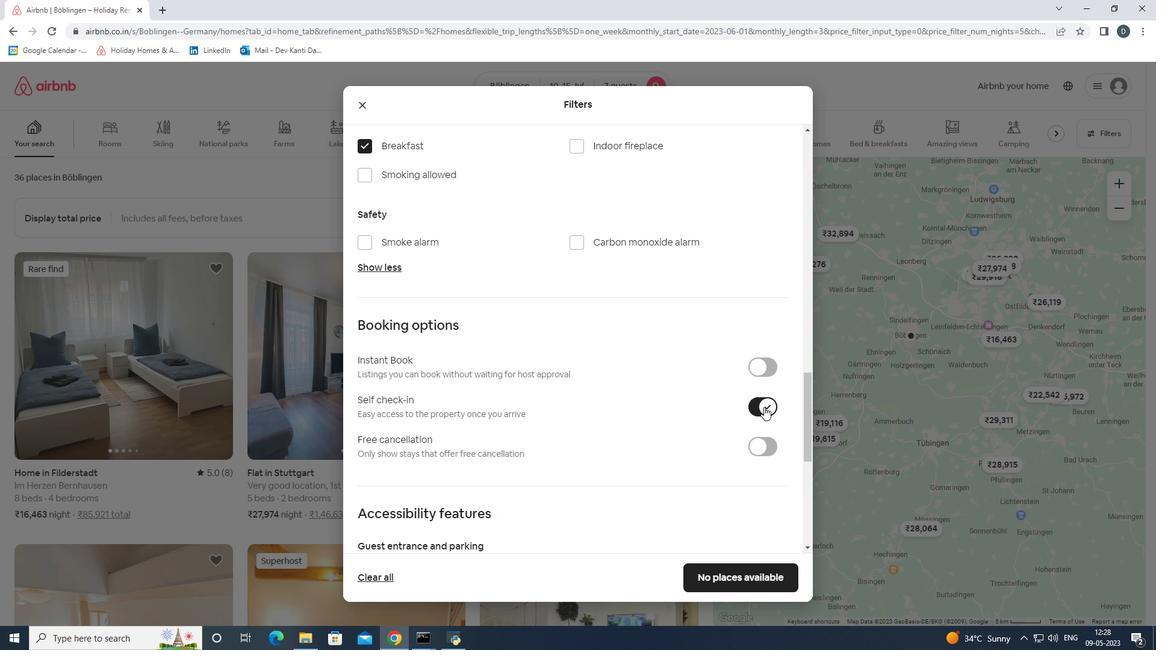 
Action: Mouse moved to (765, 407)
Screenshot: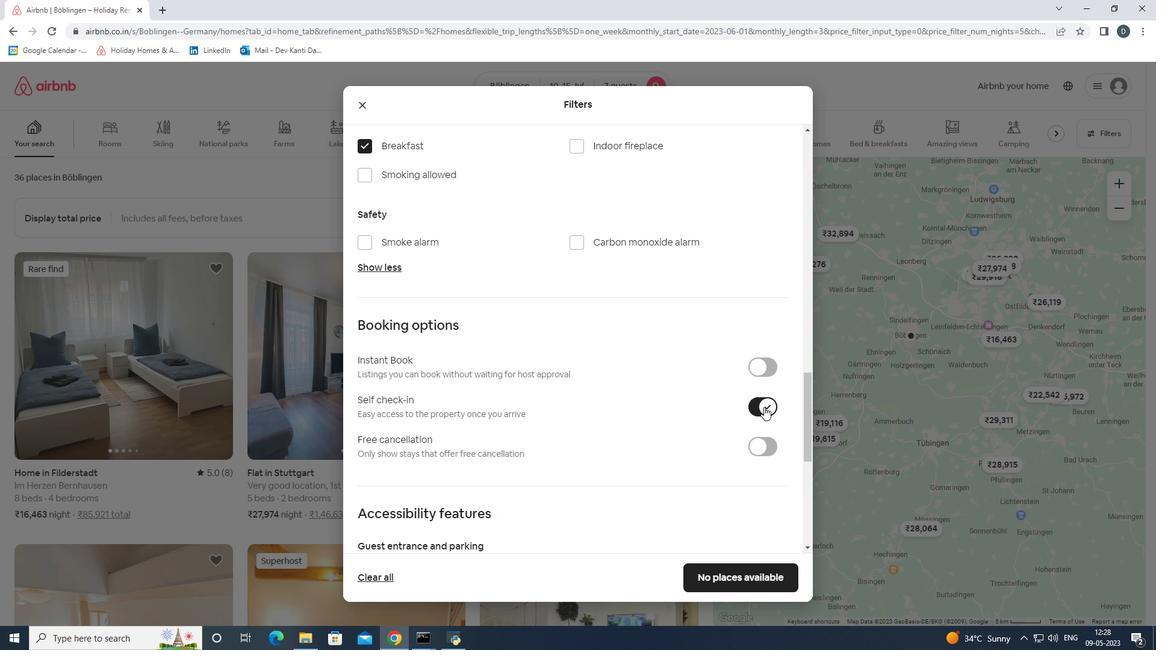 
Action: Mouse scrolled (765, 406) with delta (0, 0)
Screenshot: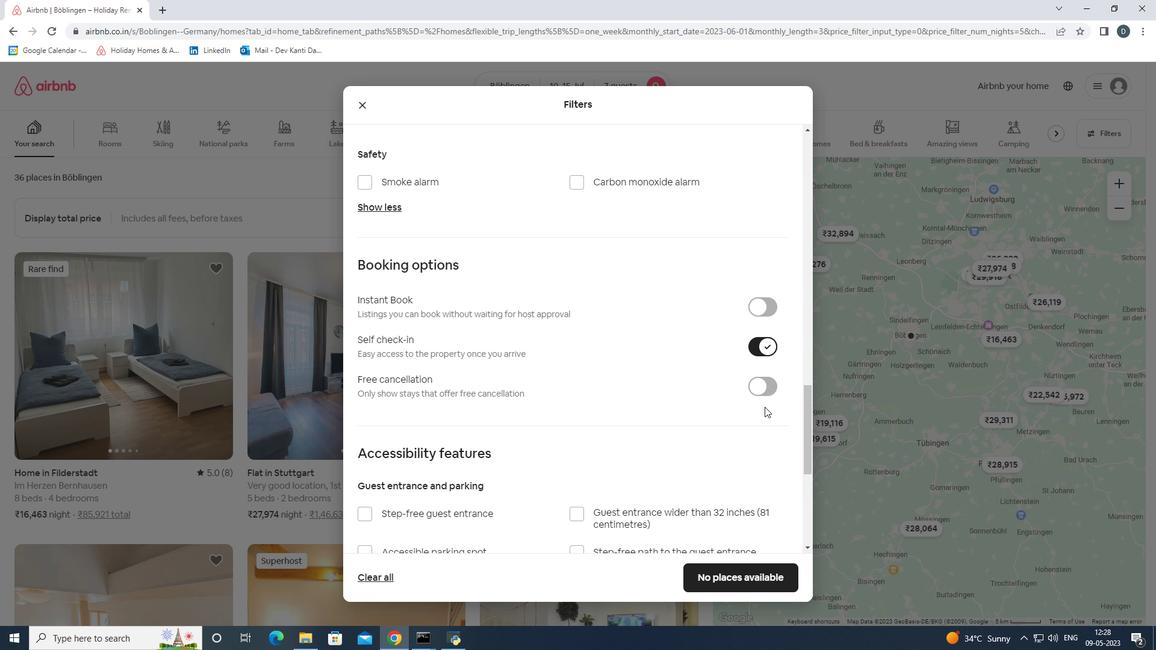 
Action: Mouse scrolled (765, 406) with delta (0, 0)
Screenshot: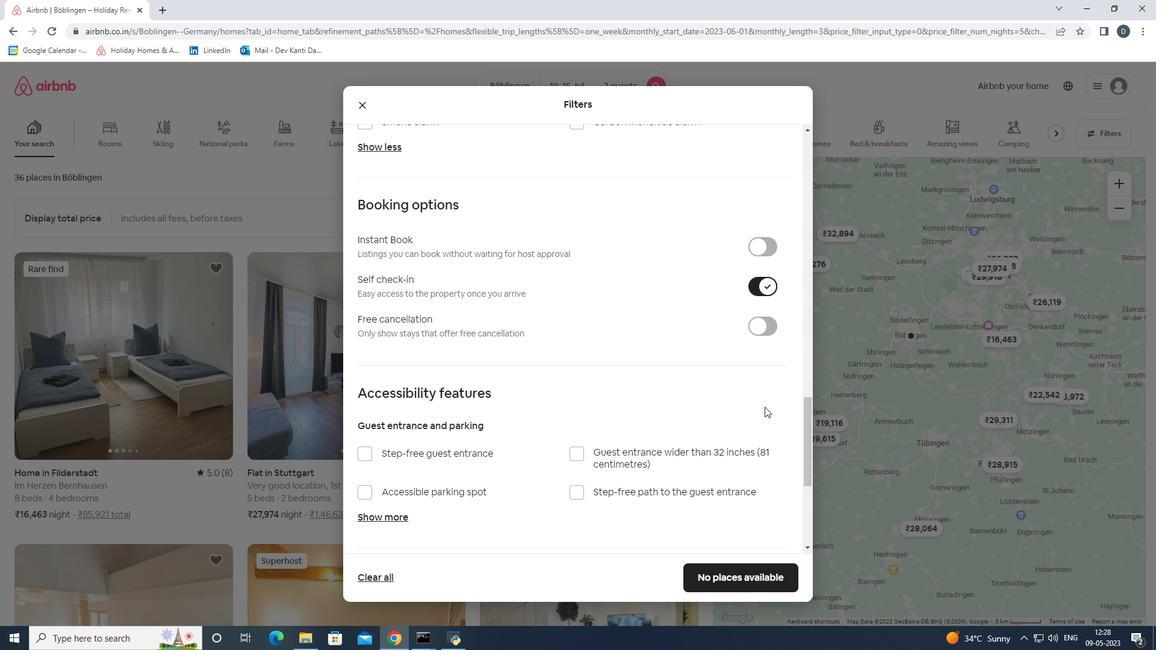 
Action: Mouse scrolled (765, 406) with delta (0, 0)
Screenshot: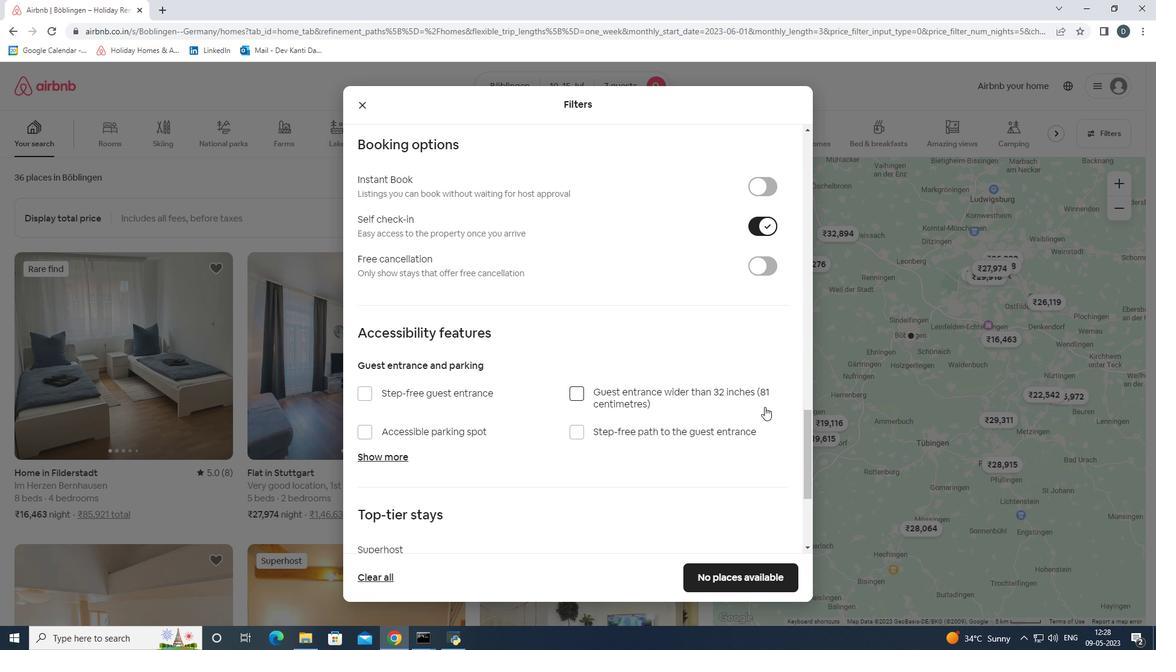 
Action: Mouse scrolled (765, 406) with delta (0, 0)
Screenshot: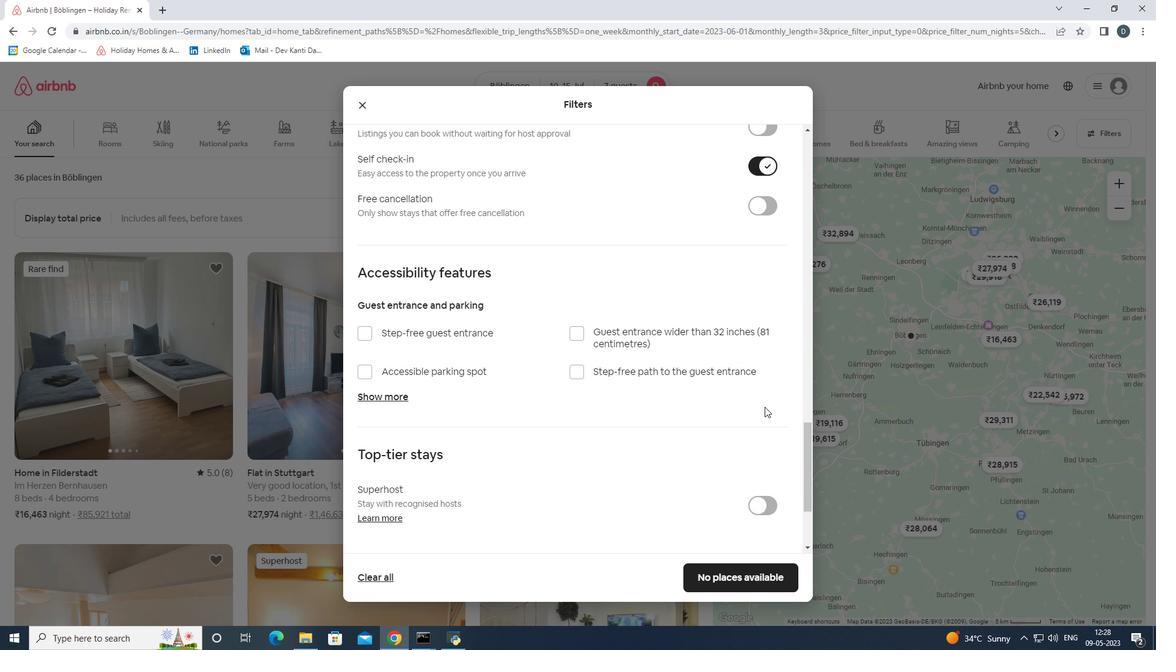 
Action: Mouse scrolled (765, 406) with delta (0, 0)
Screenshot: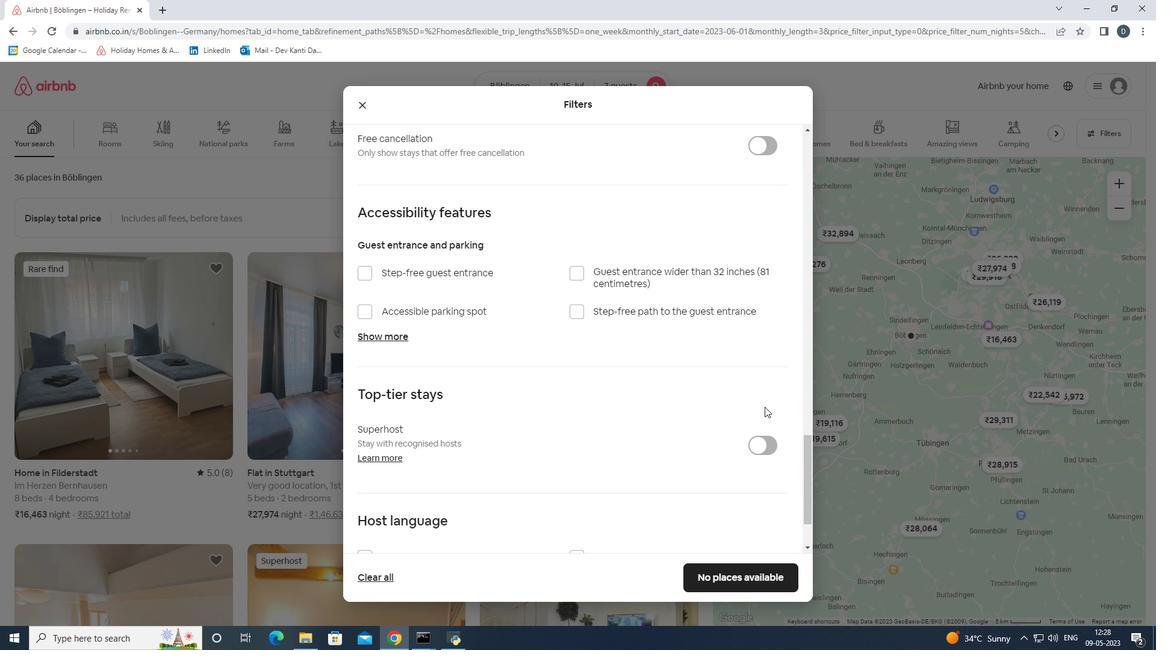 
Action: Mouse scrolled (765, 406) with delta (0, 0)
Screenshot: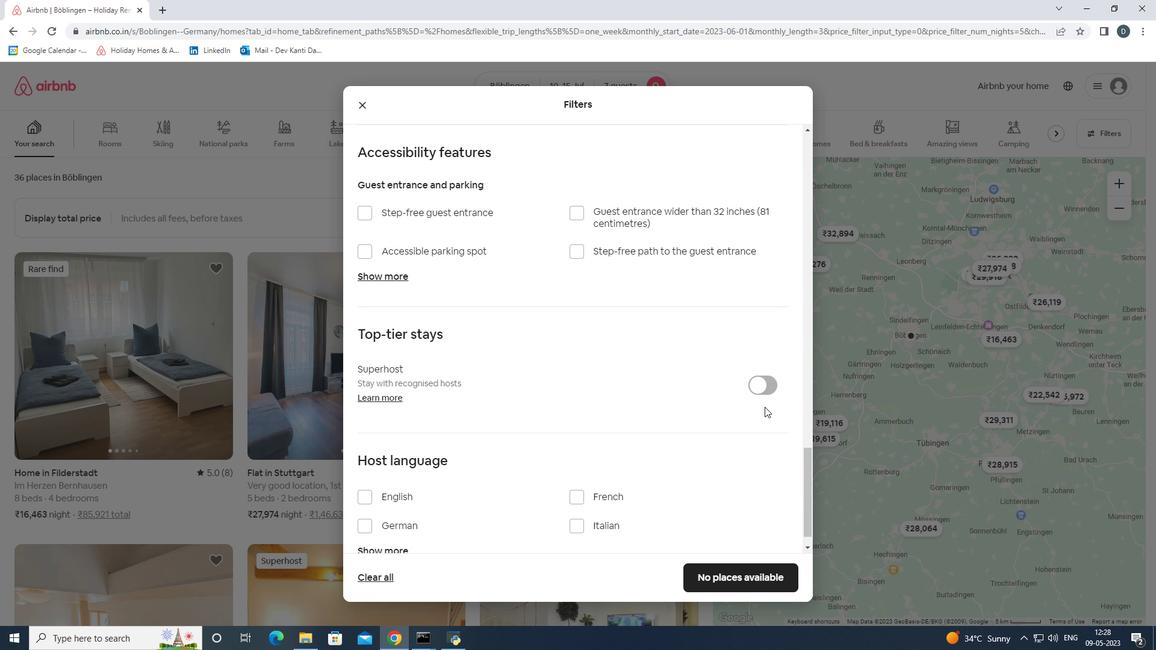 
Action: Mouse scrolled (765, 406) with delta (0, 0)
Screenshot: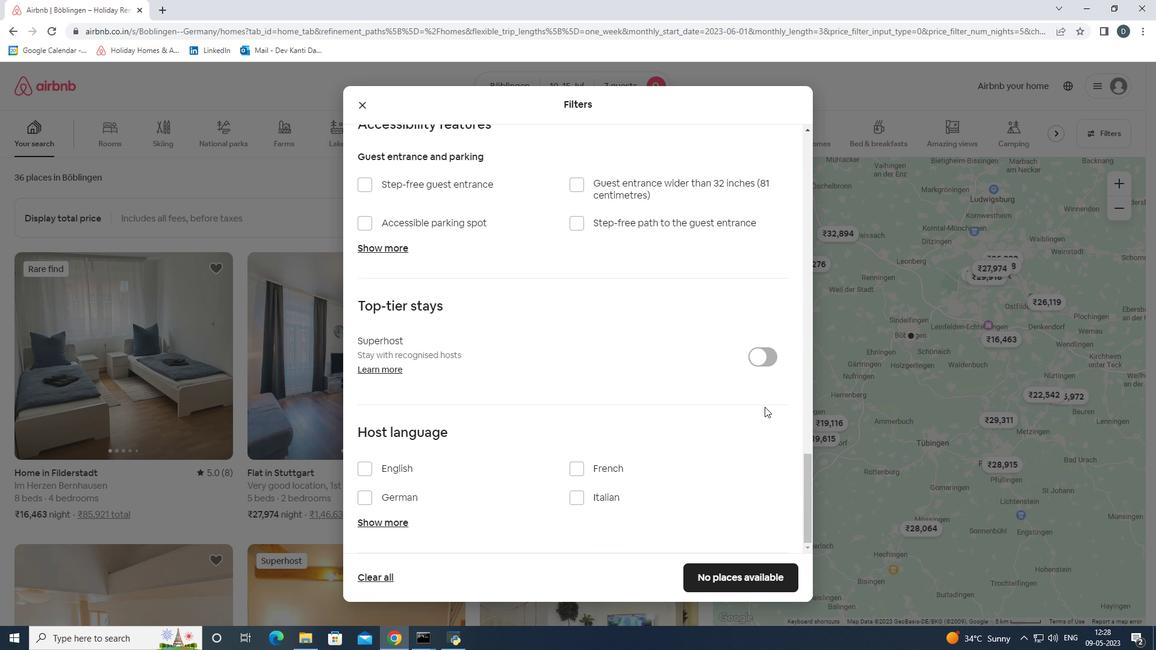
Action: Mouse moved to (369, 468)
Screenshot: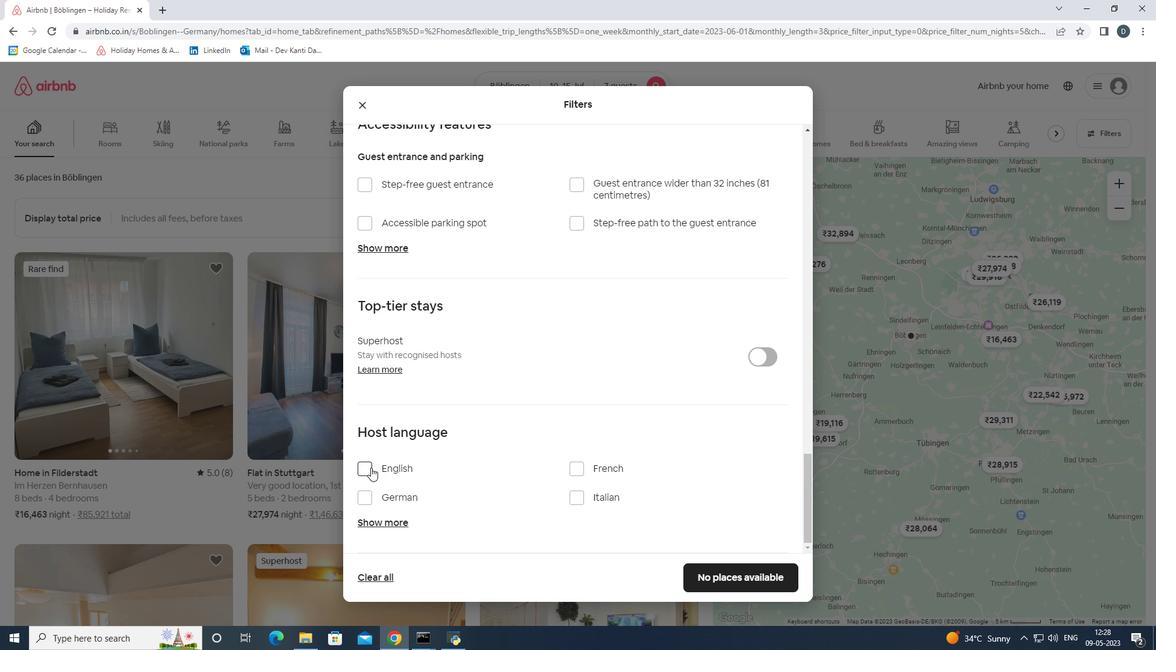 
Action: Mouse pressed left at (369, 468)
Screenshot: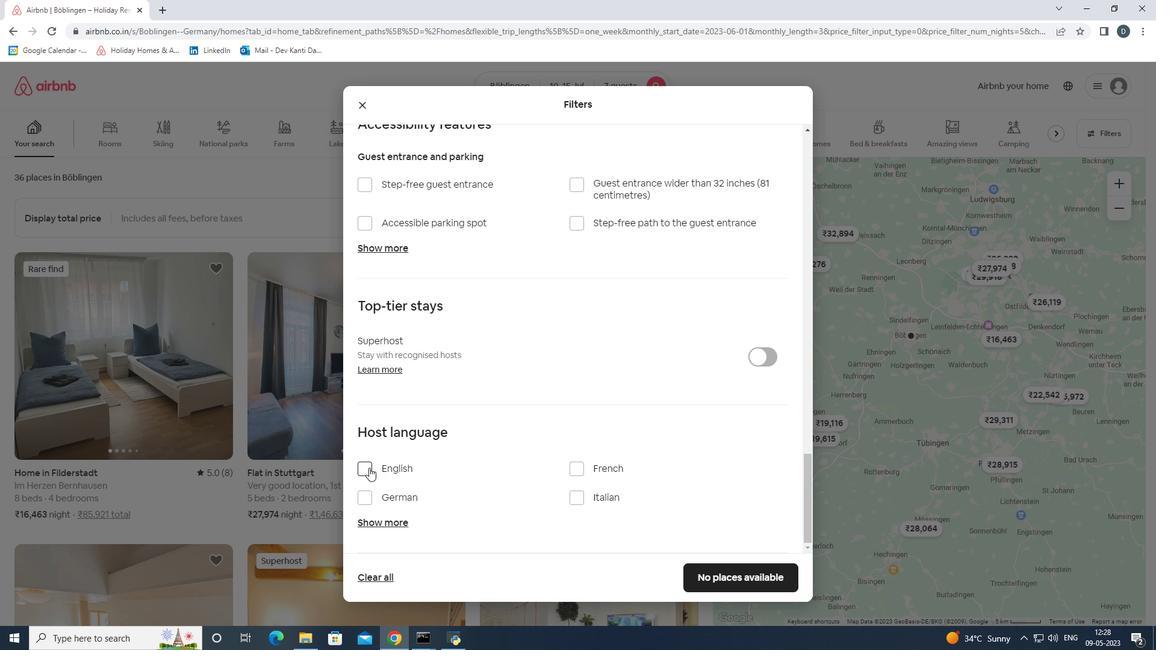 
Action: Mouse moved to (733, 572)
Screenshot: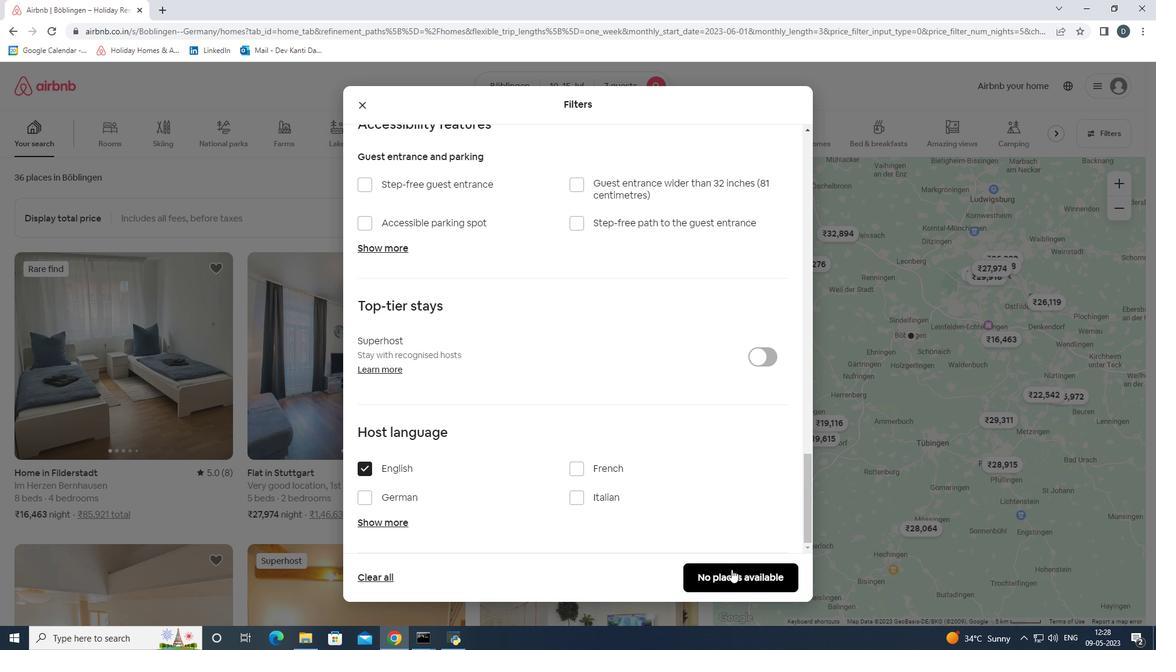 
Action: Mouse pressed left at (733, 572)
Screenshot: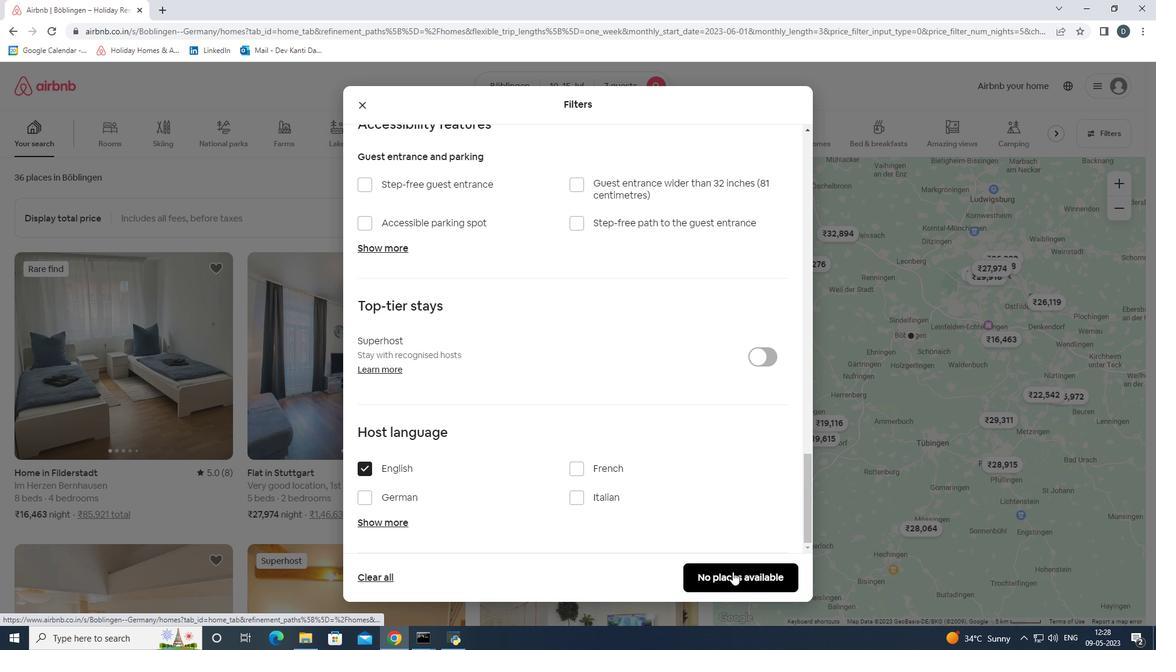 
Action: Mouse moved to (731, 571)
Screenshot: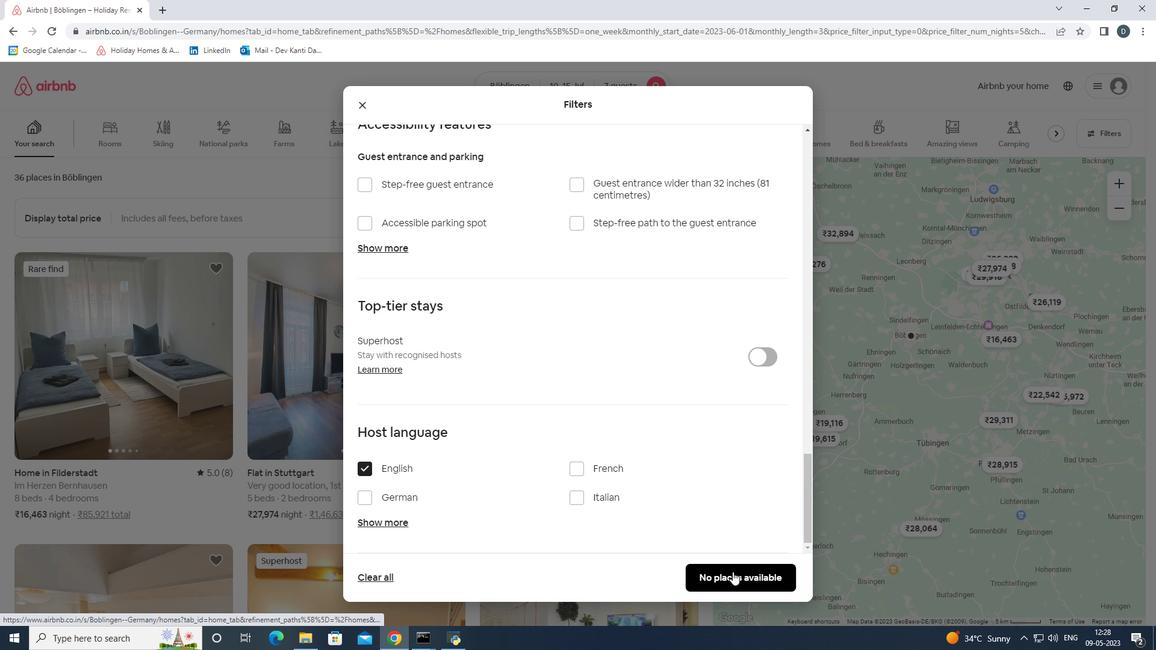 
